 Task: Find connections with filter location Bolpur with filter topic #inspirationwith filter profile language Spanish with filter current company Refinitiv, an LSEG business with filter school NRI Careers with filter industry Wholesale Photography Equipment and Supplies with filter service category Tax Law with filter keywords title Ghostwriter
Action: Mouse moved to (615, 79)
Screenshot: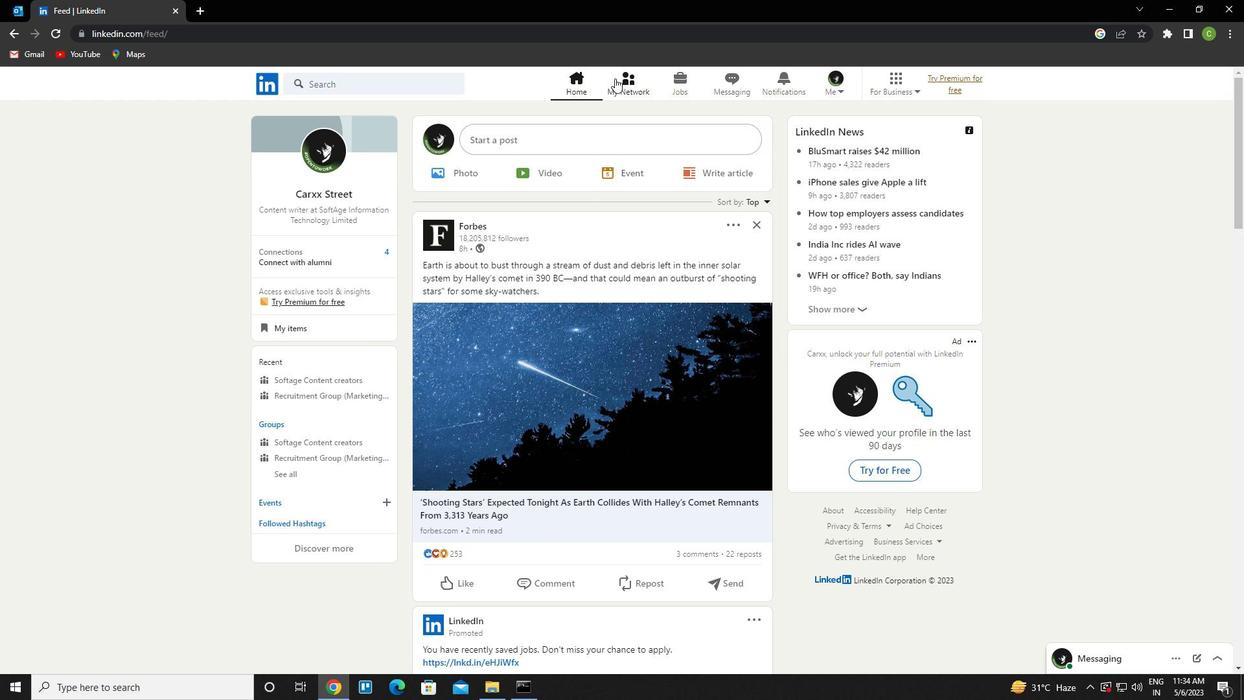 
Action: Mouse pressed left at (615, 79)
Screenshot: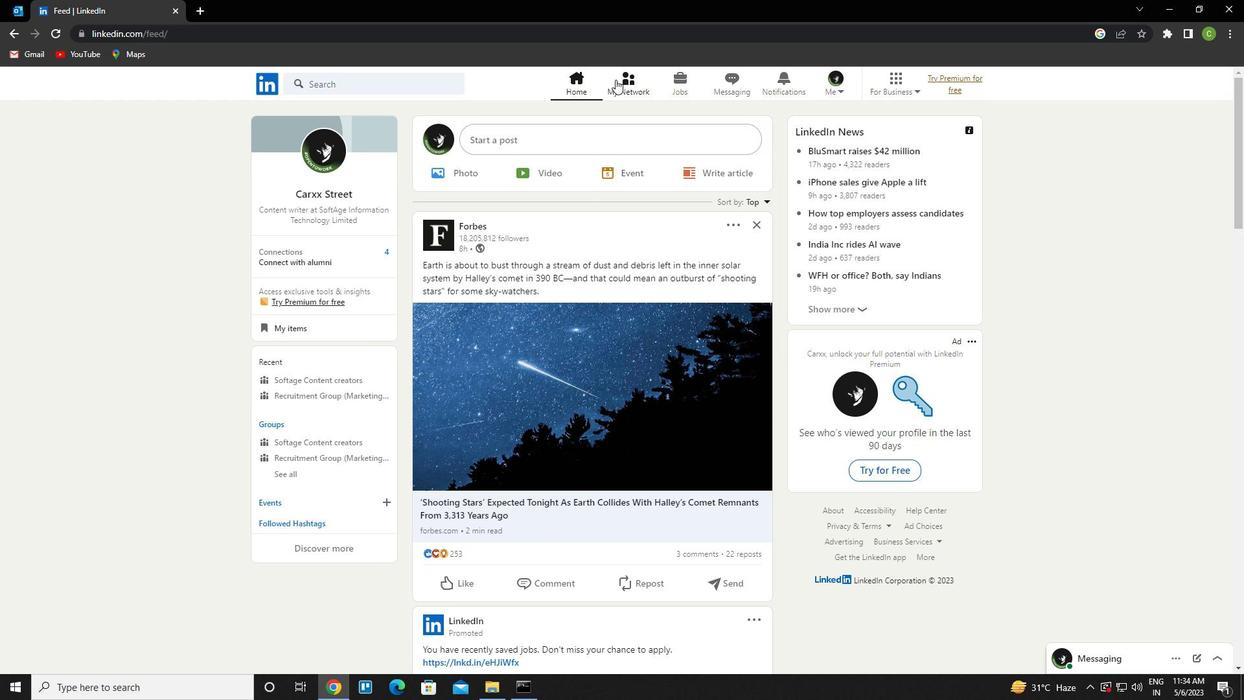 
Action: Mouse moved to (398, 158)
Screenshot: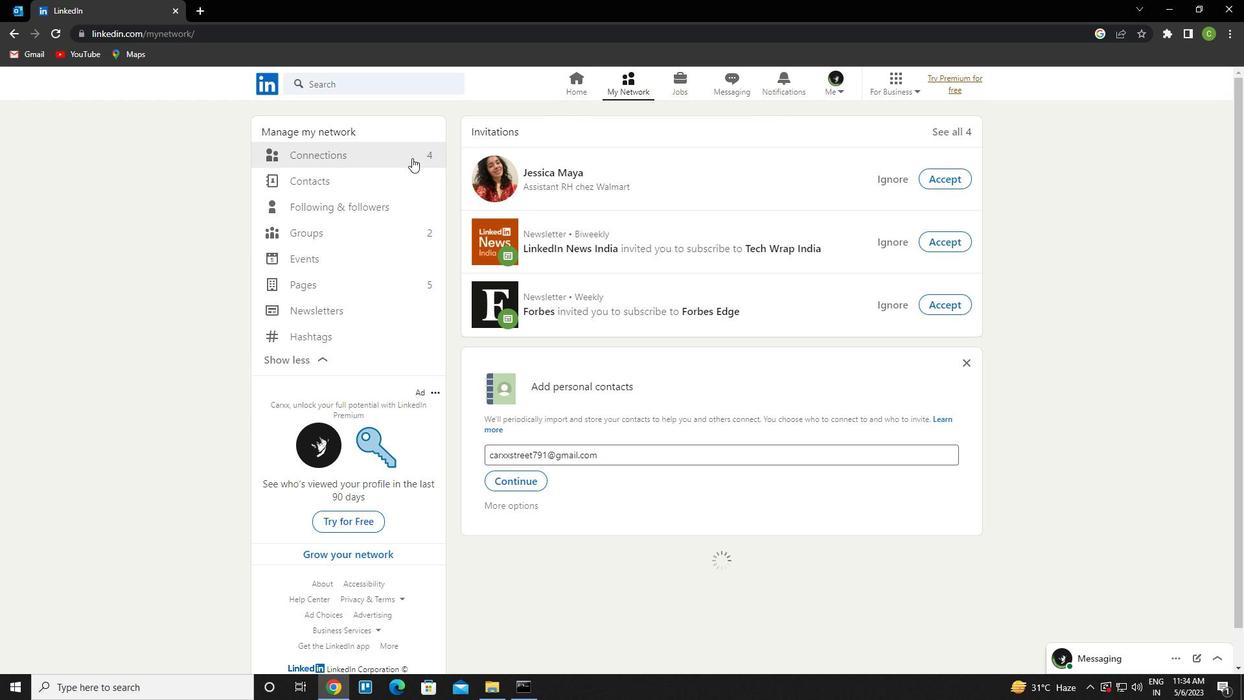 
Action: Mouse pressed left at (398, 158)
Screenshot: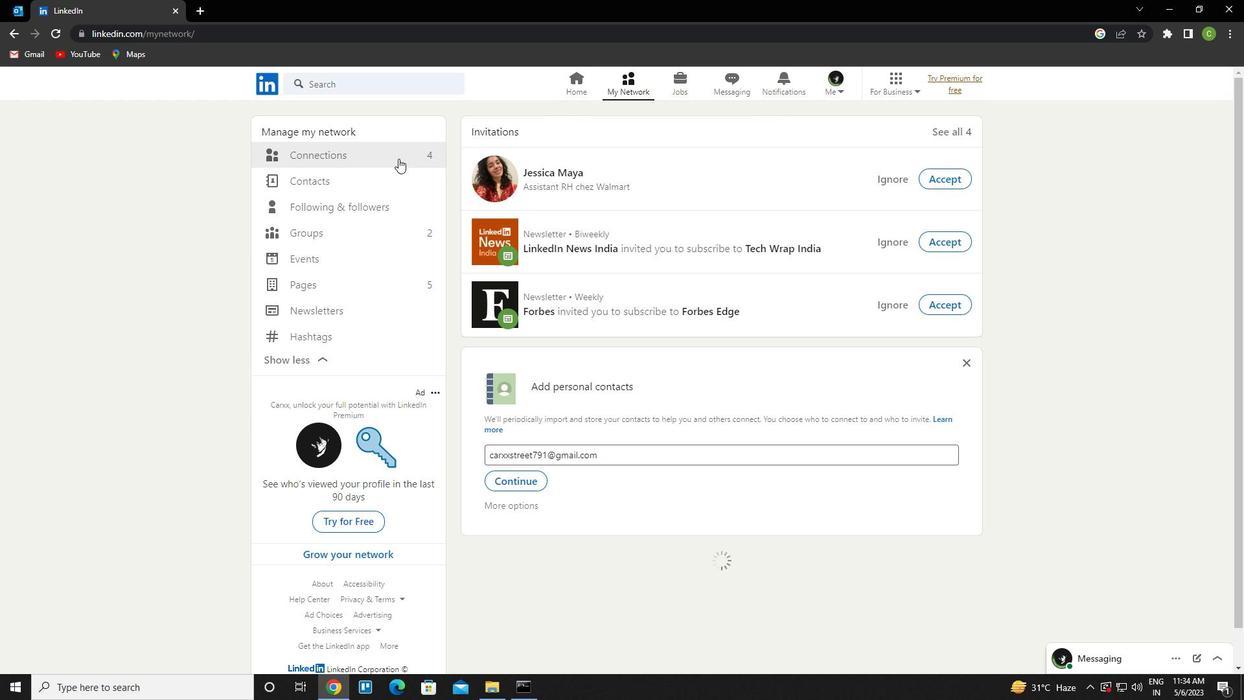 
Action: Mouse moved to (714, 158)
Screenshot: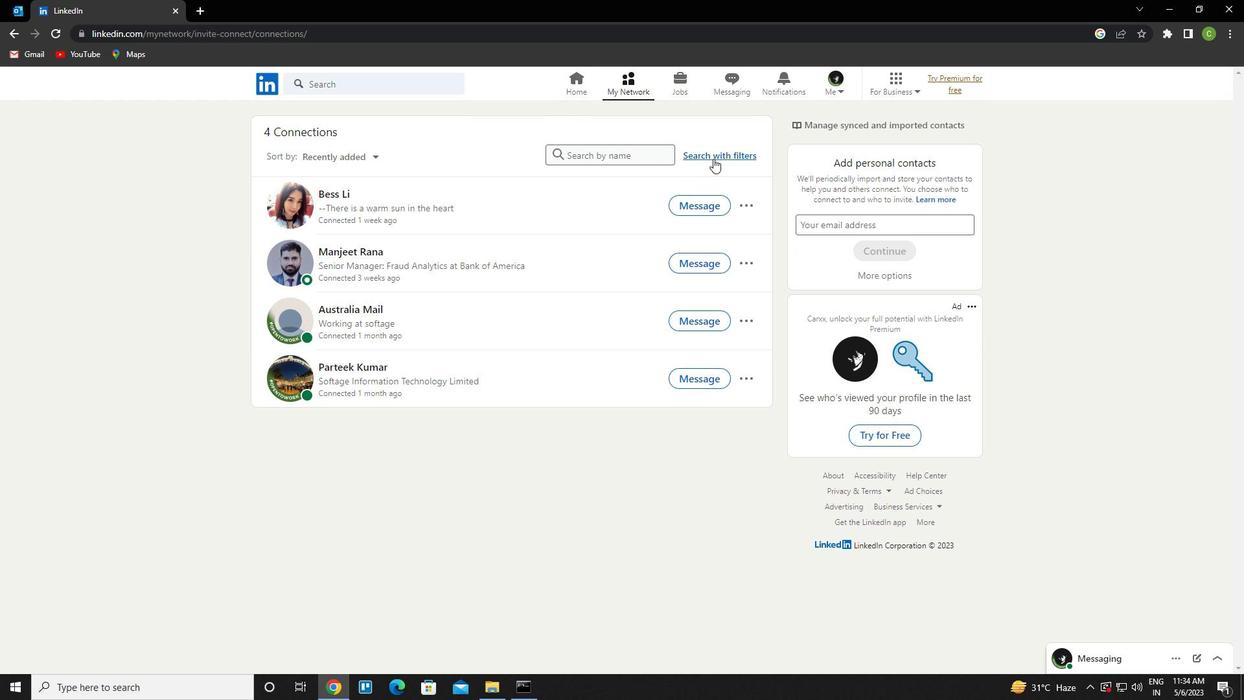 
Action: Mouse pressed left at (714, 158)
Screenshot: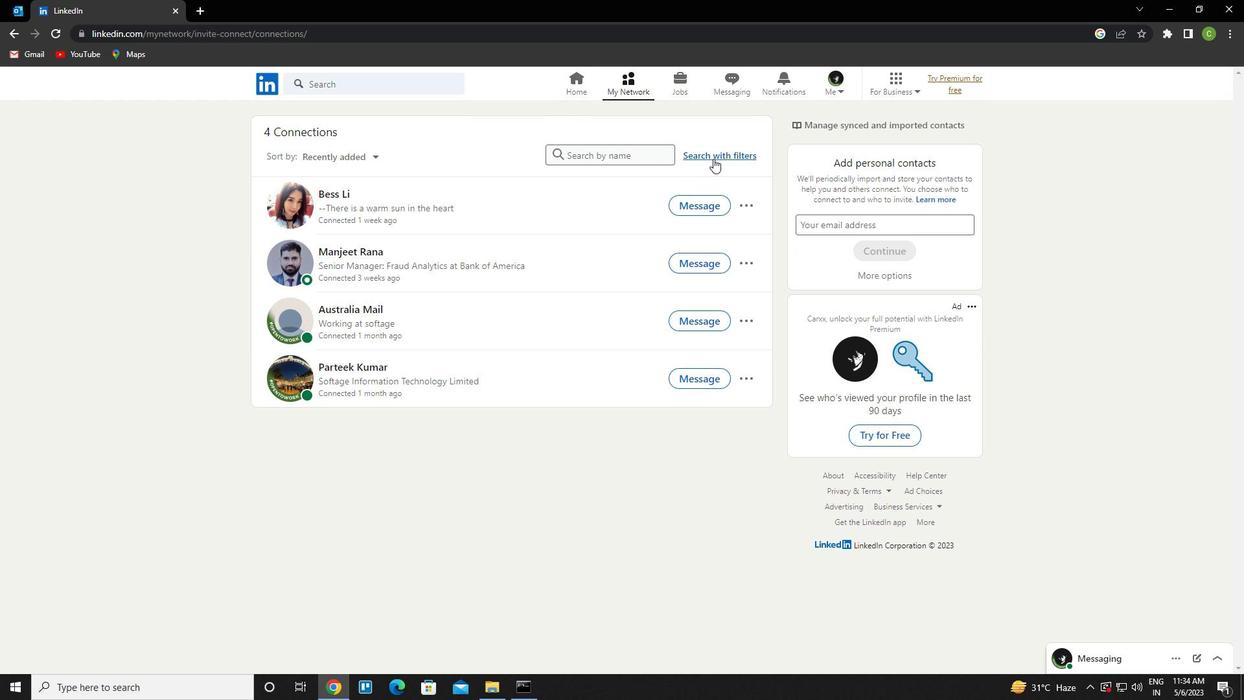 
Action: Mouse moved to (667, 119)
Screenshot: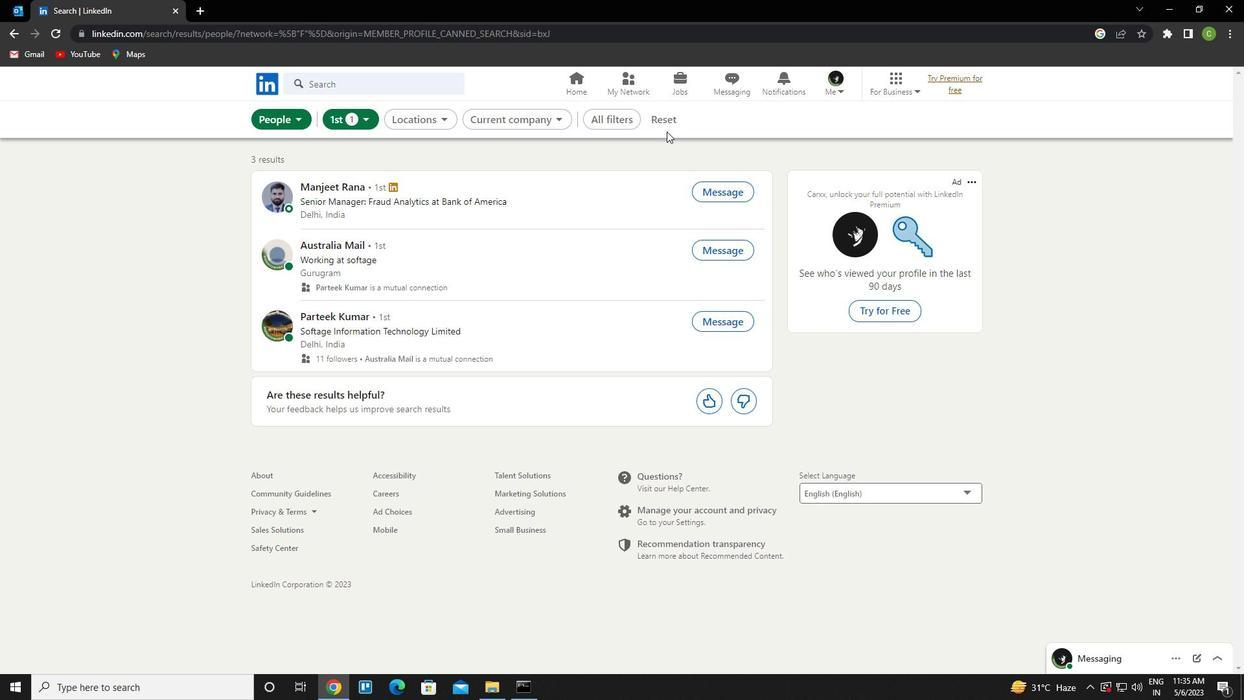 
Action: Mouse pressed left at (667, 119)
Screenshot: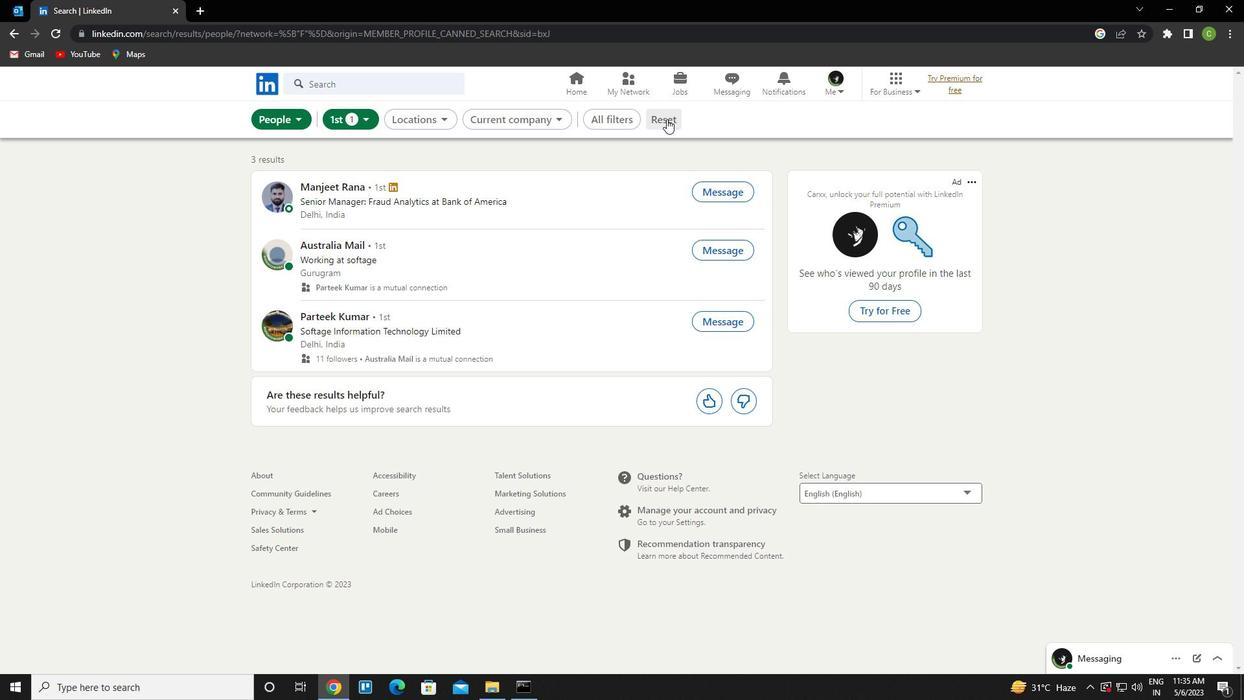 
Action: Mouse moved to (657, 119)
Screenshot: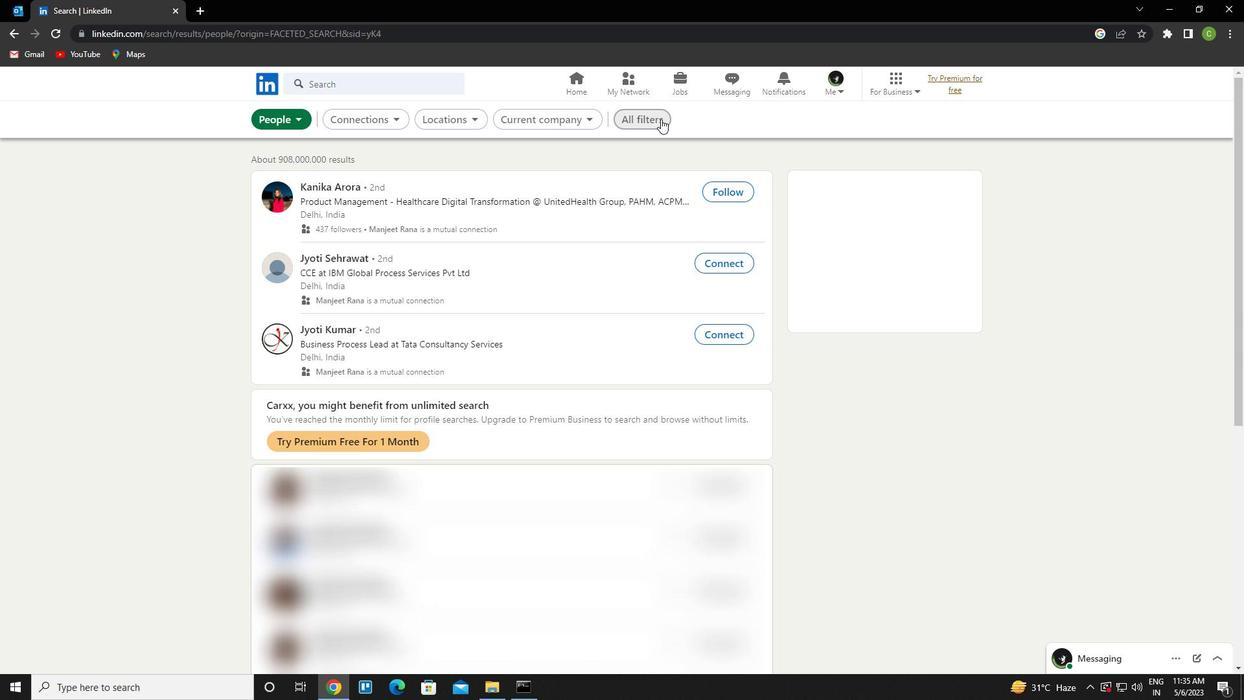 
Action: Mouse pressed left at (657, 119)
Screenshot: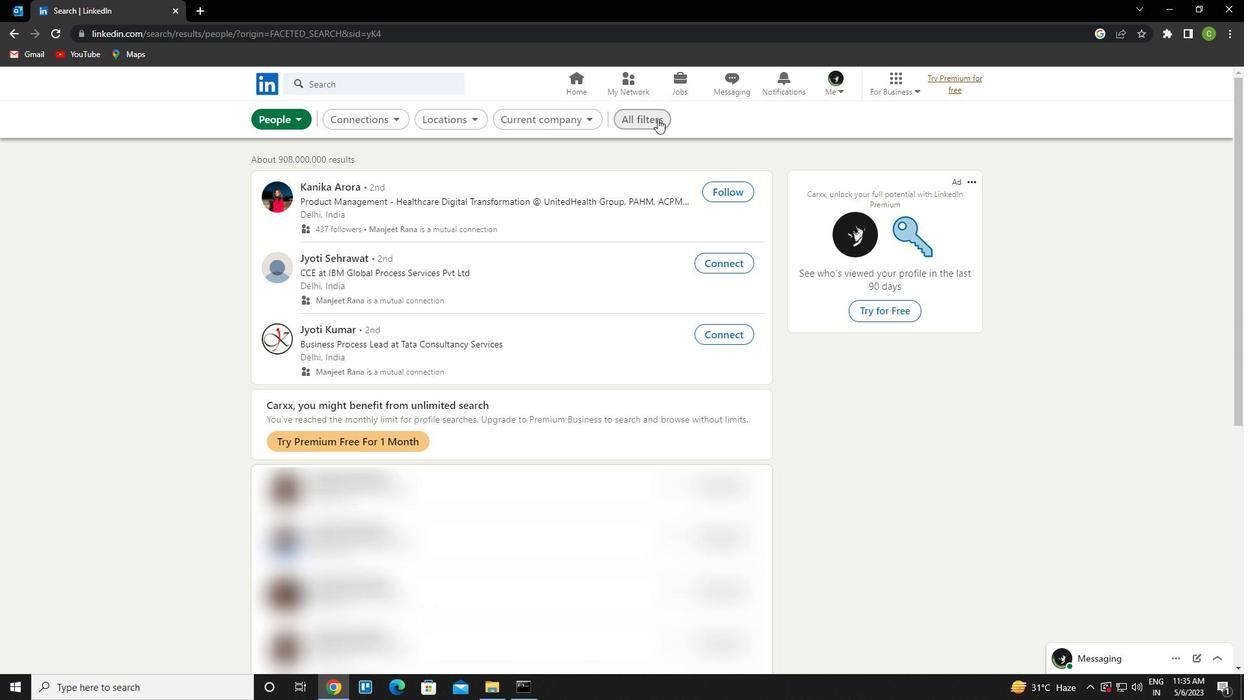 
Action: Mouse moved to (1118, 314)
Screenshot: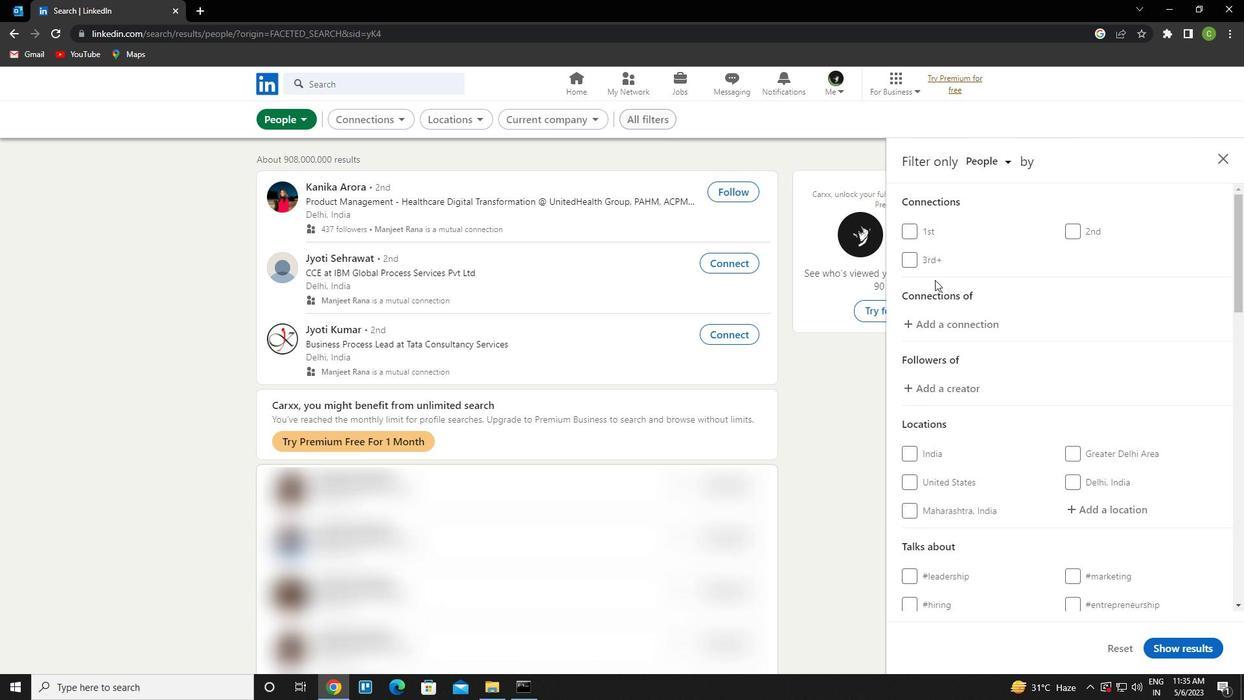 
Action: Mouse scrolled (1118, 313) with delta (0, 0)
Screenshot: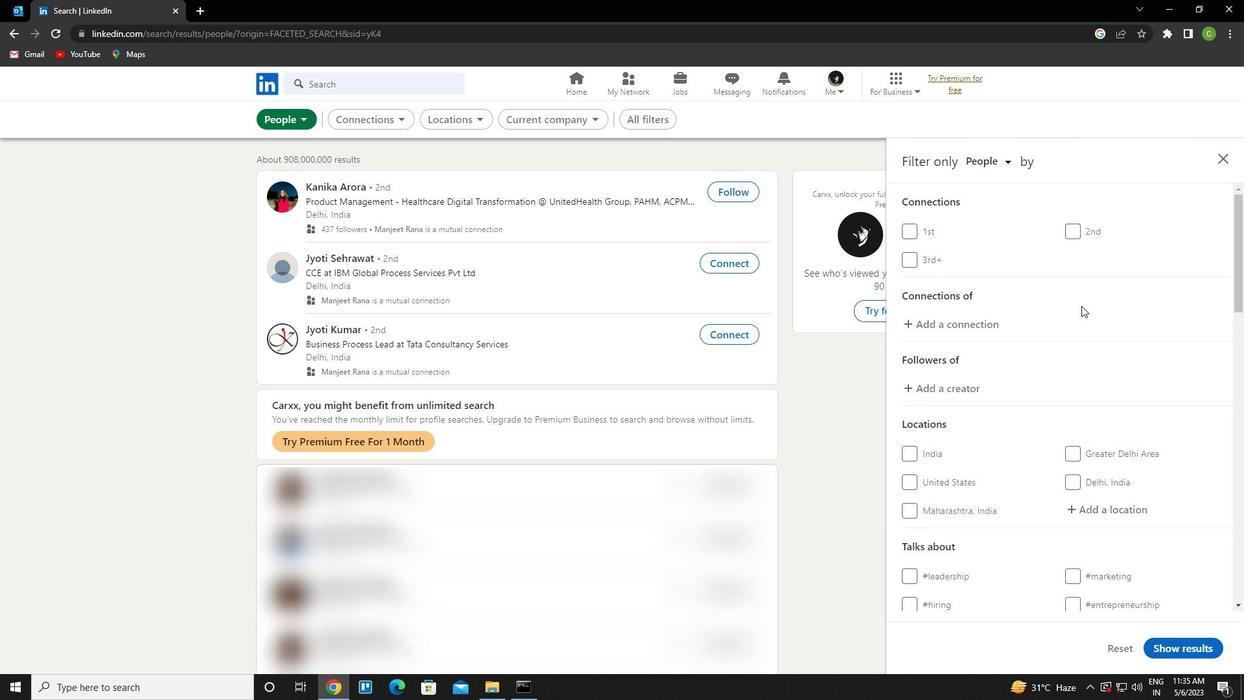
Action: Mouse scrolled (1118, 313) with delta (0, 0)
Screenshot: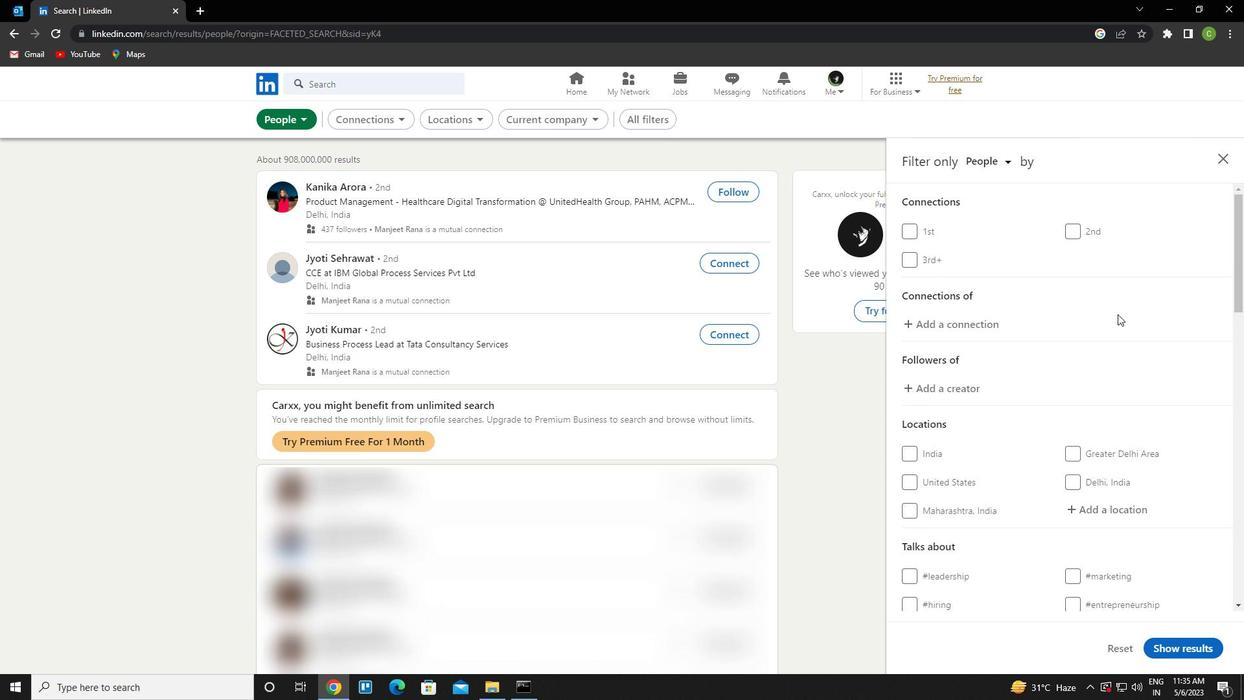 
Action: Mouse moved to (1118, 375)
Screenshot: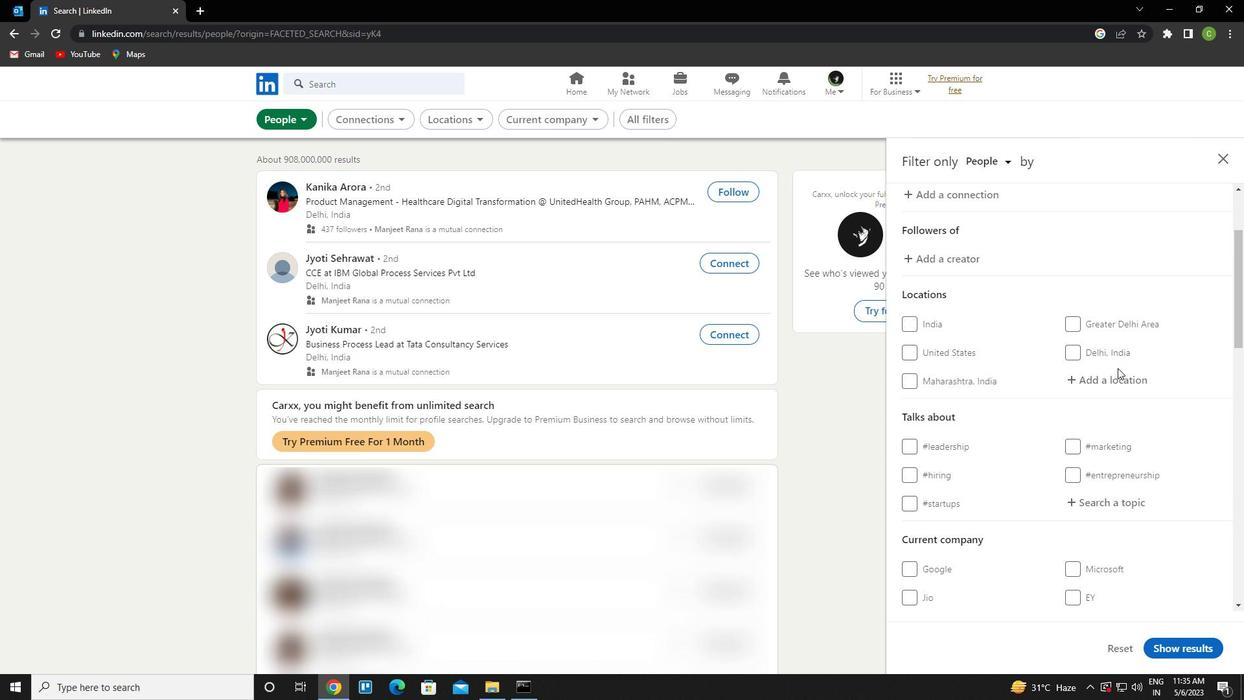 
Action: Mouse pressed left at (1118, 375)
Screenshot: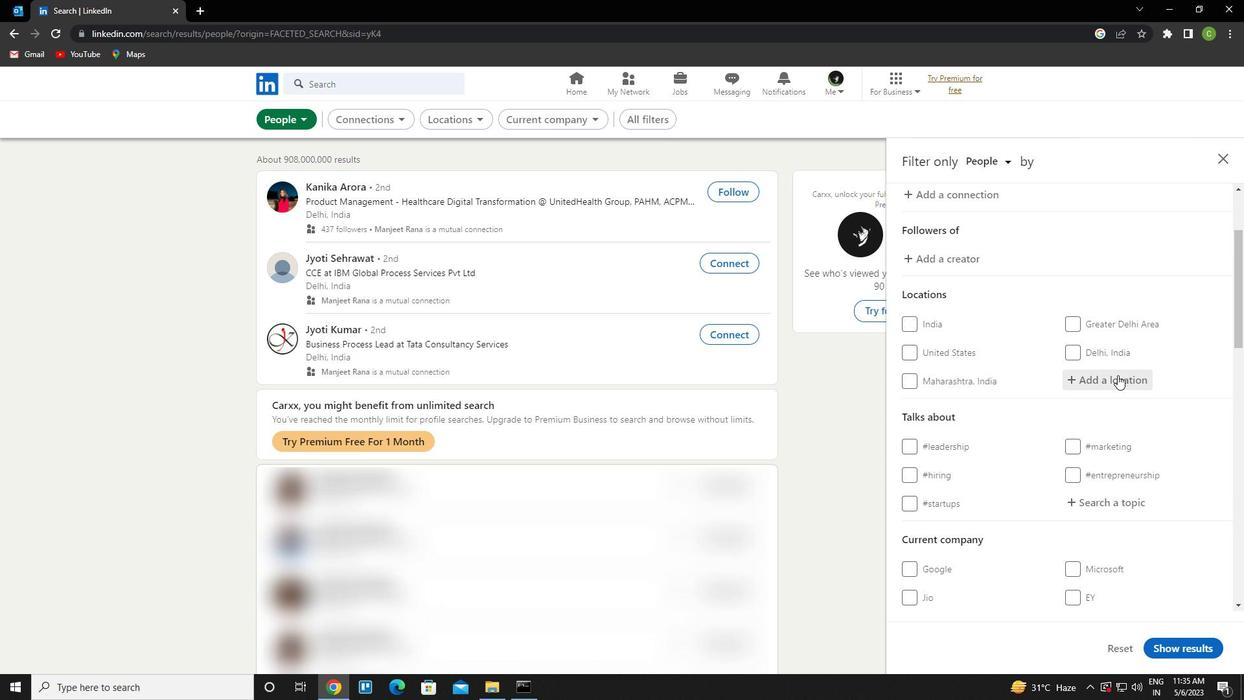 
Action: Key pressed <Key.shift><Key.caps_lock>B<Key.caps_lock>OLPUR<Key.down><Key.enter>
Screenshot: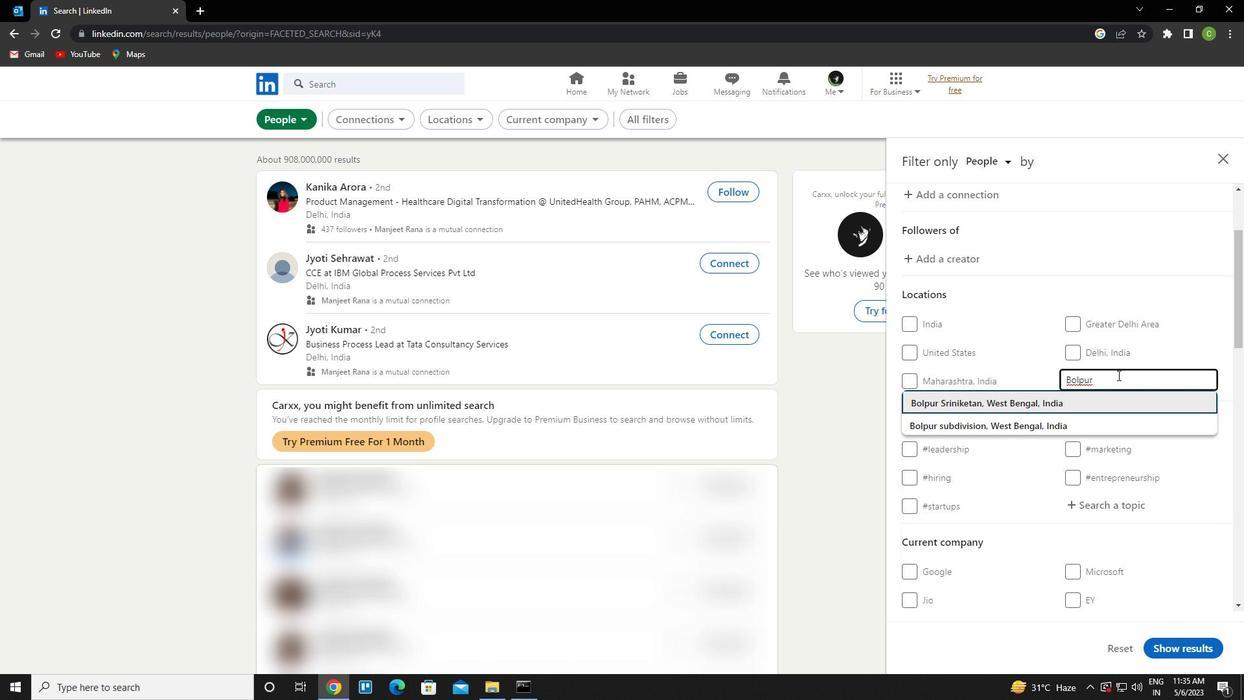
Action: Mouse moved to (1109, 370)
Screenshot: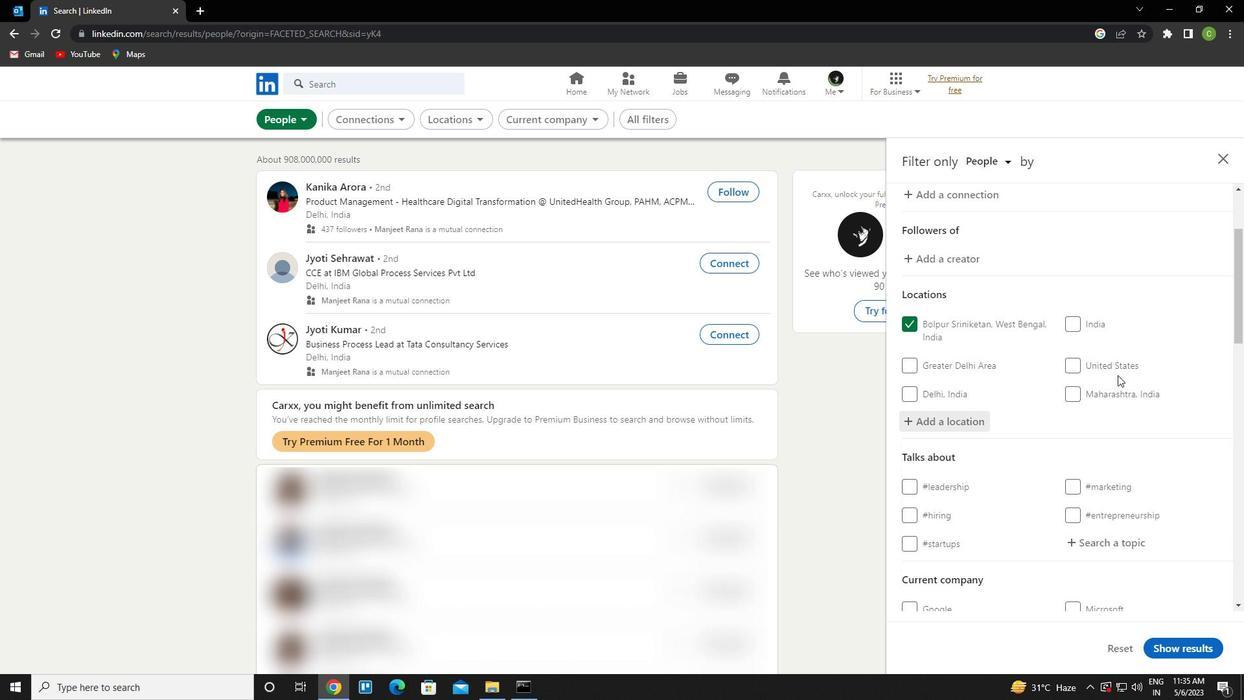 
Action: Mouse scrolled (1109, 370) with delta (0, 0)
Screenshot: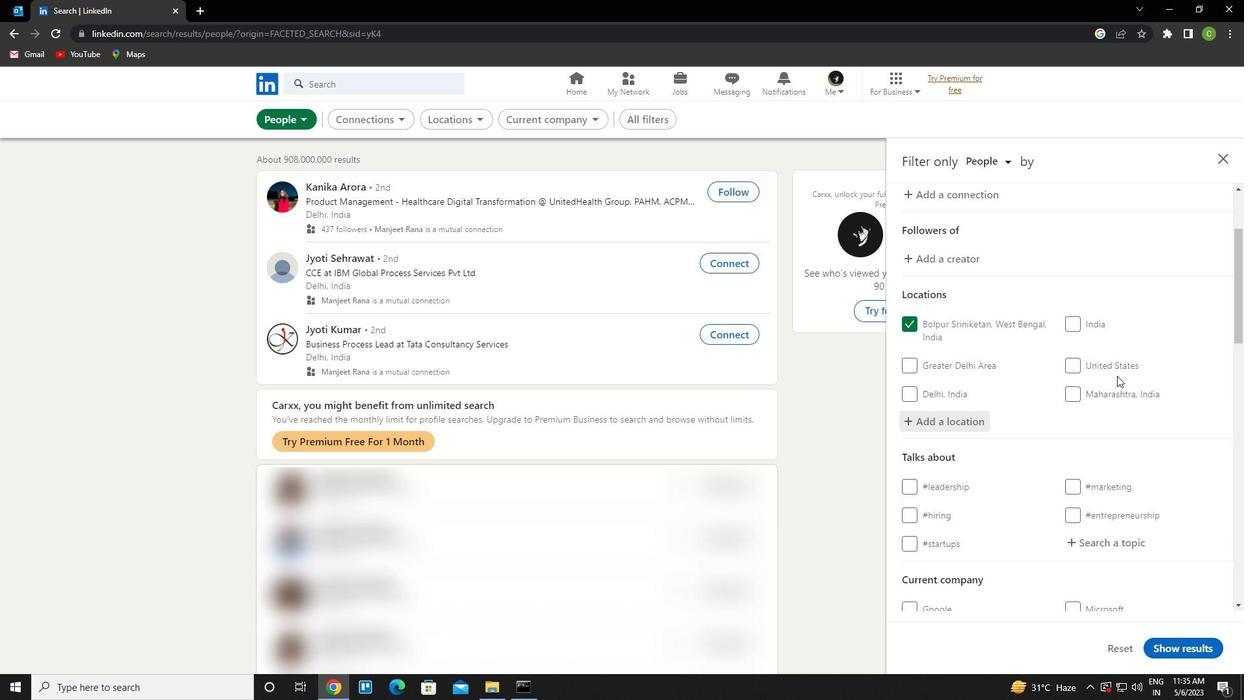 
Action: Mouse moved to (1107, 370)
Screenshot: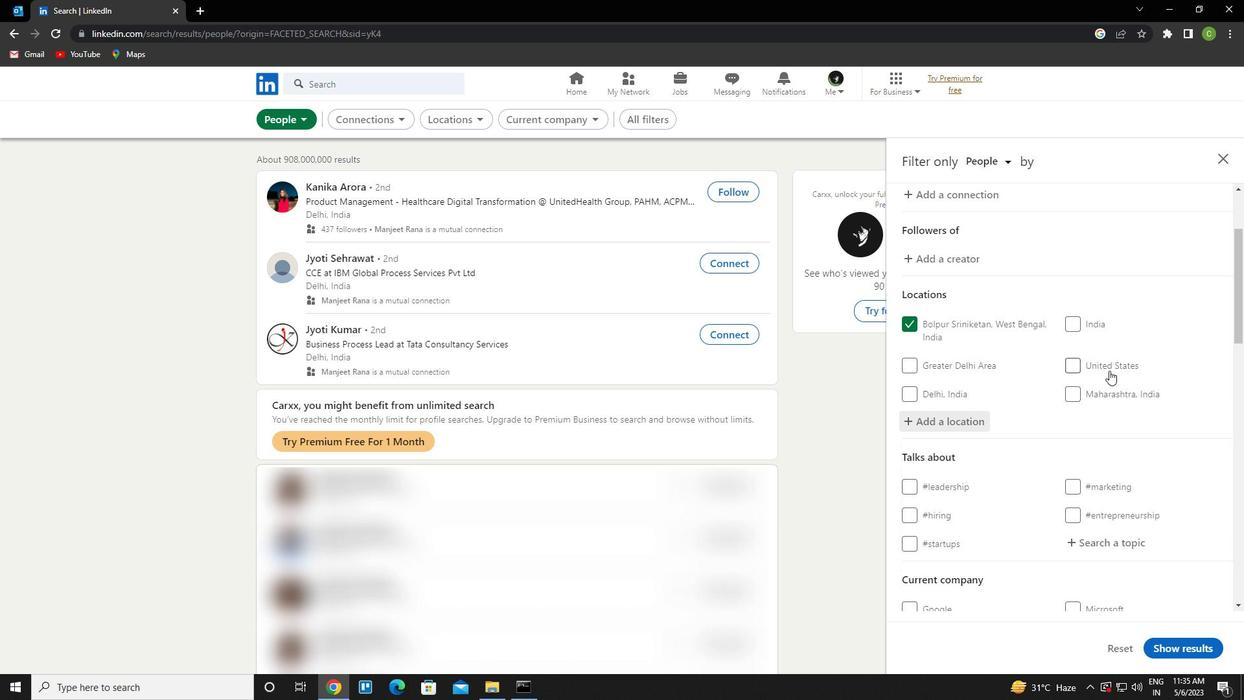 
Action: Mouse scrolled (1107, 369) with delta (0, 0)
Screenshot: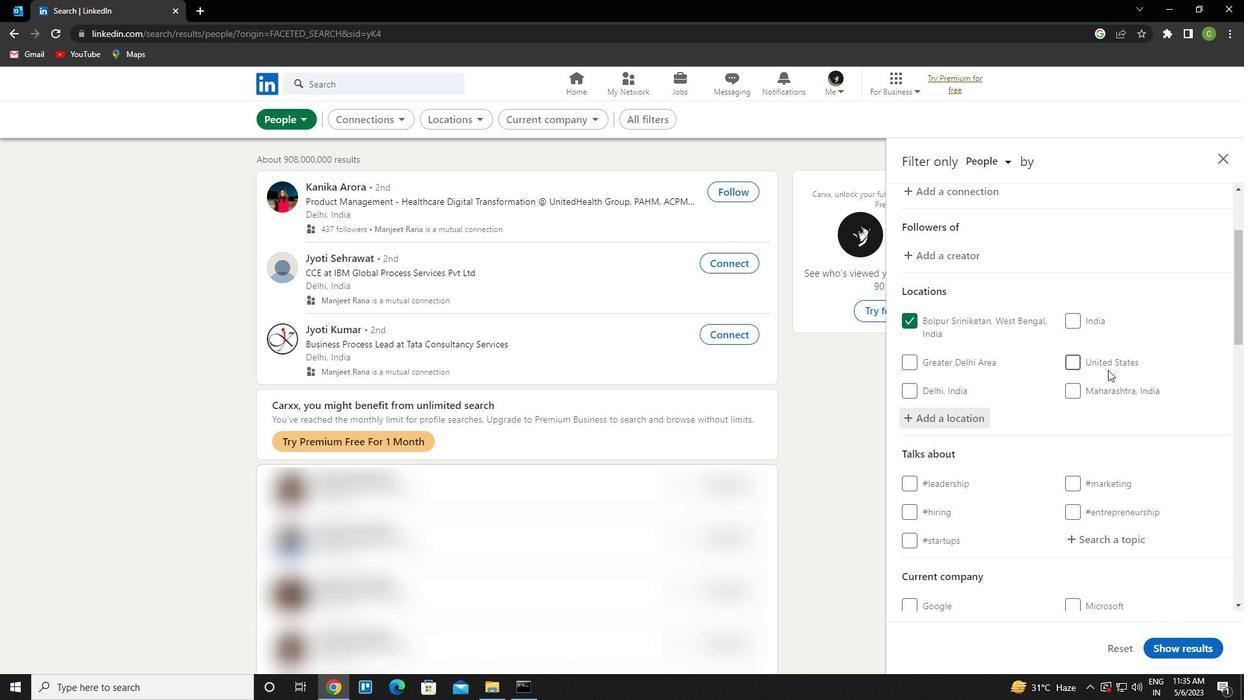 
Action: Mouse moved to (1096, 407)
Screenshot: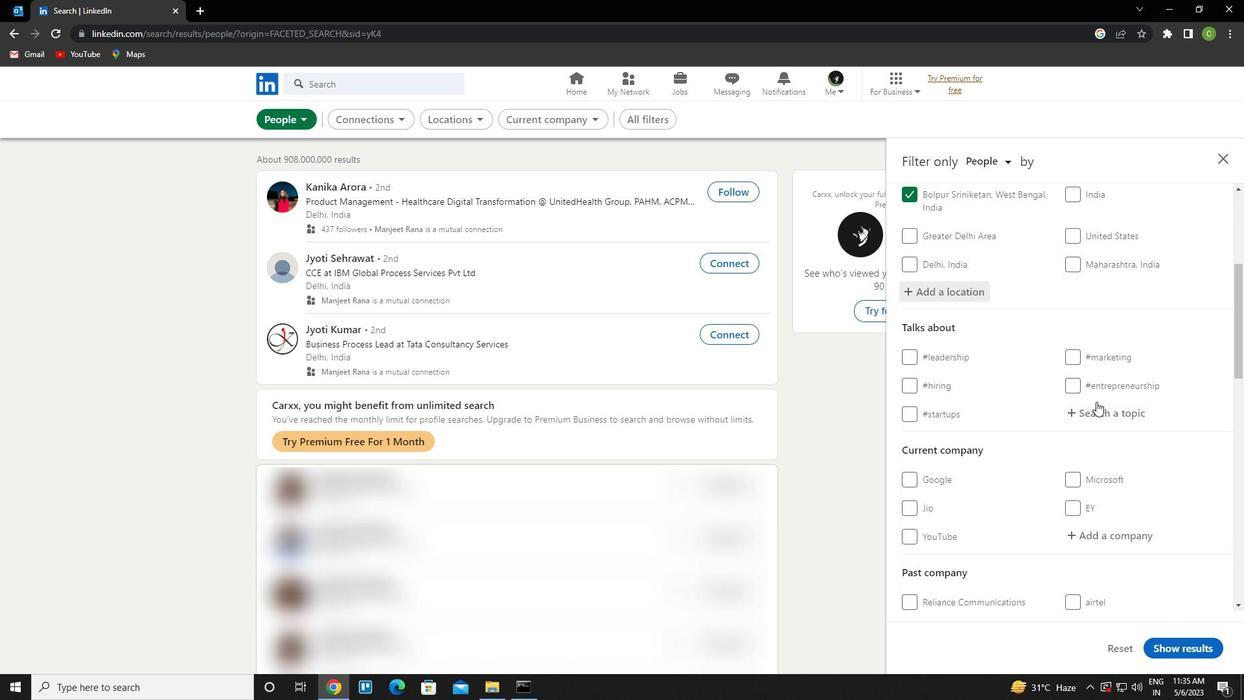 
Action: Mouse pressed left at (1096, 407)
Screenshot: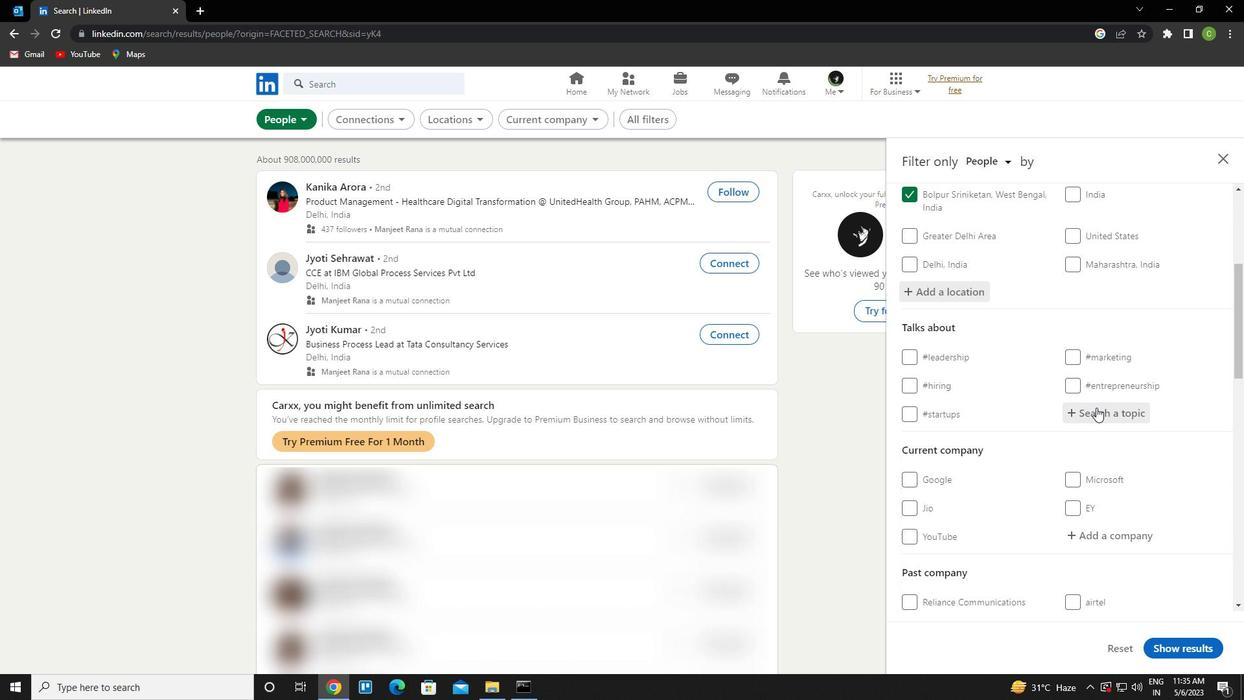 
Action: Key pressed INSPIRATION<Key.down><Key.enter>
Screenshot: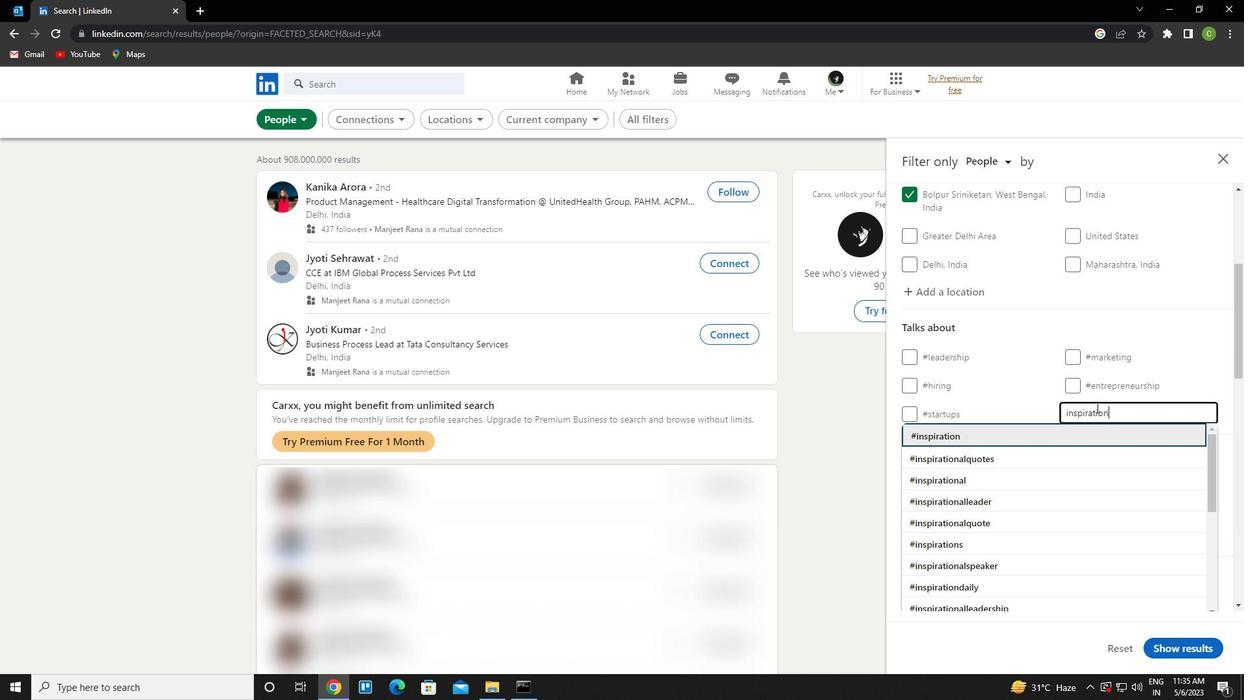 
Action: Mouse moved to (1144, 374)
Screenshot: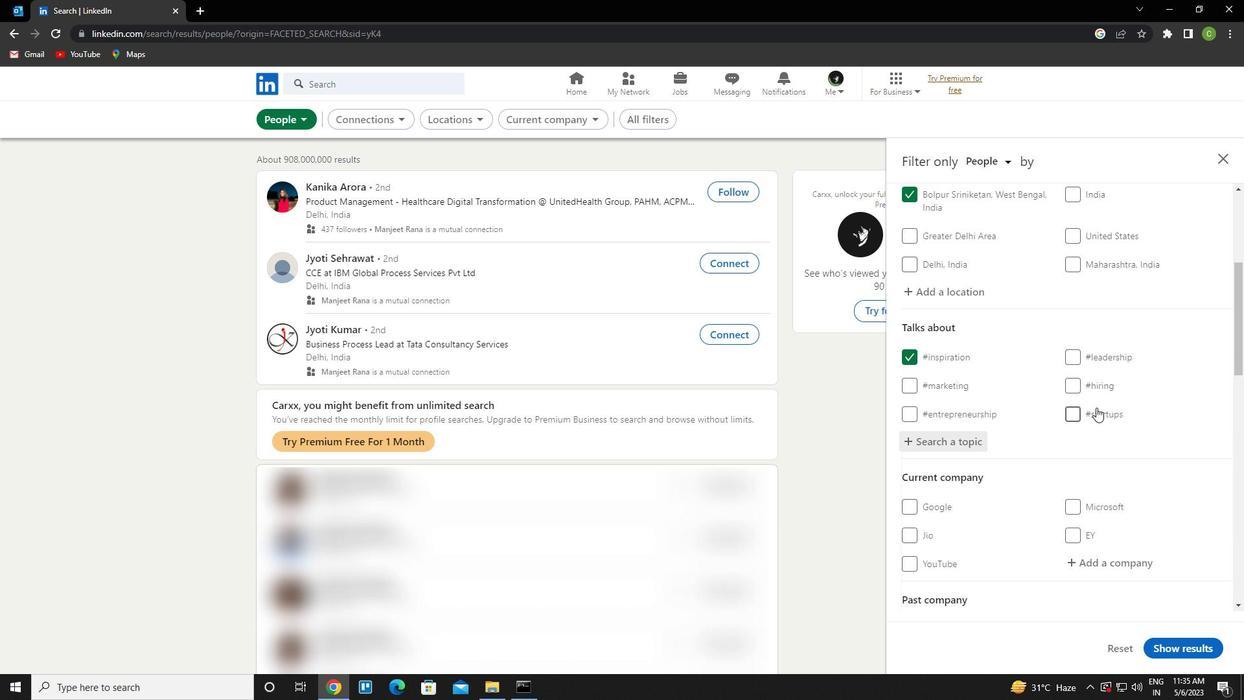 
Action: Mouse scrolled (1144, 374) with delta (0, 0)
Screenshot: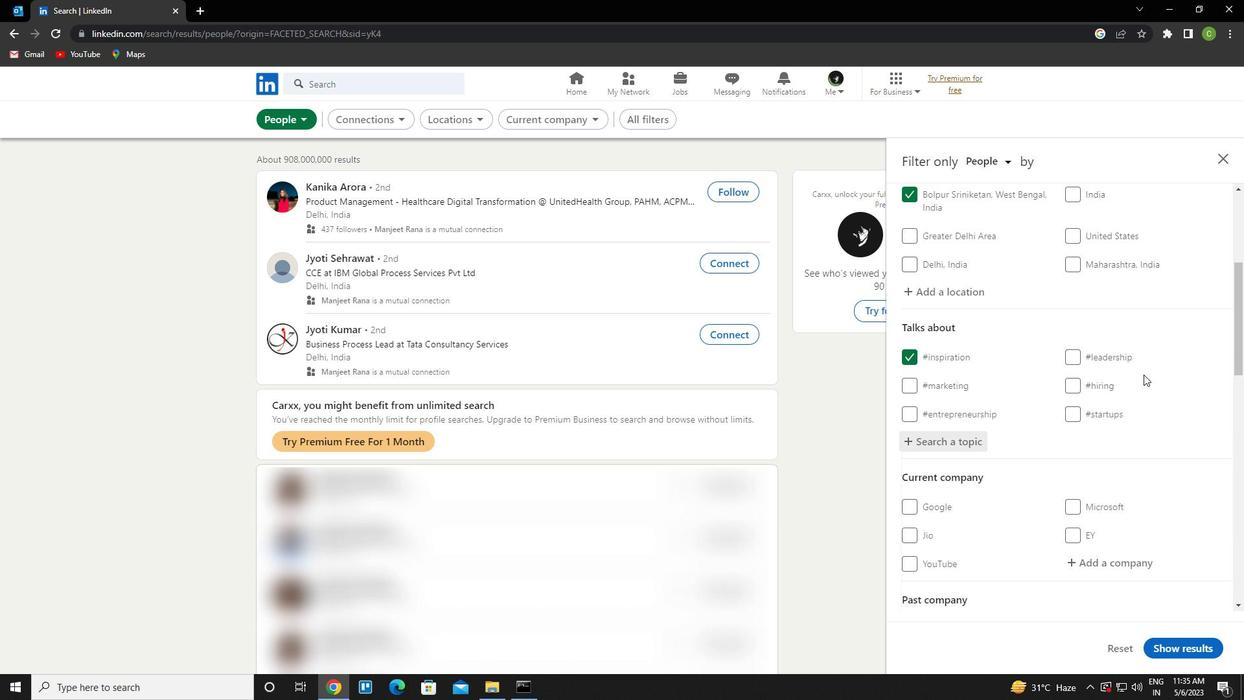 
Action: Mouse scrolled (1144, 374) with delta (0, 0)
Screenshot: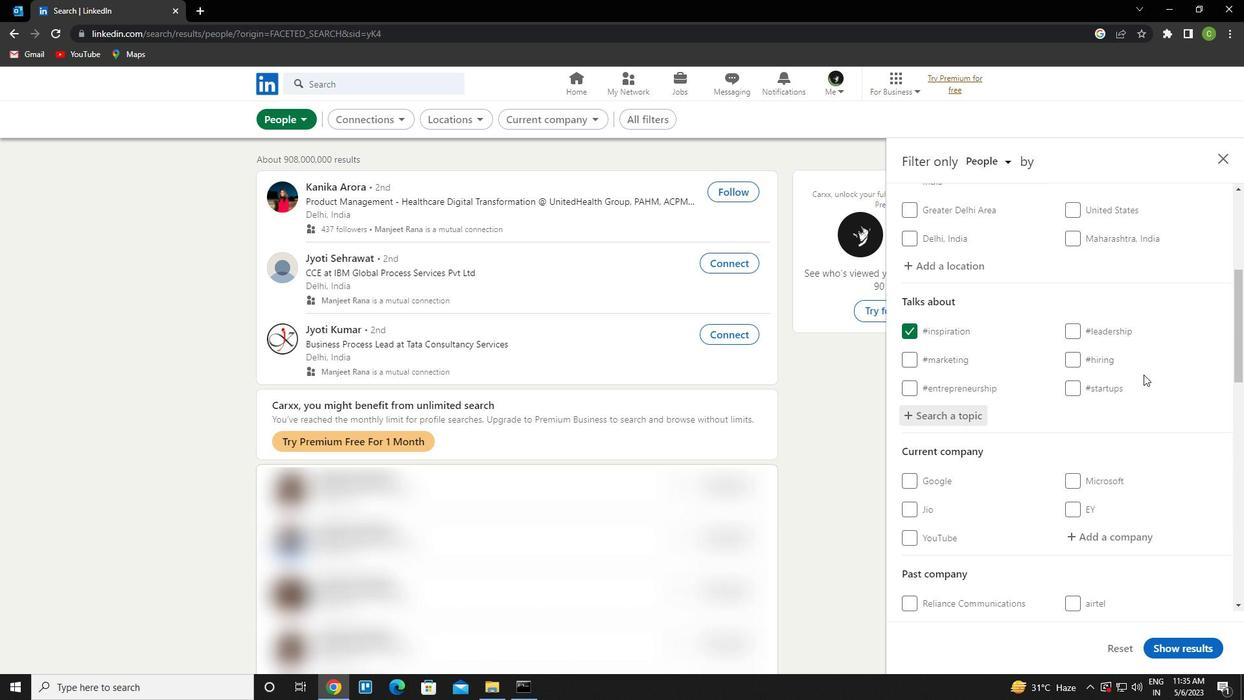 
Action: Mouse moved to (1081, 392)
Screenshot: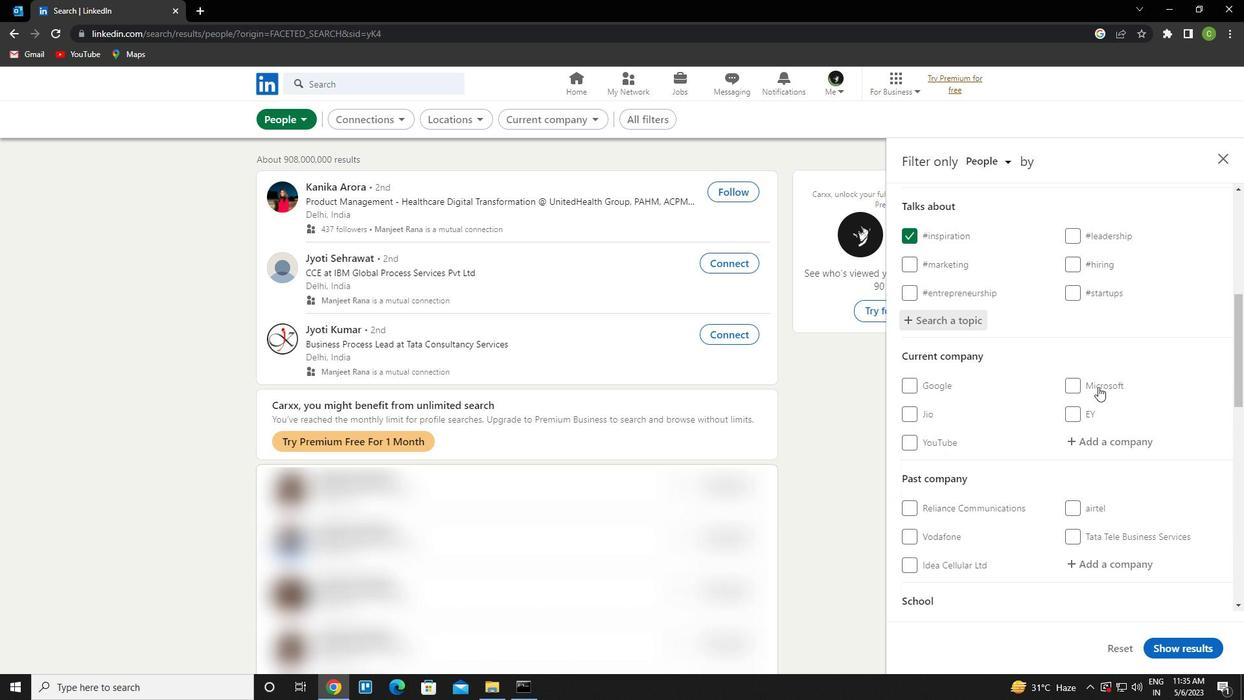 
Action: Mouse scrolled (1081, 391) with delta (0, 0)
Screenshot: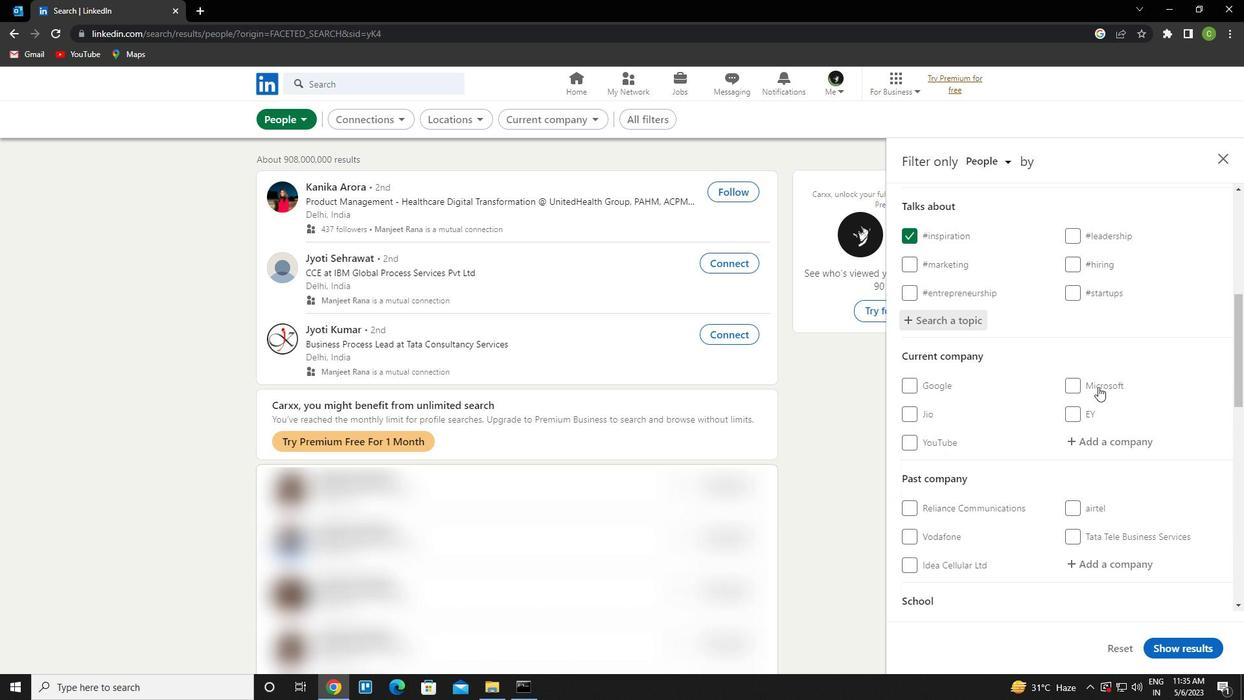 
Action: Mouse moved to (1032, 389)
Screenshot: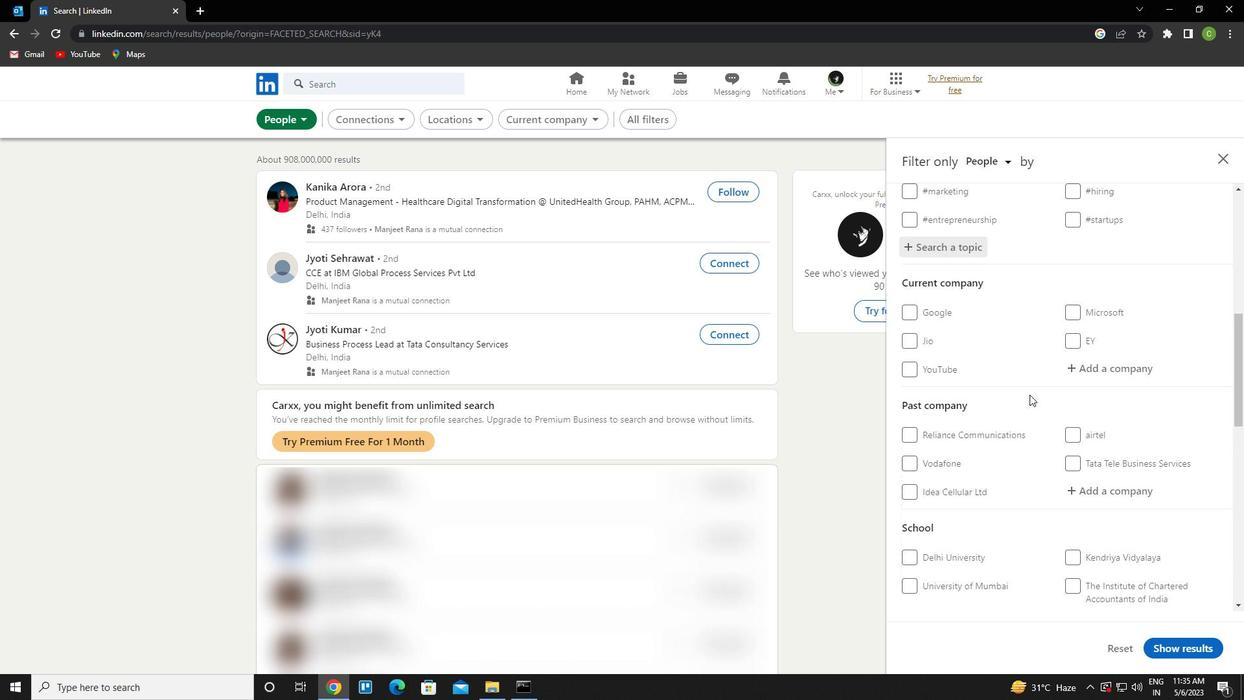 
Action: Mouse scrolled (1032, 388) with delta (0, 0)
Screenshot: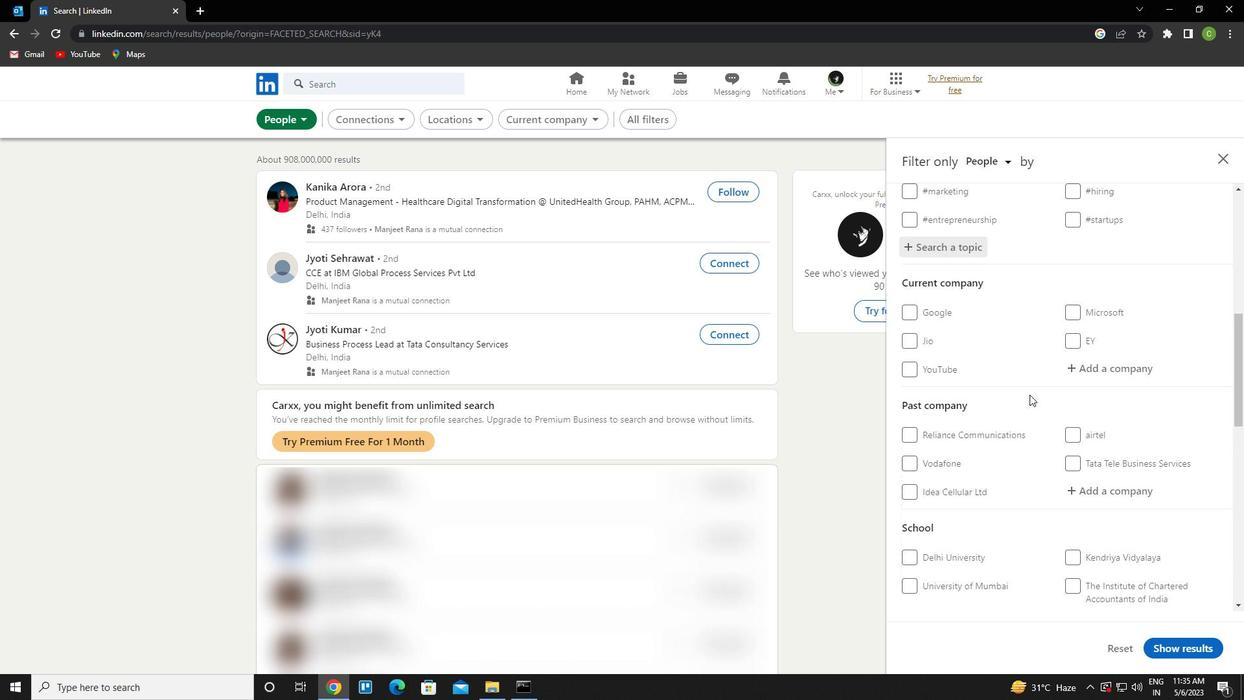 
Action: Mouse scrolled (1032, 388) with delta (0, 0)
Screenshot: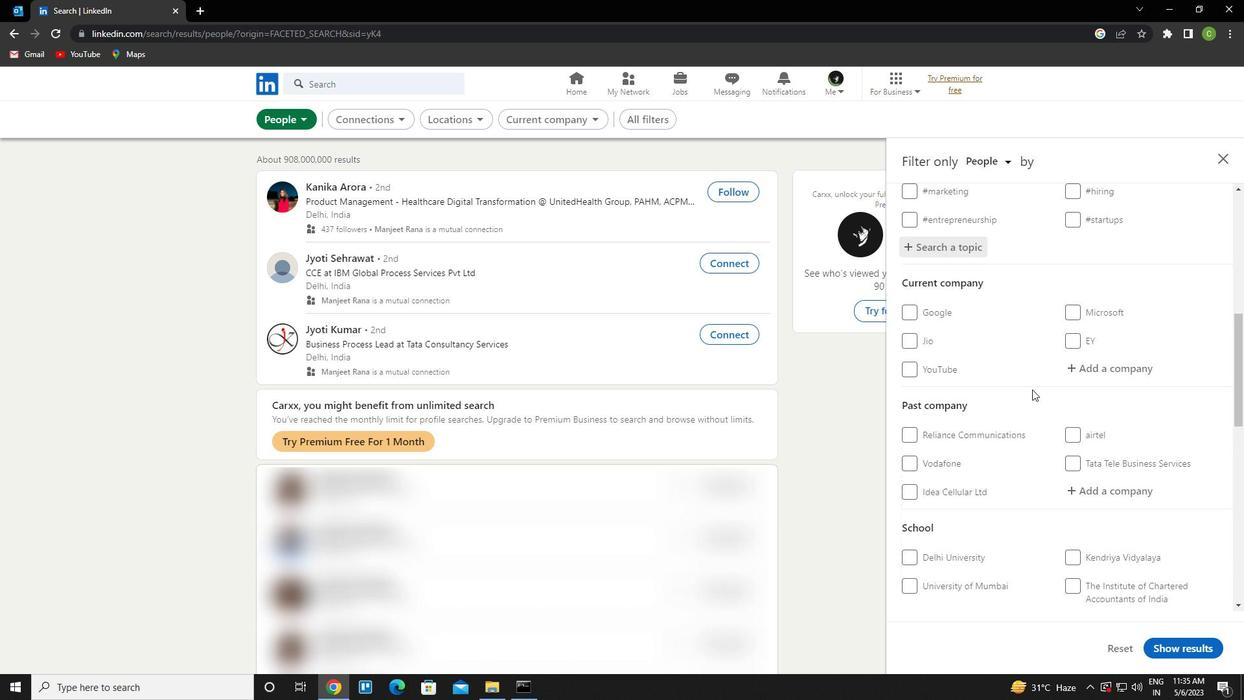 
Action: Mouse scrolled (1032, 388) with delta (0, 0)
Screenshot: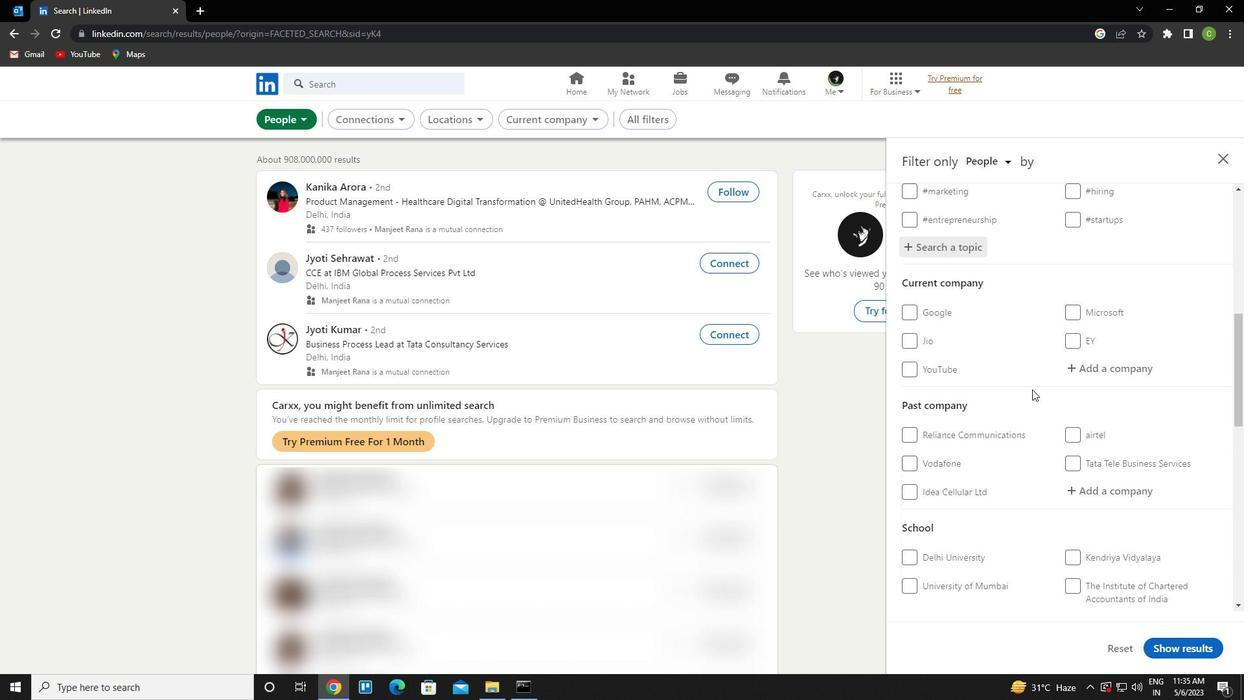 
Action: Mouse scrolled (1032, 388) with delta (0, 0)
Screenshot: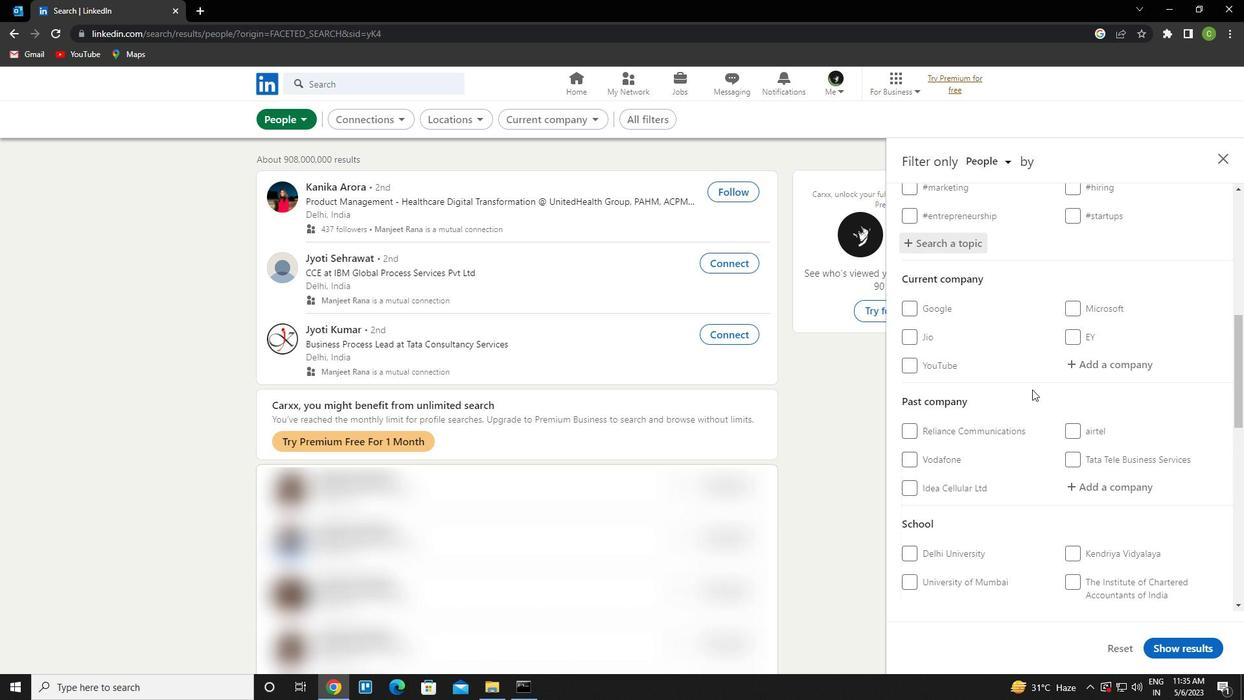 
Action: Mouse scrolled (1032, 388) with delta (0, 0)
Screenshot: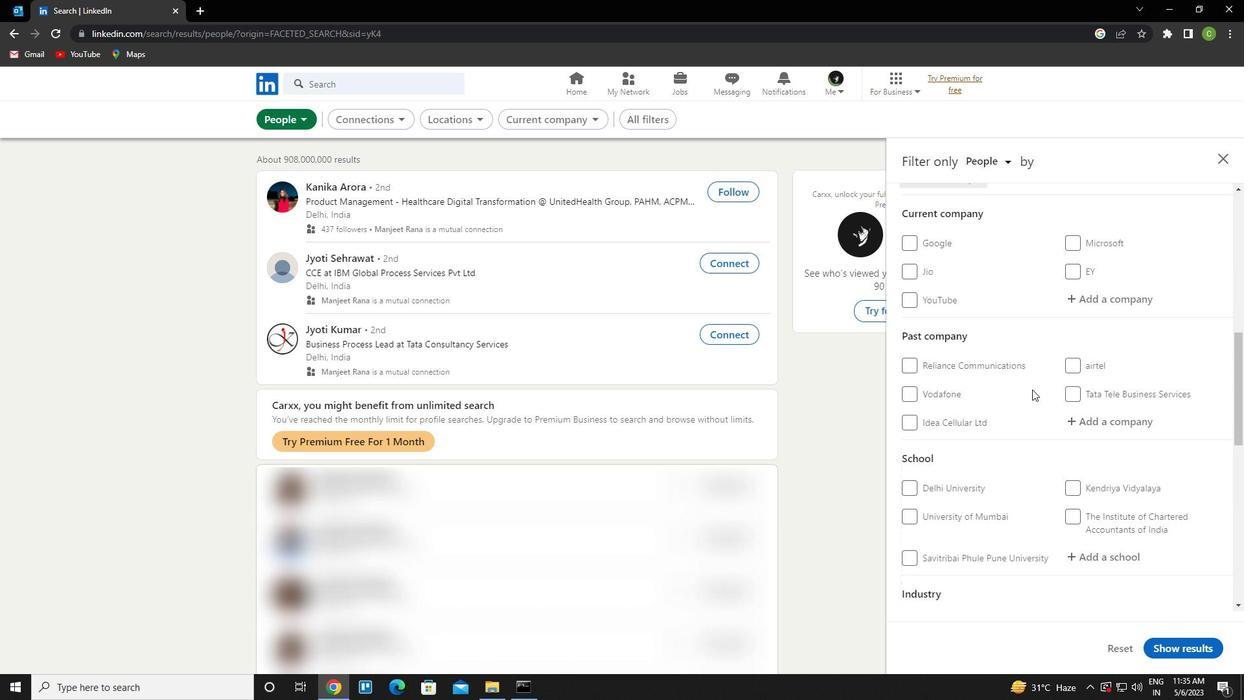 
Action: Mouse moved to (985, 429)
Screenshot: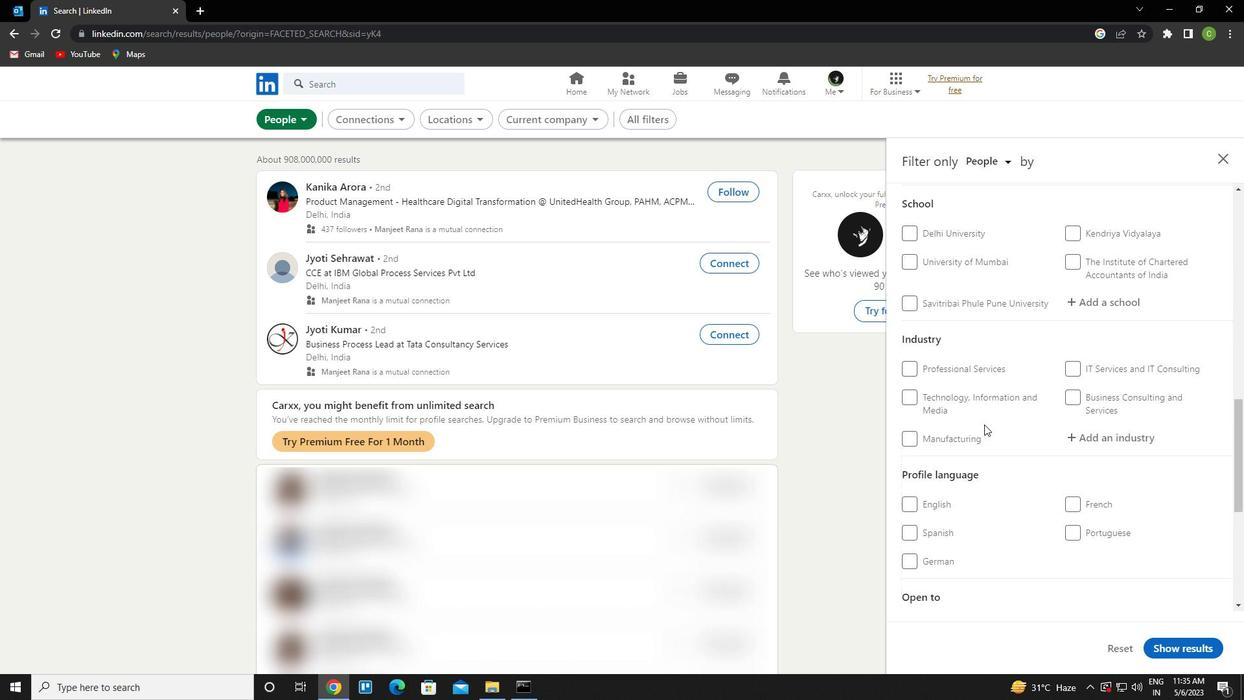 
Action: Mouse scrolled (985, 428) with delta (0, 0)
Screenshot: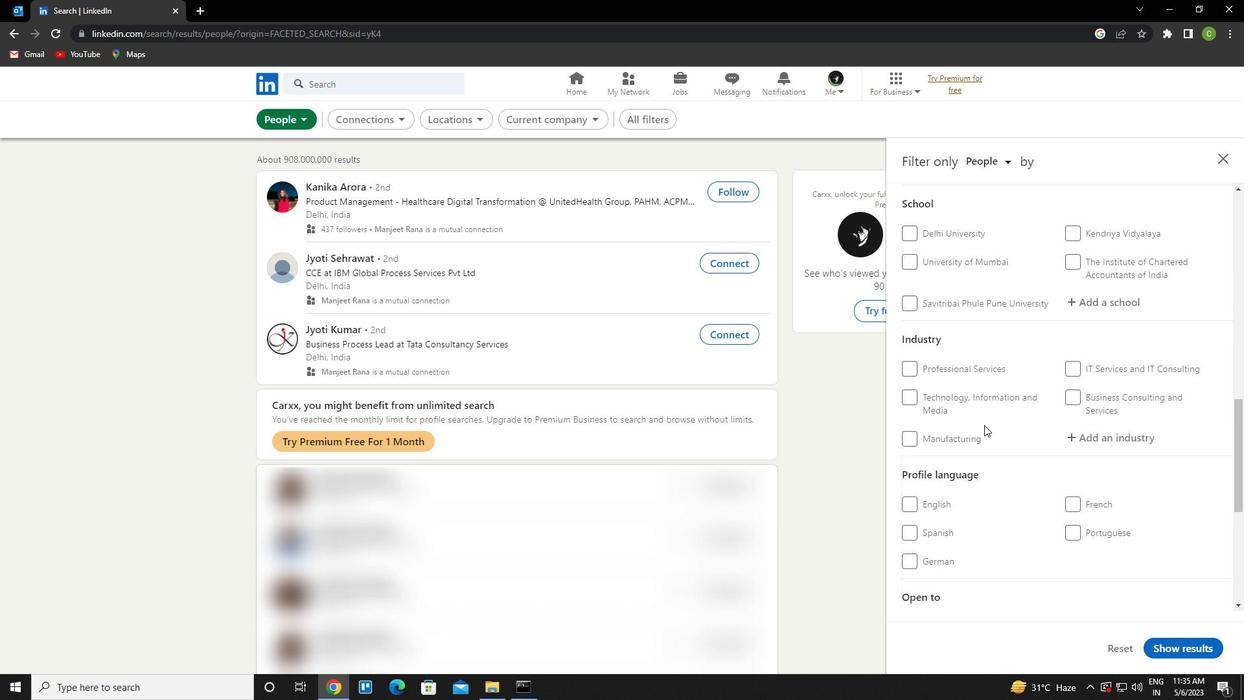 
Action: Mouse moved to (919, 468)
Screenshot: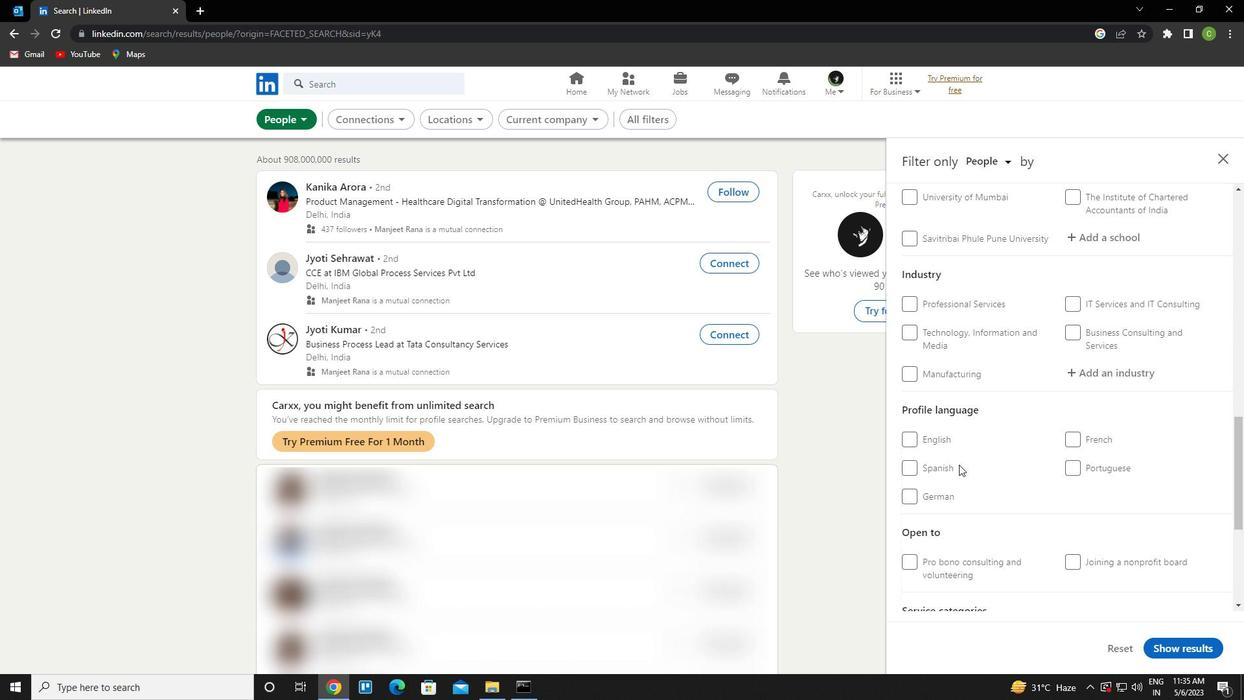 
Action: Mouse pressed left at (919, 468)
Screenshot: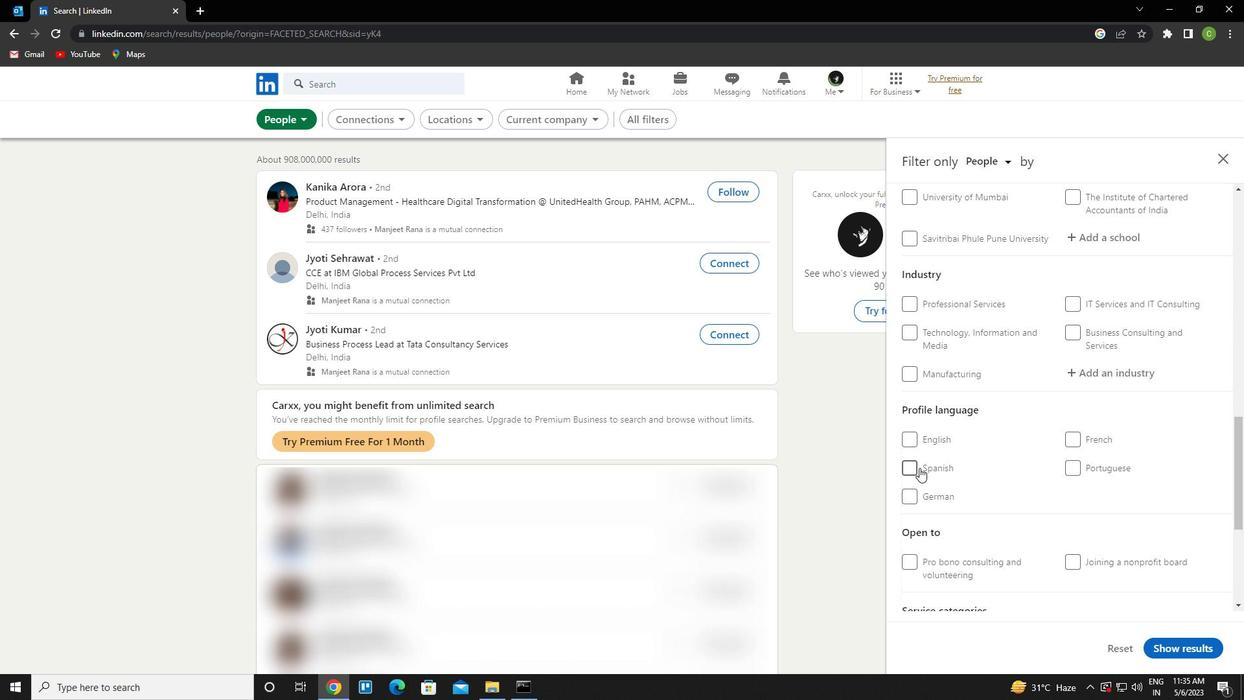 
Action: Mouse moved to (1002, 432)
Screenshot: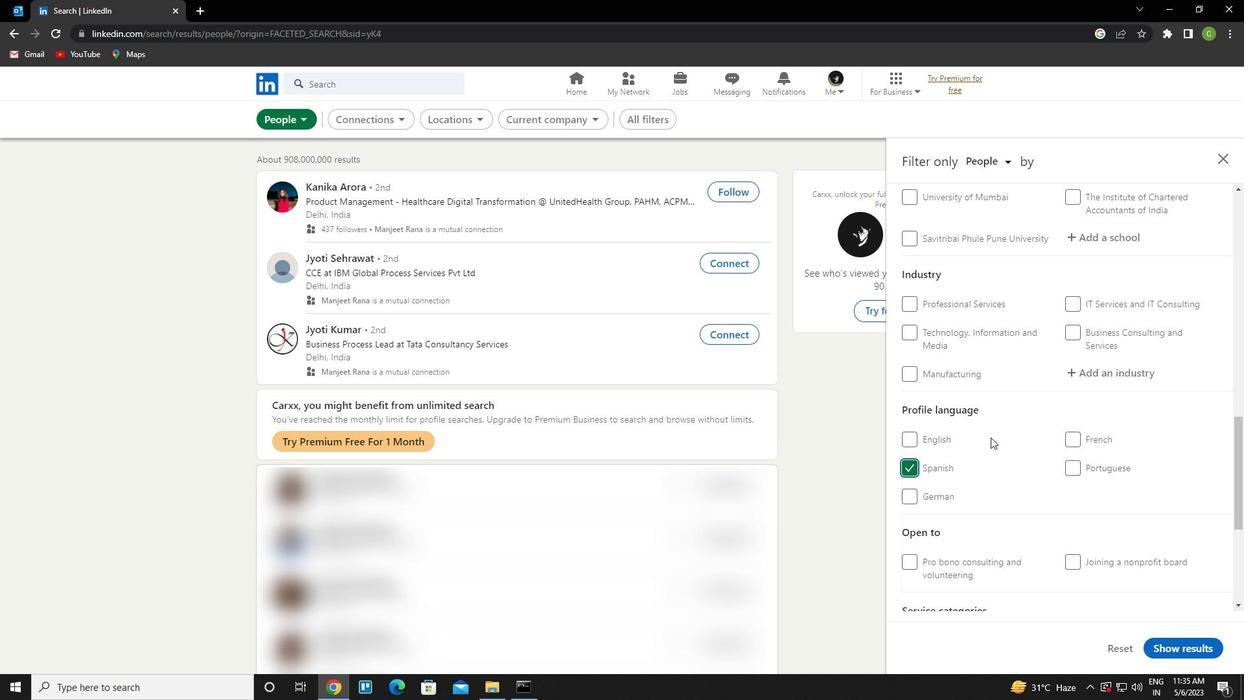 
Action: Mouse scrolled (1002, 433) with delta (0, 0)
Screenshot: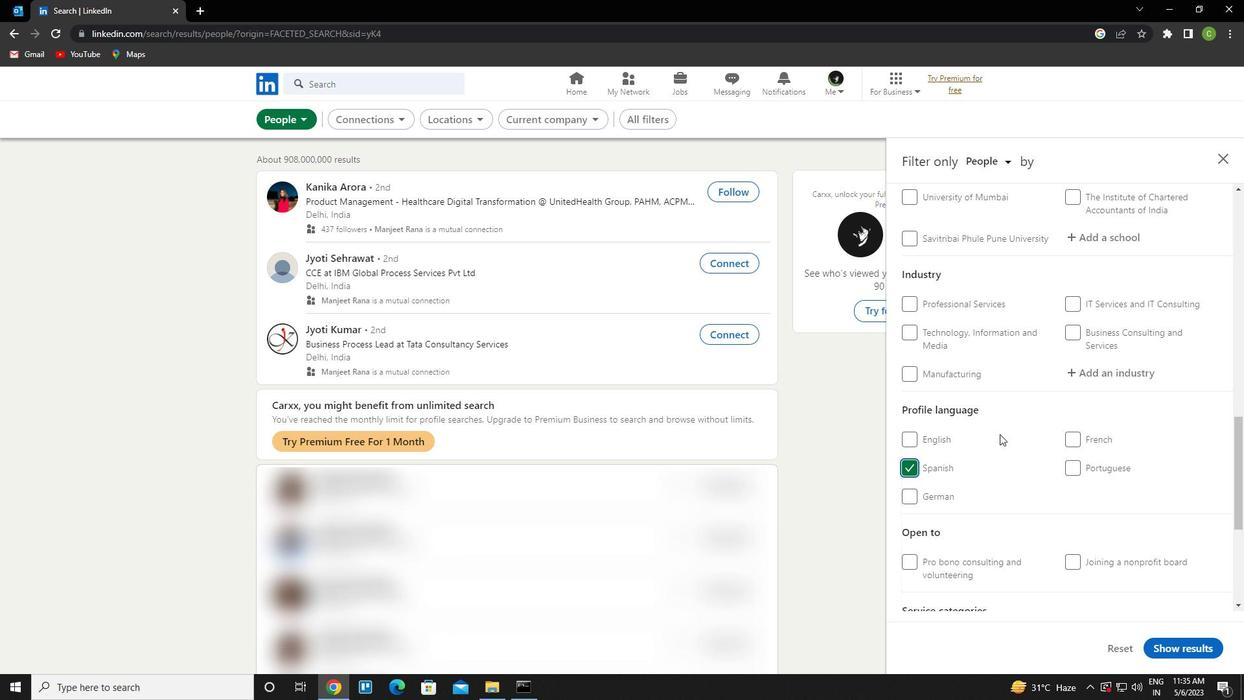 
Action: Mouse scrolled (1002, 433) with delta (0, 0)
Screenshot: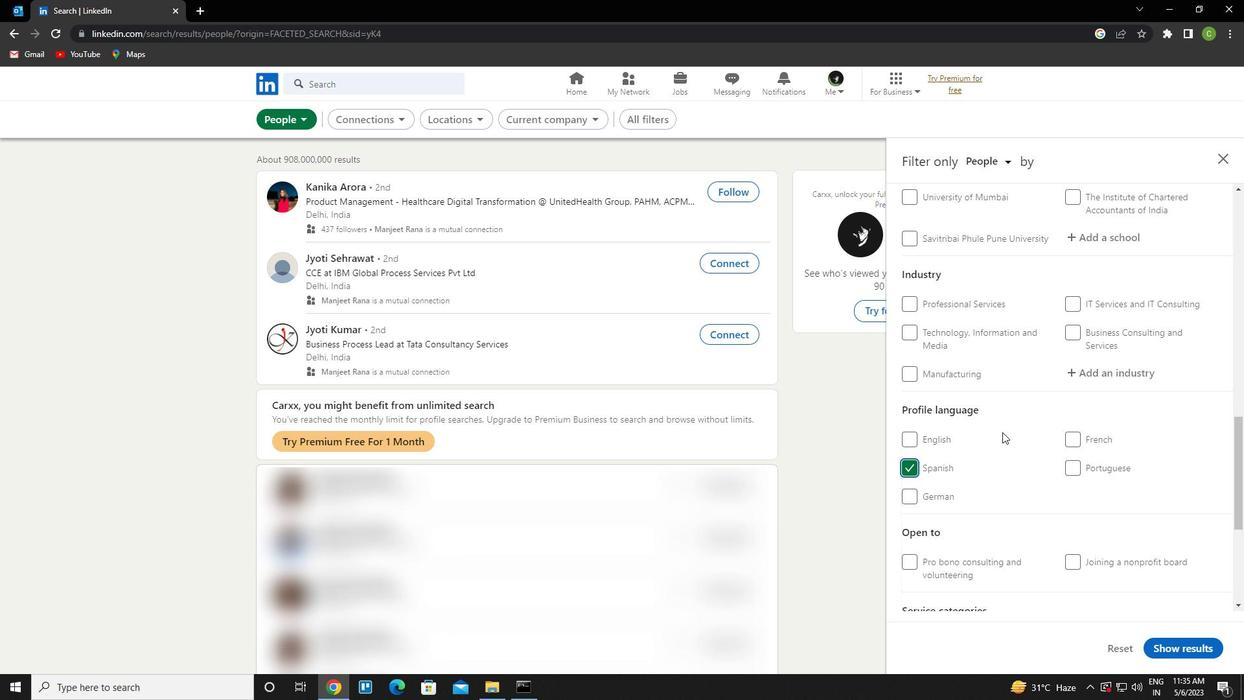
Action: Mouse scrolled (1002, 433) with delta (0, 0)
Screenshot: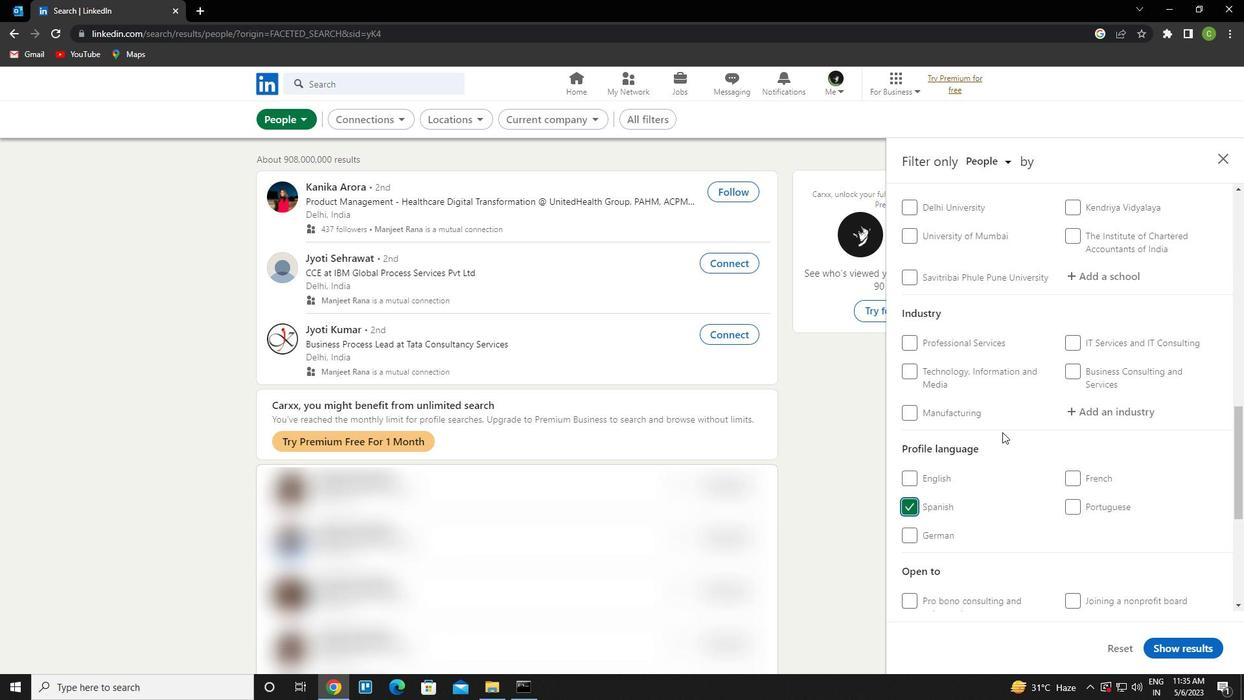 
Action: Mouse scrolled (1002, 433) with delta (0, 0)
Screenshot: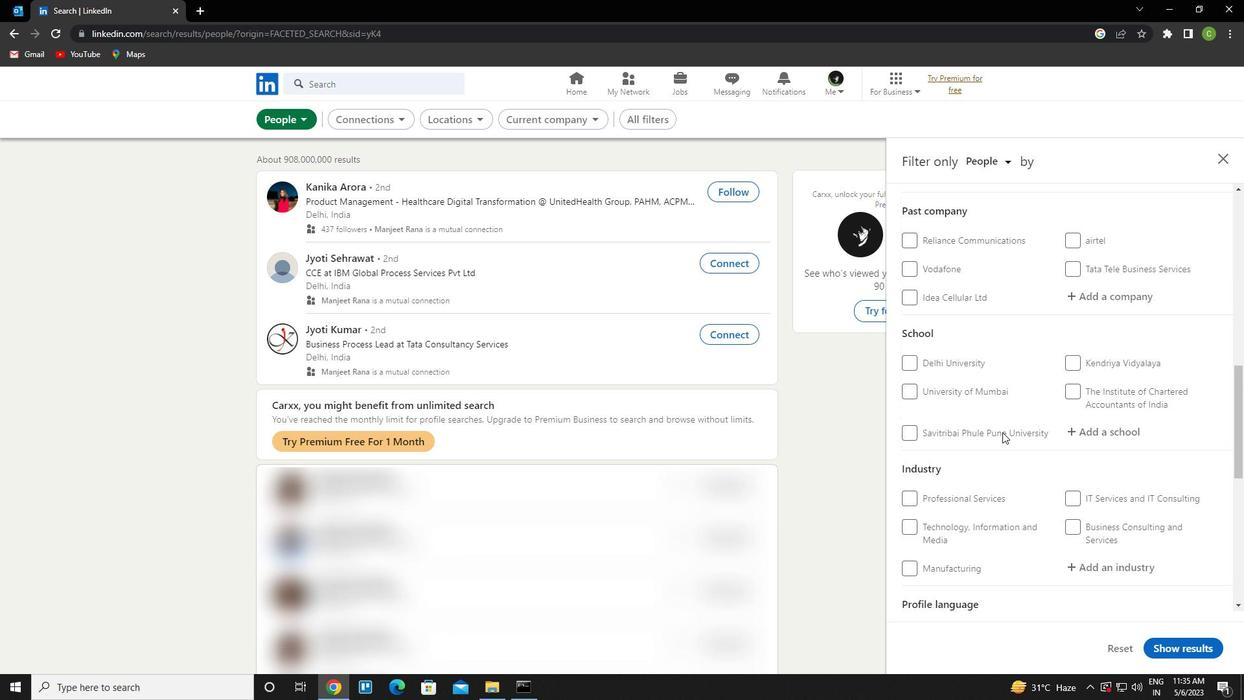 
Action: Mouse moved to (1054, 453)
Screenshot: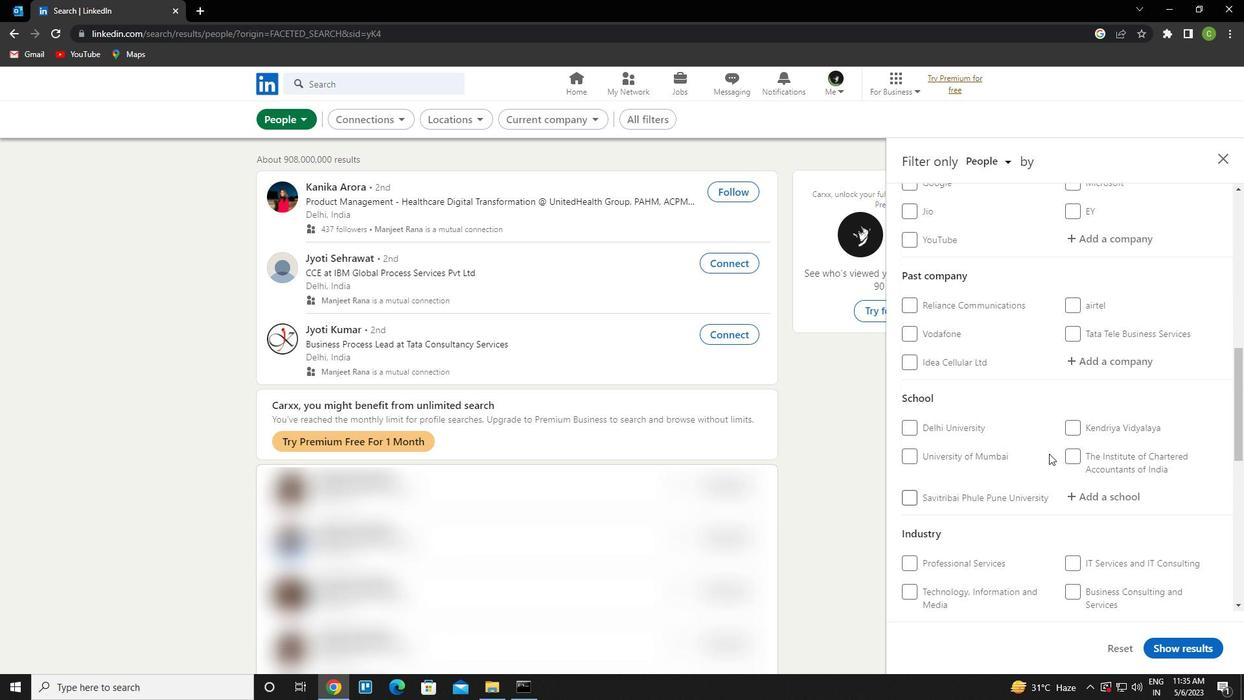 
Action: Mouse scrolled (1054, 453) with delta (0, 0)
Screenshot: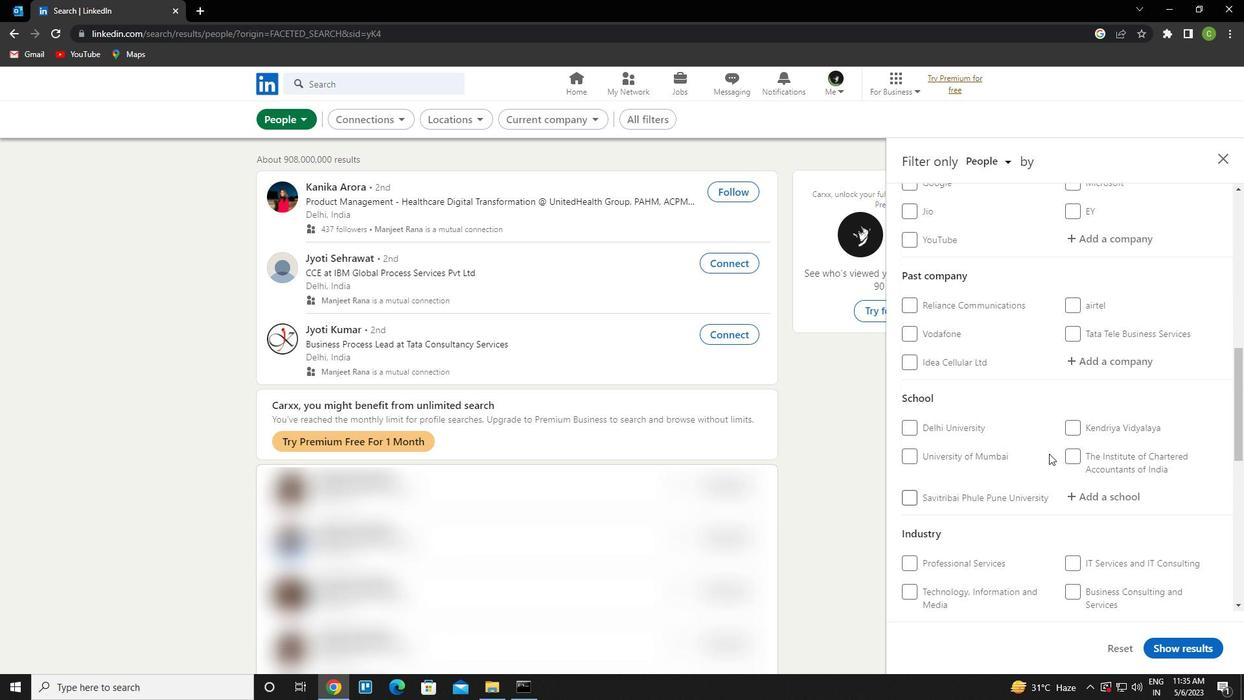 
Action: Mouse moved to (1116, 435)
Screenshot: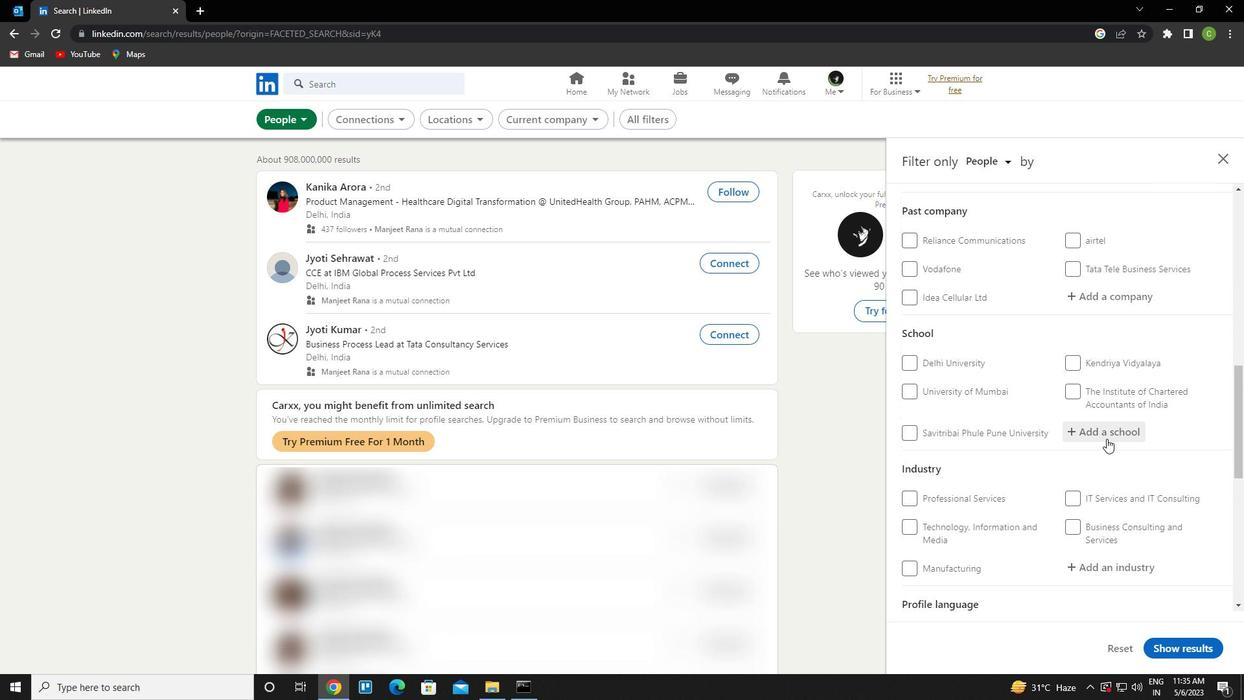 
Action: Mouse pressed left at (1116, 435)
Screenshot: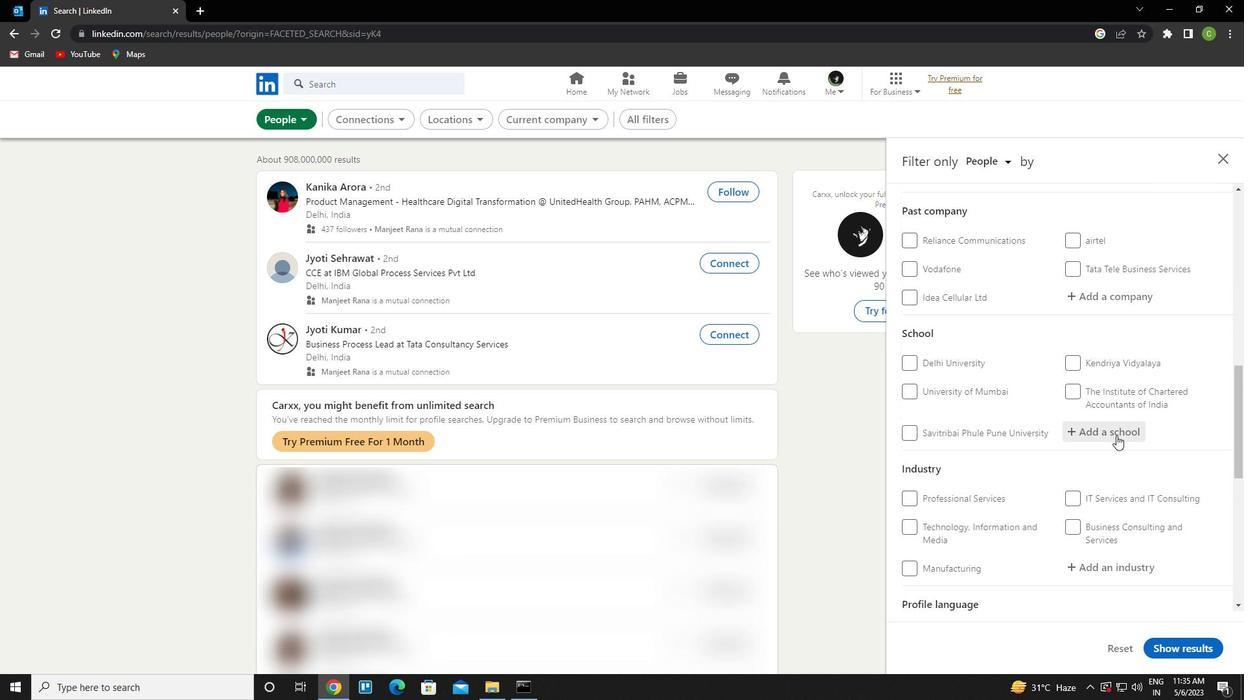 
Action: Mouse scrolled (1116, 436) with delta (0, 0)
Screenshot: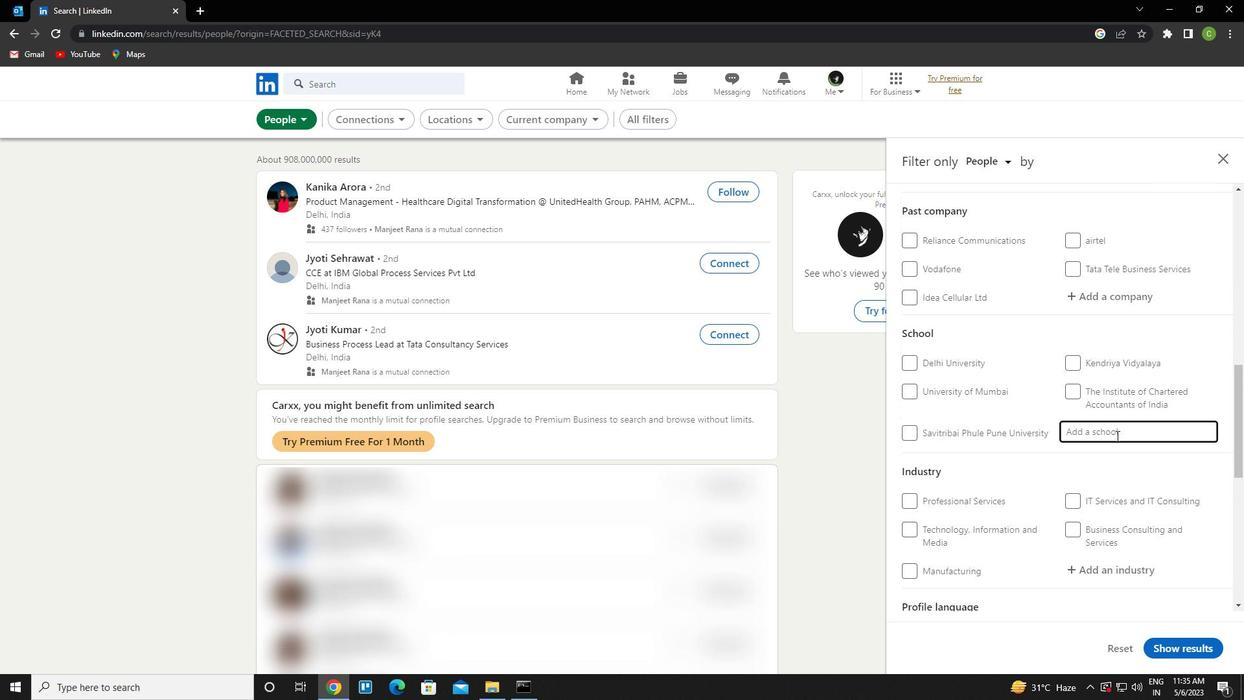 
Action: Mouse moved to (1102, 342)
Screenshot: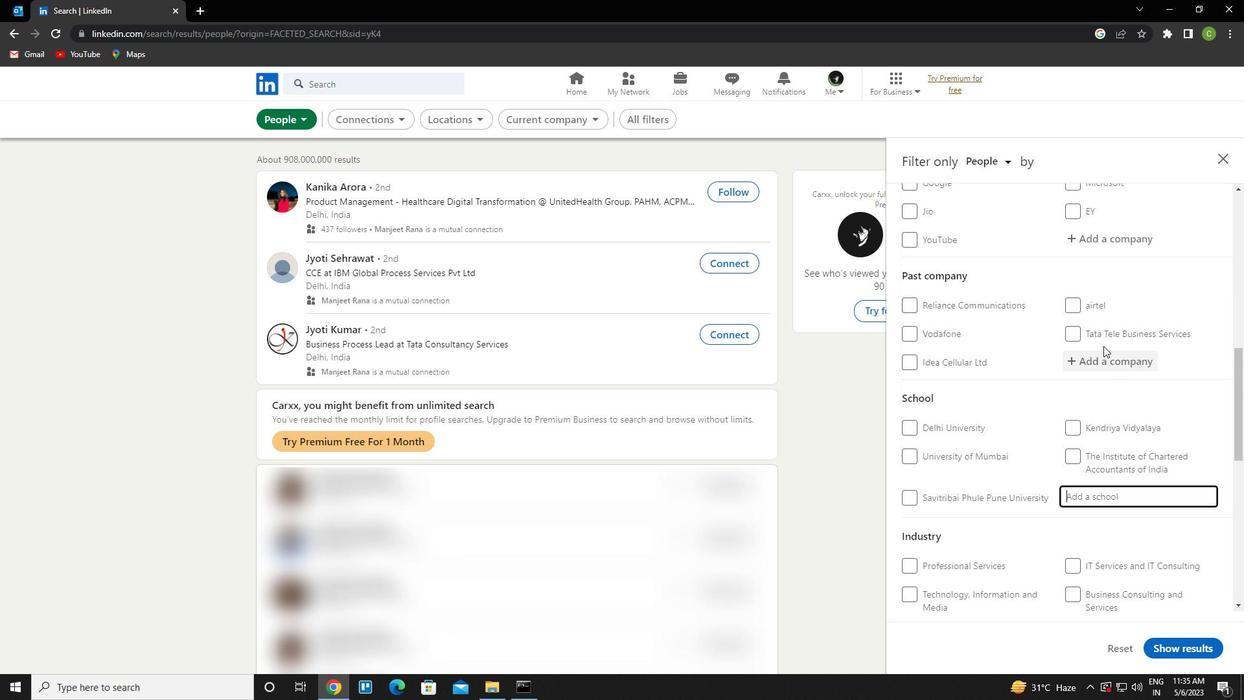 
Action: Mouse scrolled (1102, 342) with delta (0, 0)
Screenshot: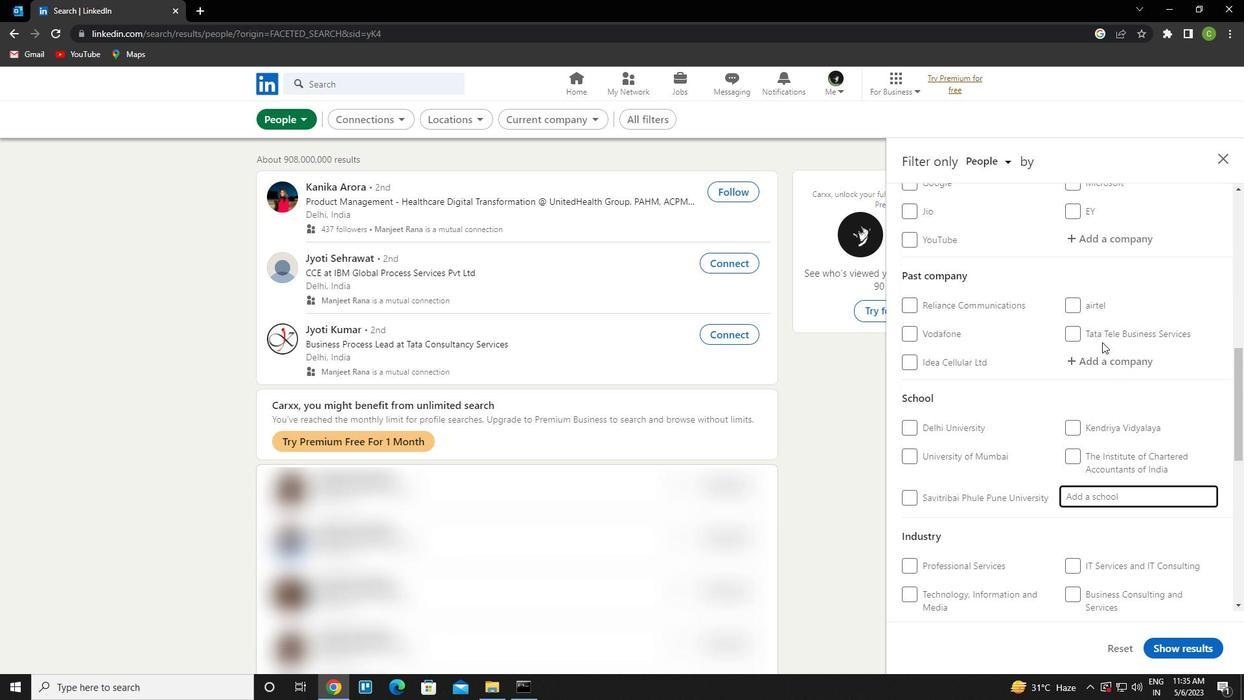 
Action: Mouse scrolled (1102, 342) with delta (0, 0)
Screenshot: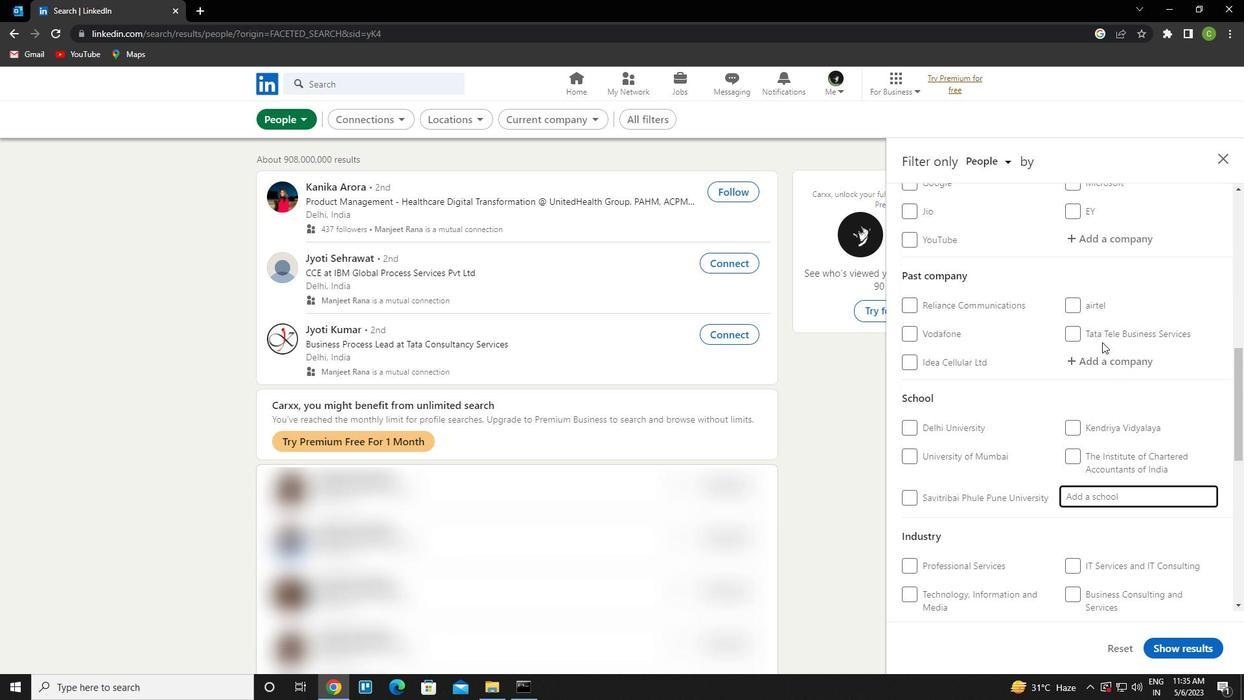 
Action: Mouse moved to (1110, 361)
Screenshot: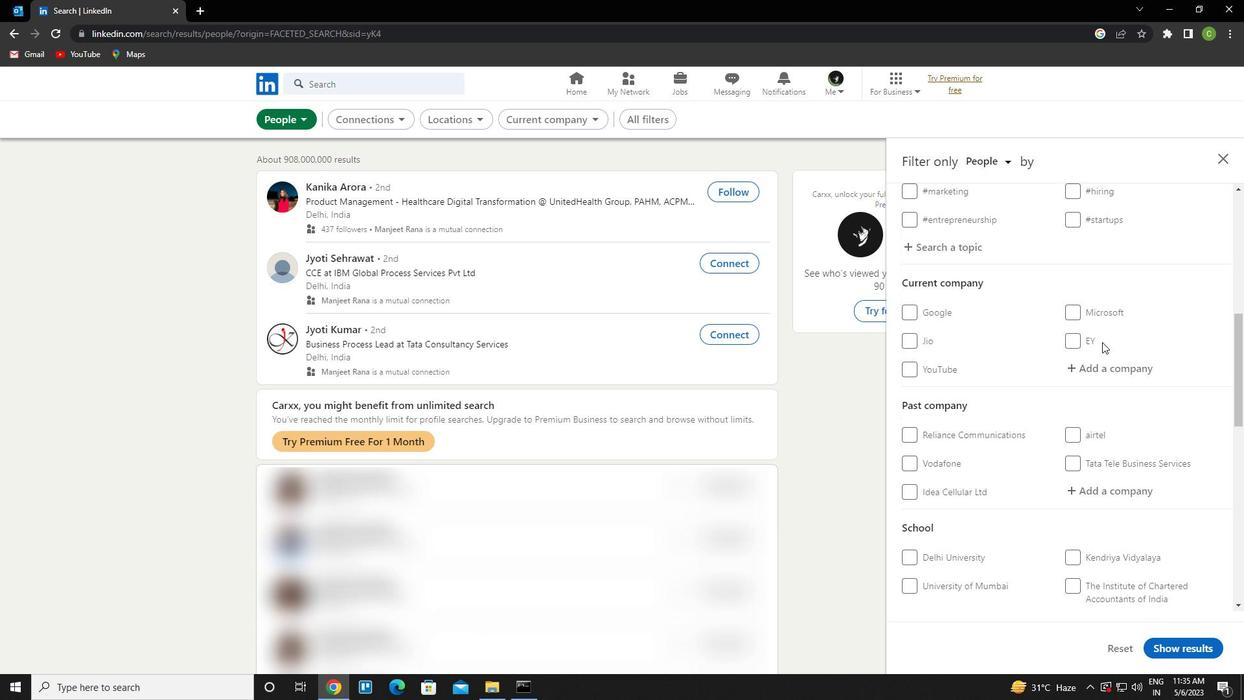 
Action: Mouse pressed left at (1110, 361)
Screenshot: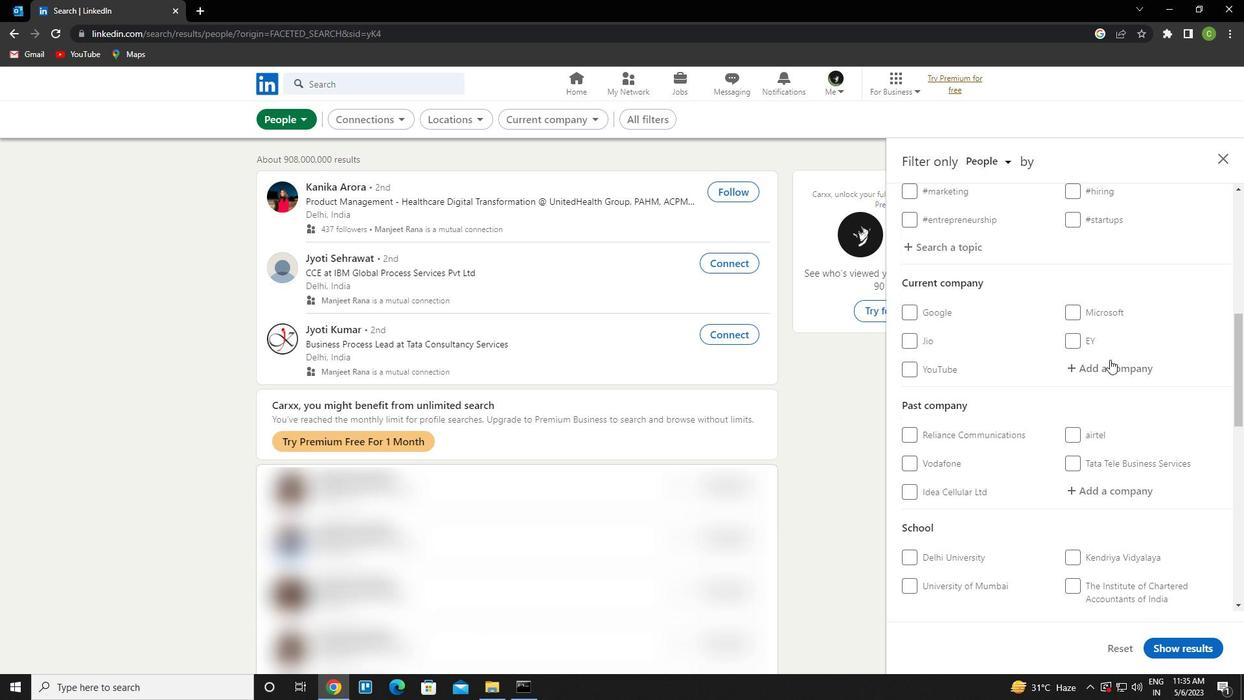 
Action: Key pressed <Key.caps_lock>R<Key.caps_lock>EFINITIV<Key.down><Key.enter>
Screenshot: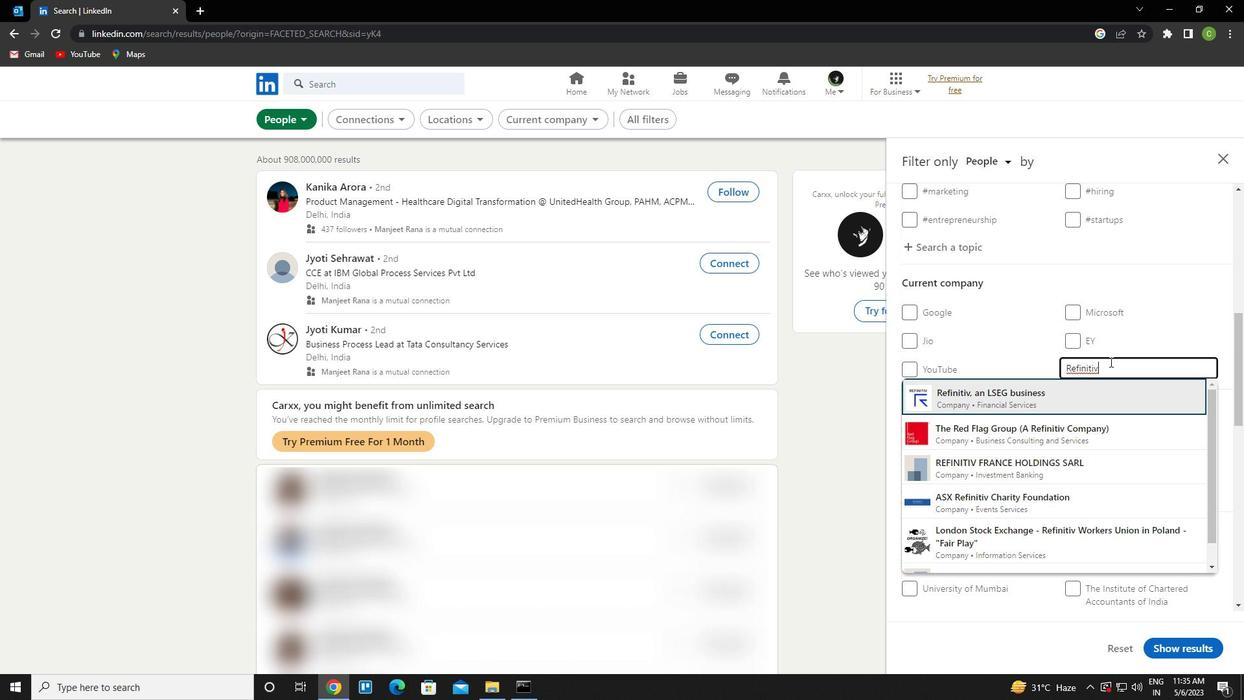 
Action: Mouse moved to (1112, 361)
Screenshot: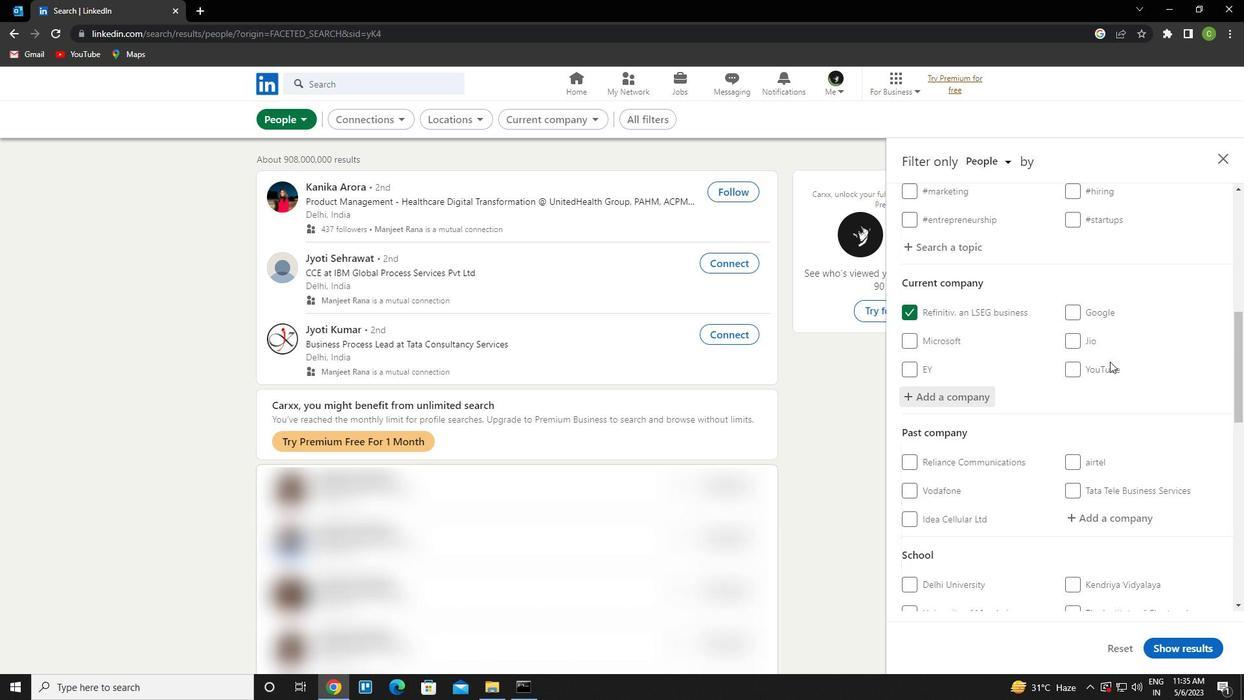 
Action: Mouse scrolled (1112, 361) with delta (0, 0)
Screenshot: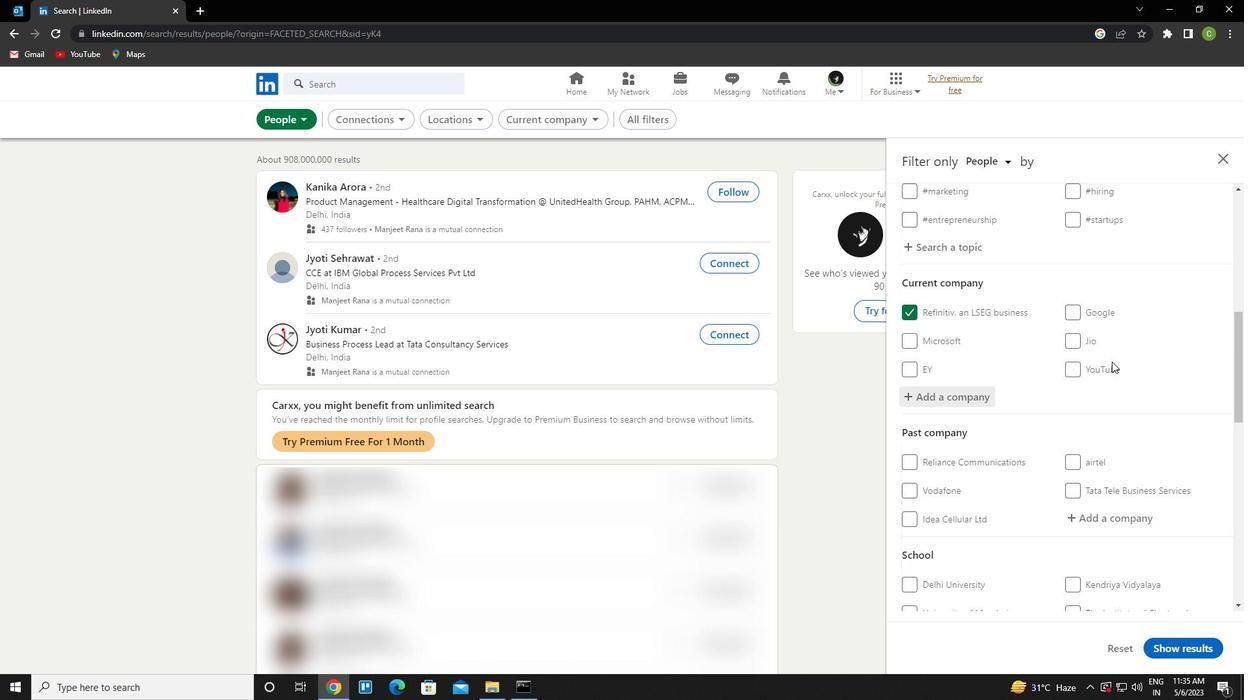 
Action: Mouse scrolled (1112, 361) with delta (0, 0)
Screenshot: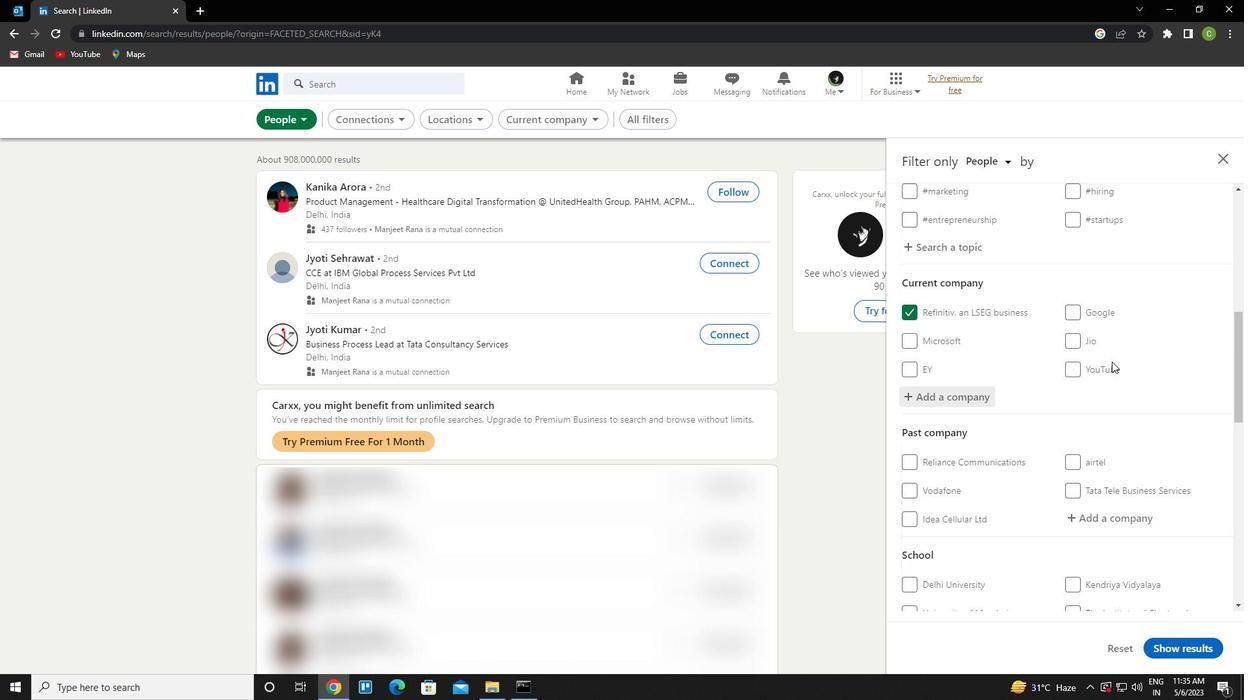 
Action: Mouse scrolled (1112, 361) with delta (0, 0)
Screenshot: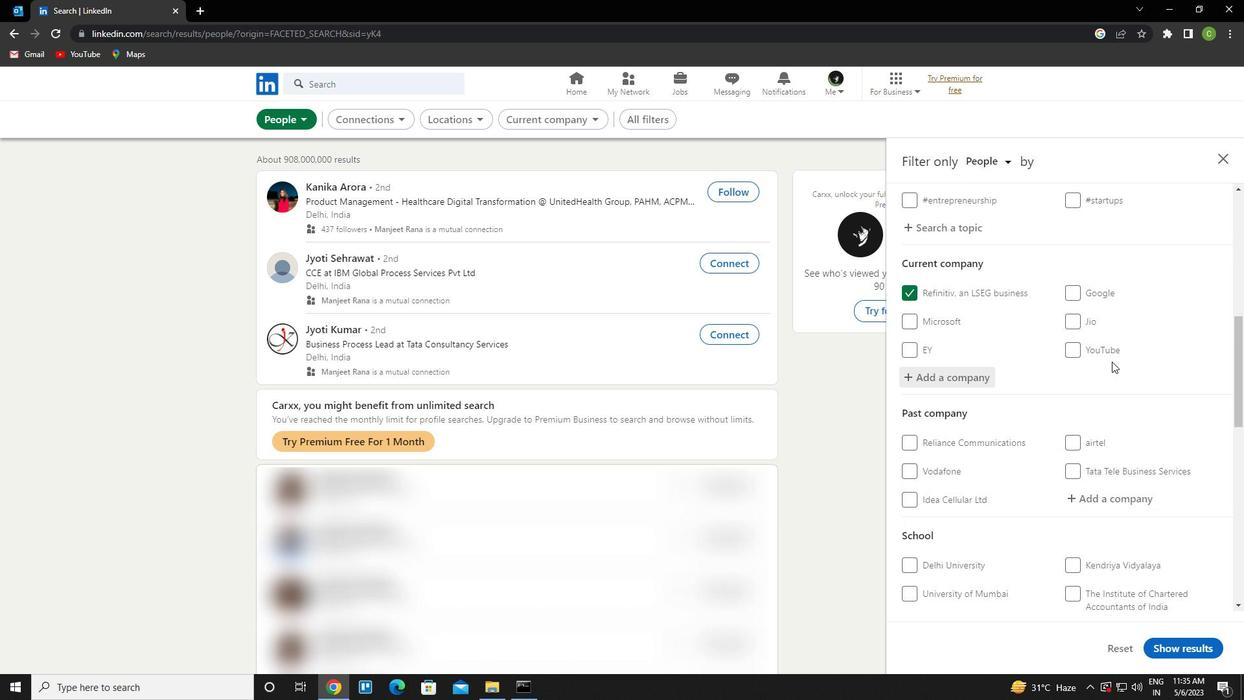 
Action: Mouse moved to (1107, 366)
Screenshot: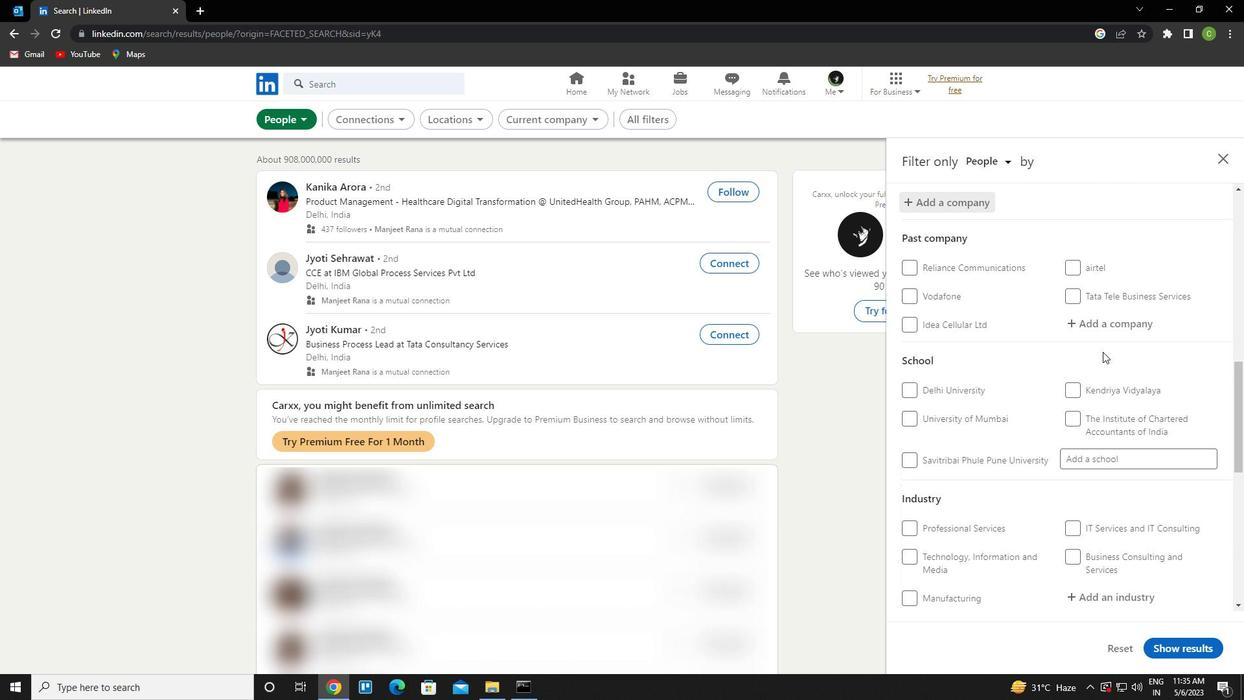 
Action: Mouse scrolled (1107, 366) with delta (0, 0)
Screenshot: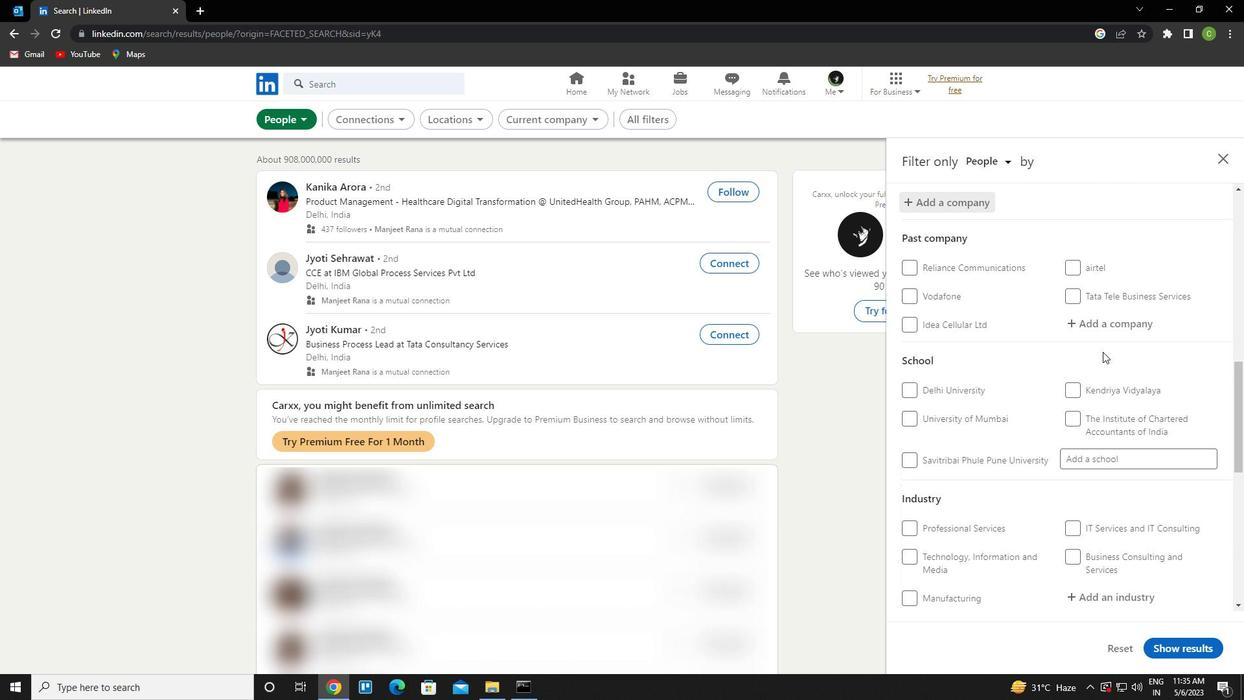 
Action: Mouse moved to (1123, 388)
Screenshot: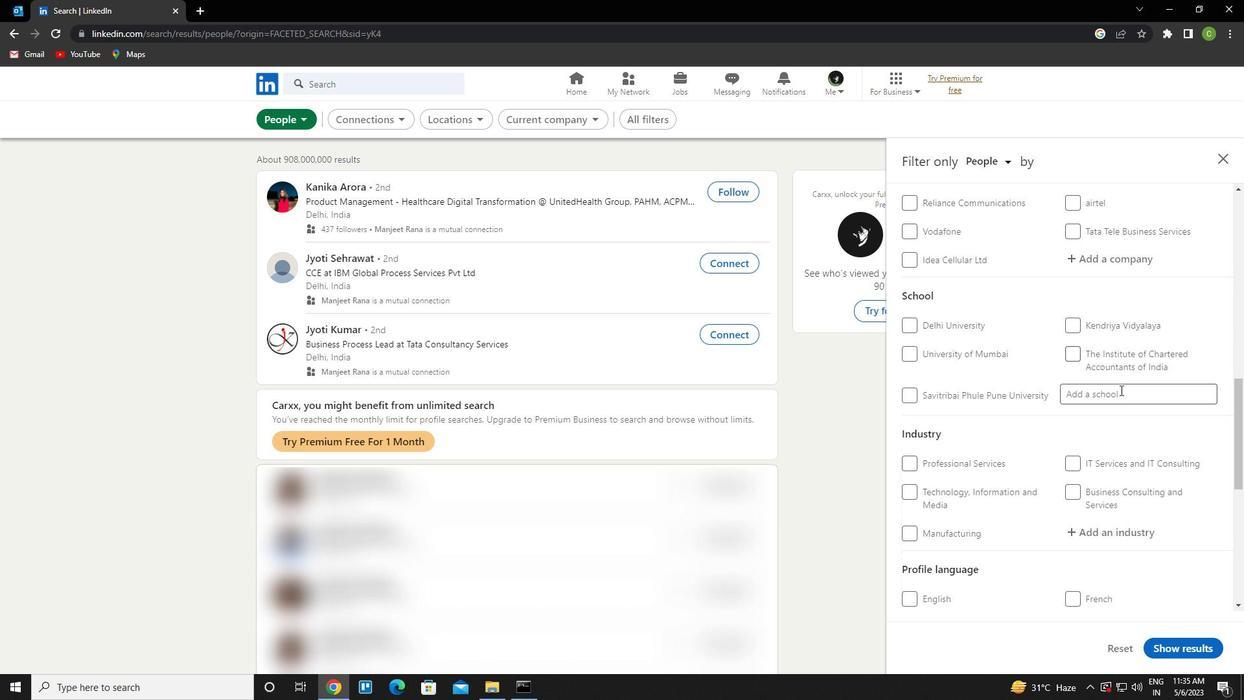 
Action: Mouse pressed left at (1123, 388)
Screenshot: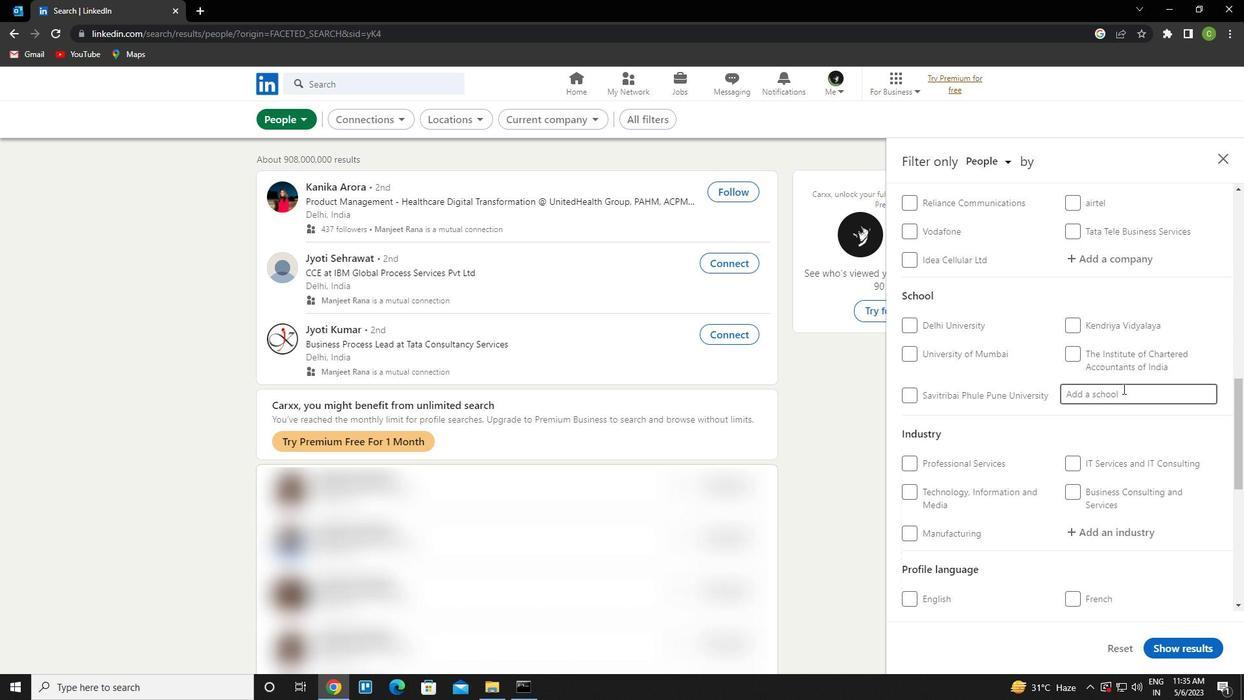 
Action: Key pressed <Key.caps_lock>NRI<Key.space>C<Key.caps_lock>ARRE<Key.backspace><Key.backspace>EERS<Key.down><Key.enter>
Screenshot: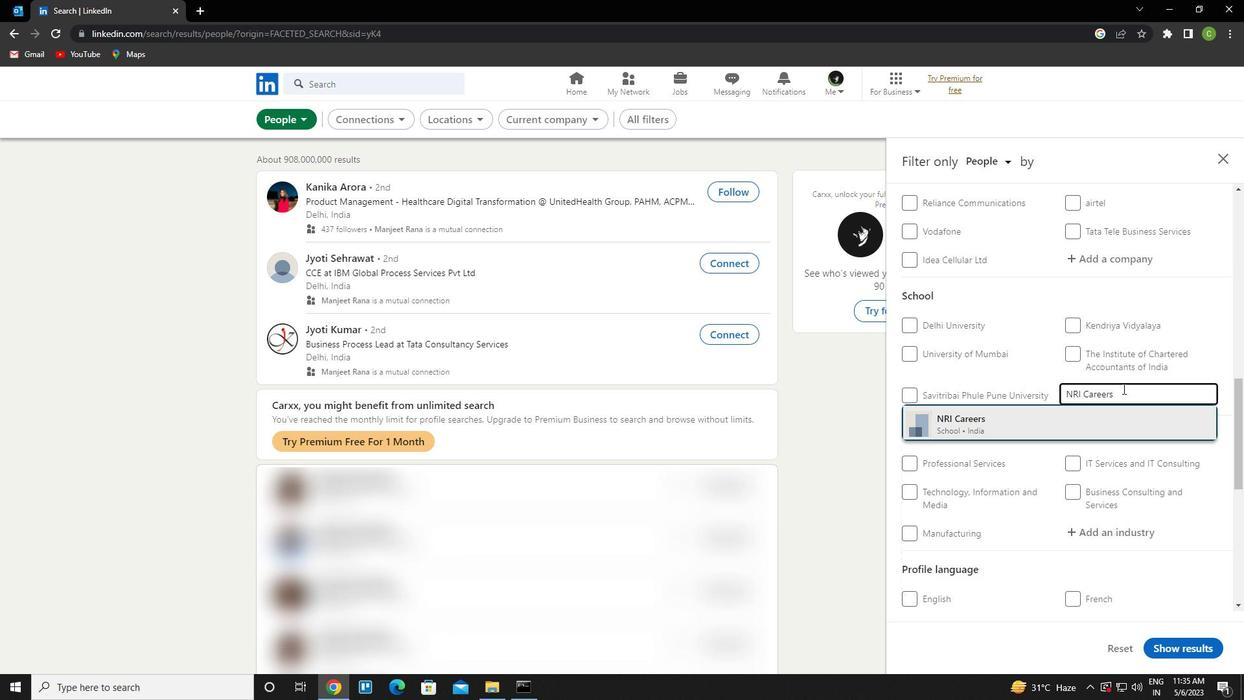 
Action: Mouse moved to (1115, 382)
Screenshot: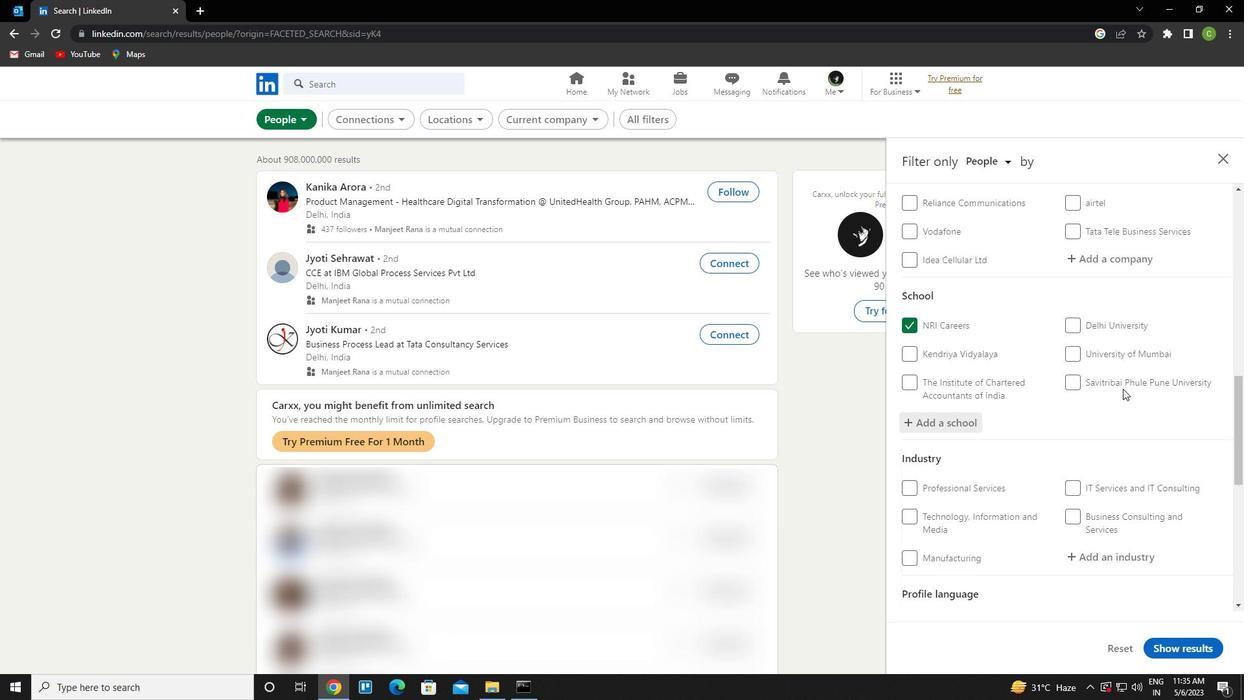
Action: Mouse scrolled (1115, 381) with delta (0, 0)
Screenshot: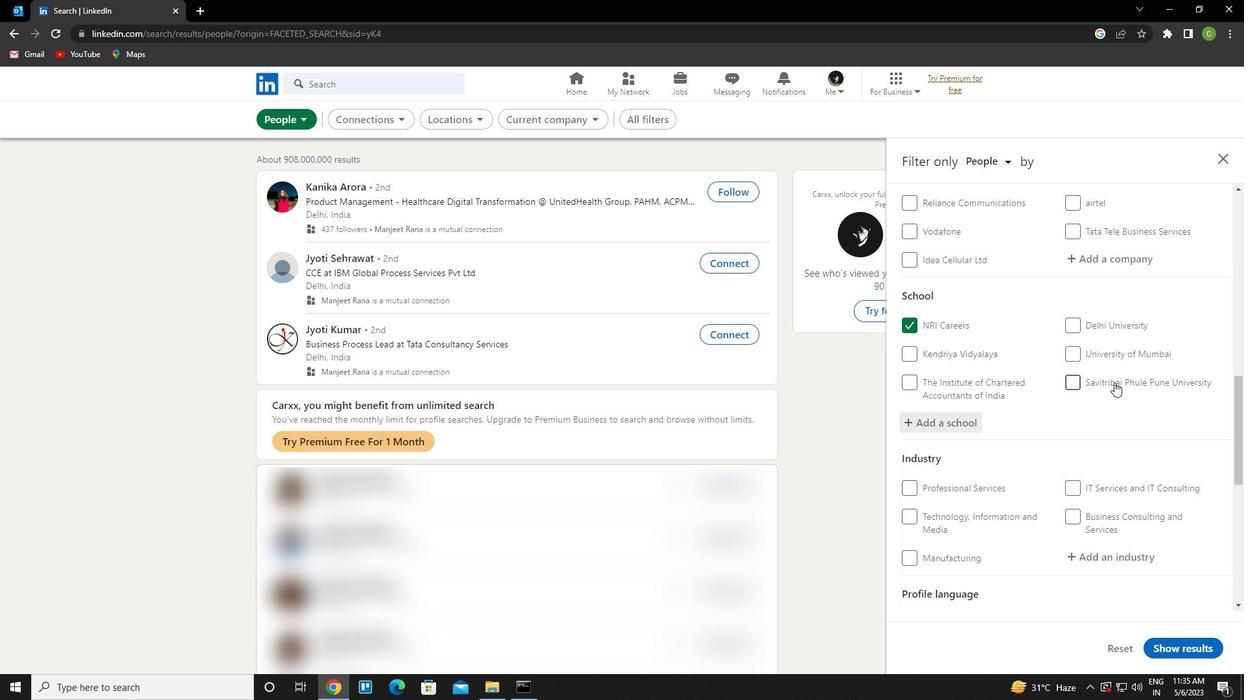 
Action: Mouse scrolled (1115, 381) with delta (0, 0)
Screenshot: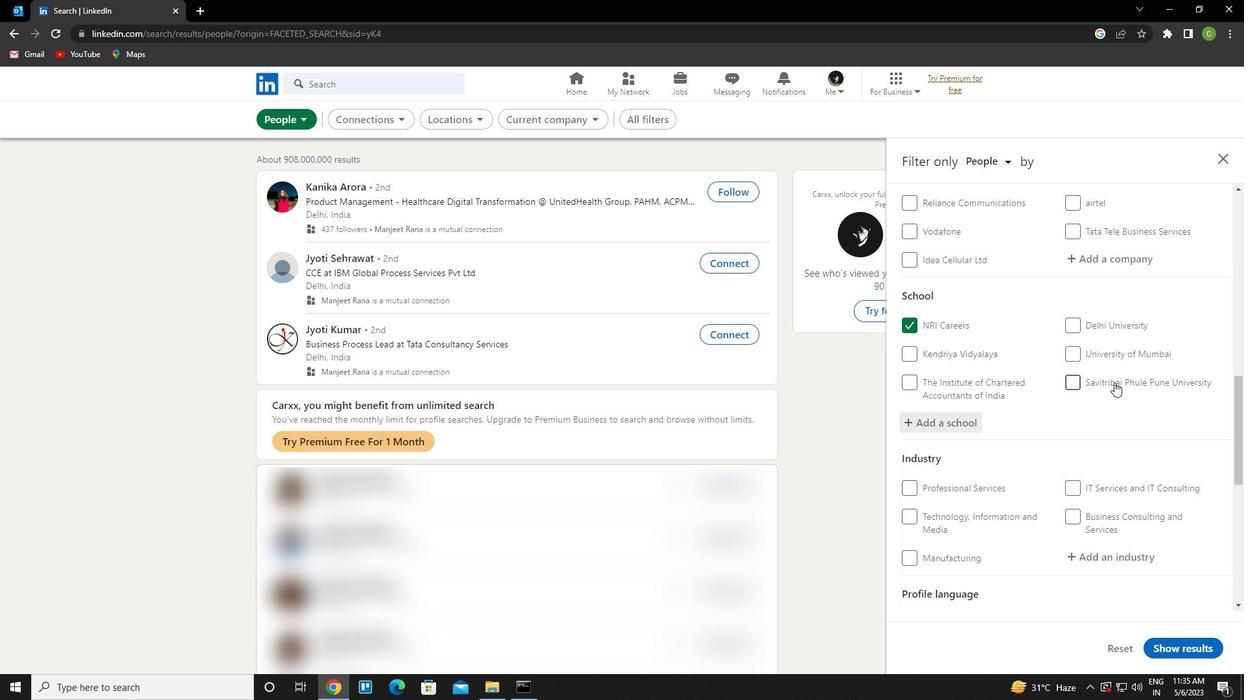 
Action: Mouse moved to (1107, 425)
Screenshot: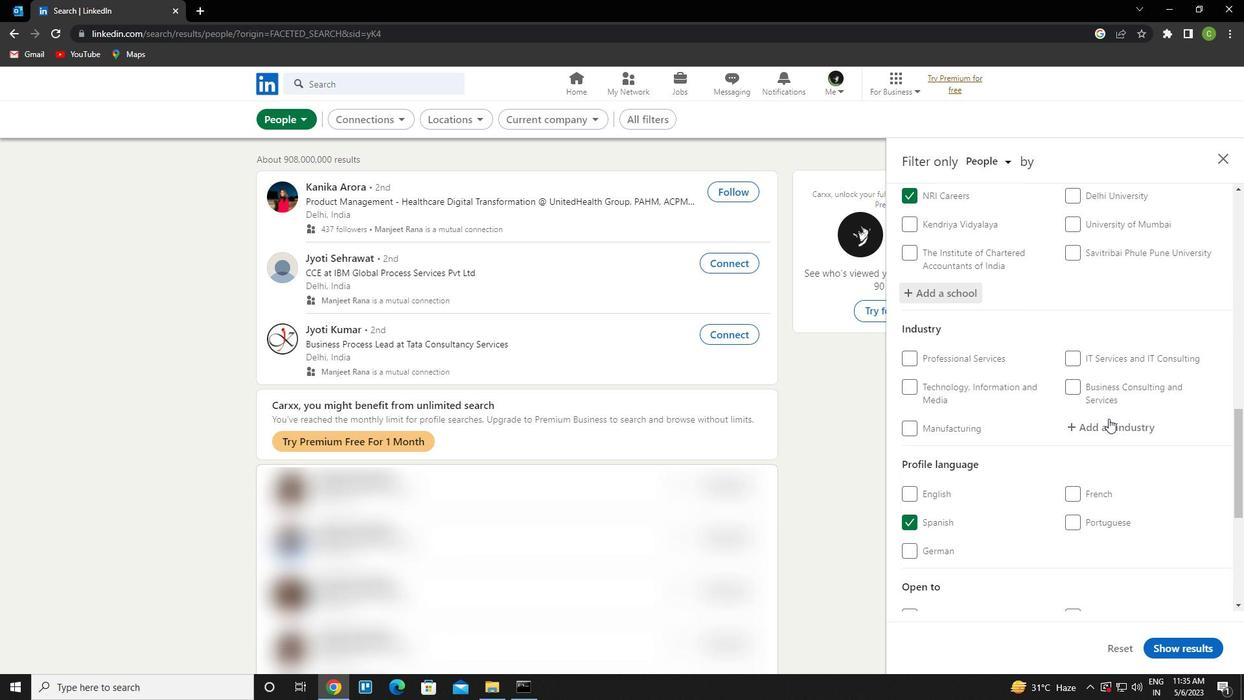 
Action: Mouse pressed left at (1107, 425)
Screenshot: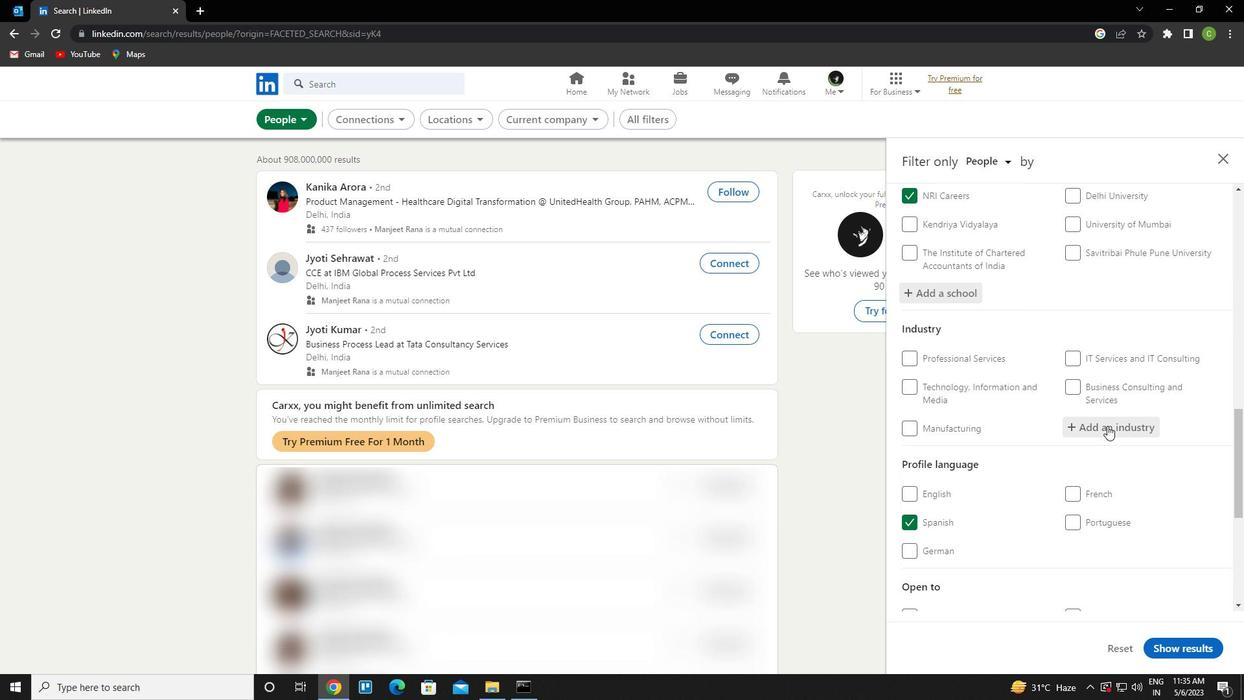 
Action: Key pressed <Key.caps_lock>W<Key.caps_lock>HOLESALE<Key.space>PHT<Key.backspace>OTO<Key.down><Key.enter>
Screenshot: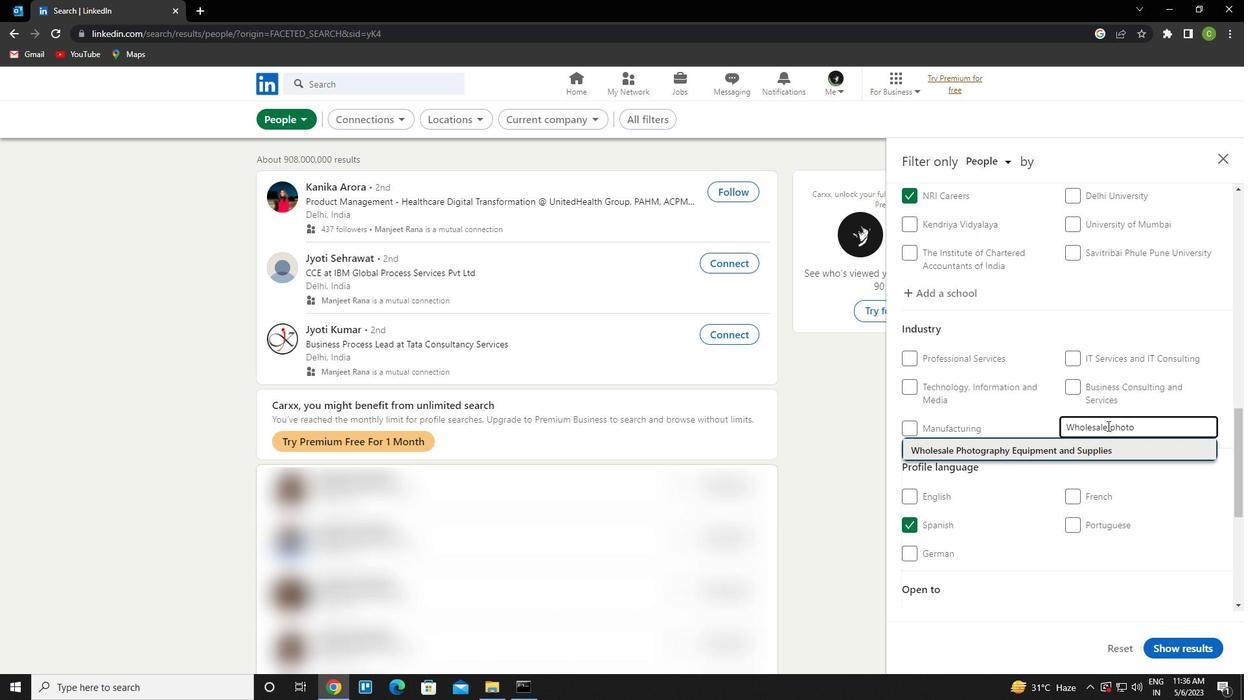 
Action: Mouse scrolled (1107, 425) with delta (0, 0)
Screenshot: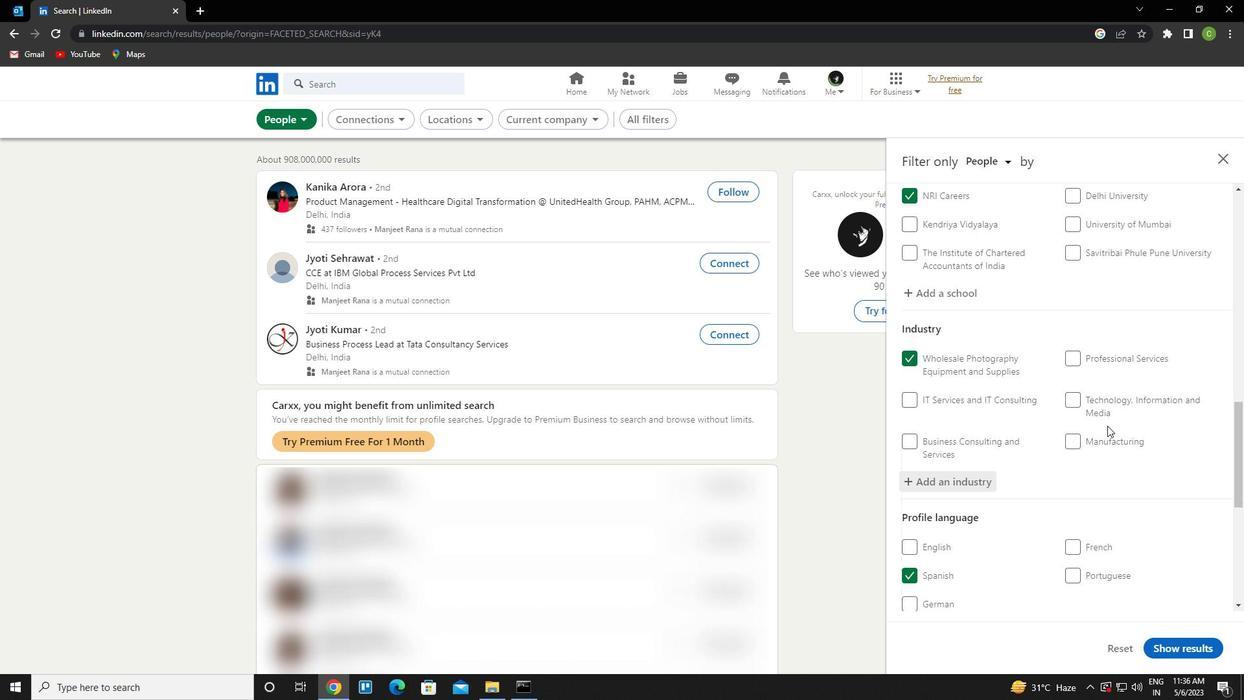 
Action: Mouse scrolled (1107, 425) with delta (0, 0)
Screenshot: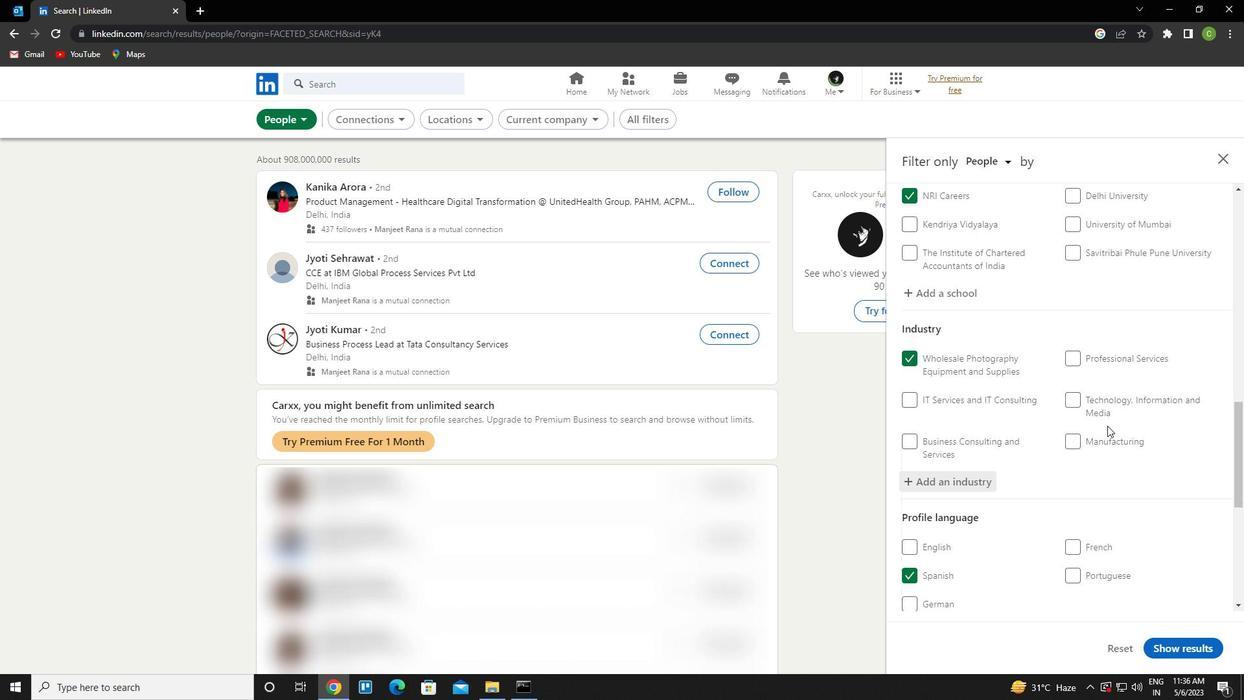 
Action: Mouse scrolled (1107, 425) with delta (0, 0)
Screenshot: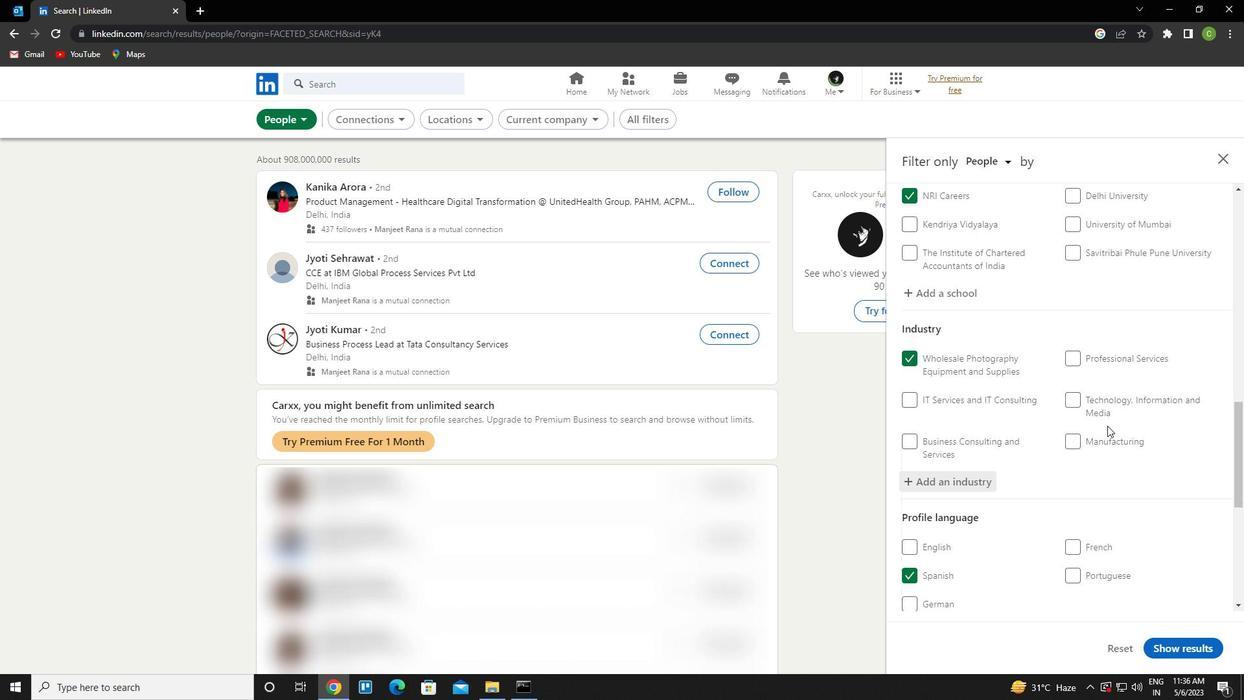 
Action: Mouse scrolled (1107, 425) with delta (0, 0)
Screenshot: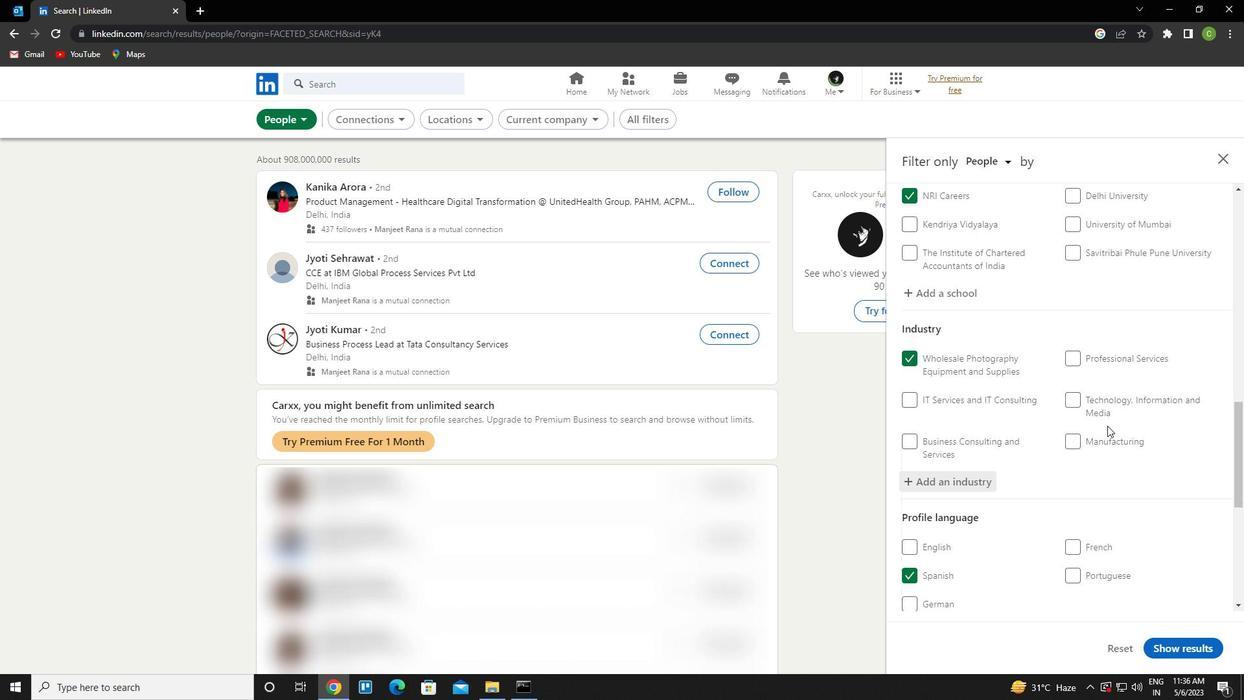 
Action: Mouse scrolled (1107, 425) with delta (0, 0)
Screenshot: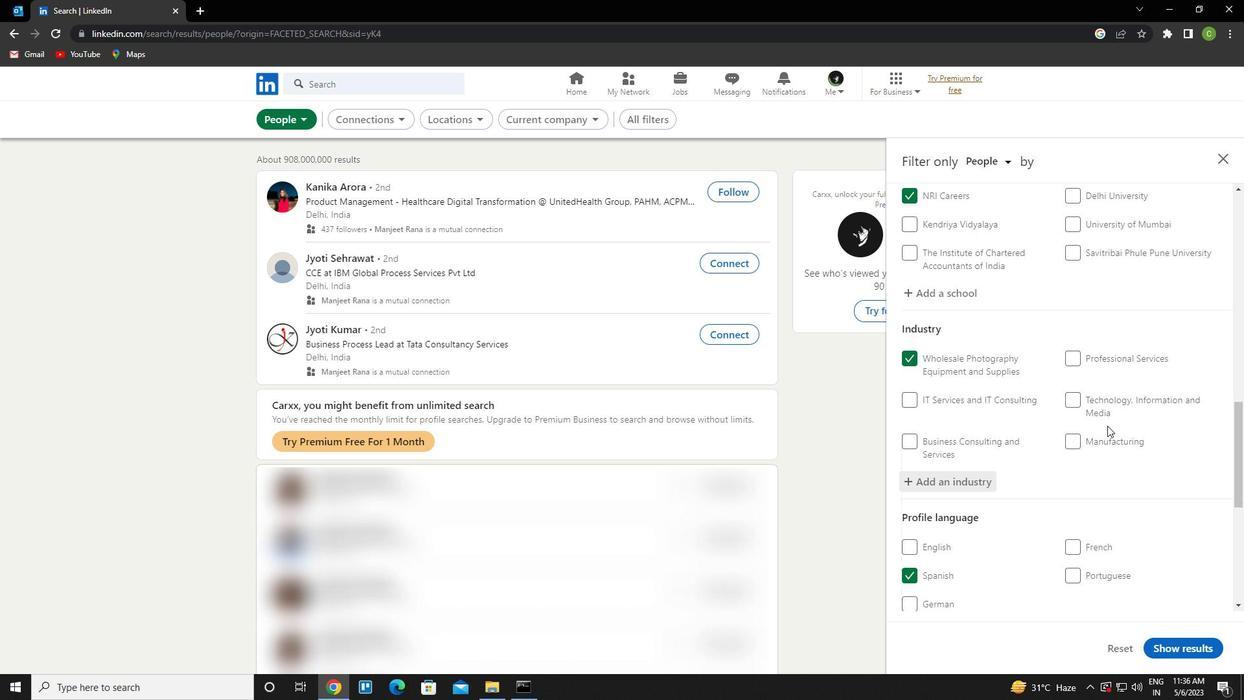 
Action: Mouse scrolled (1107, 425) with delta (0, 0)
Screenshot: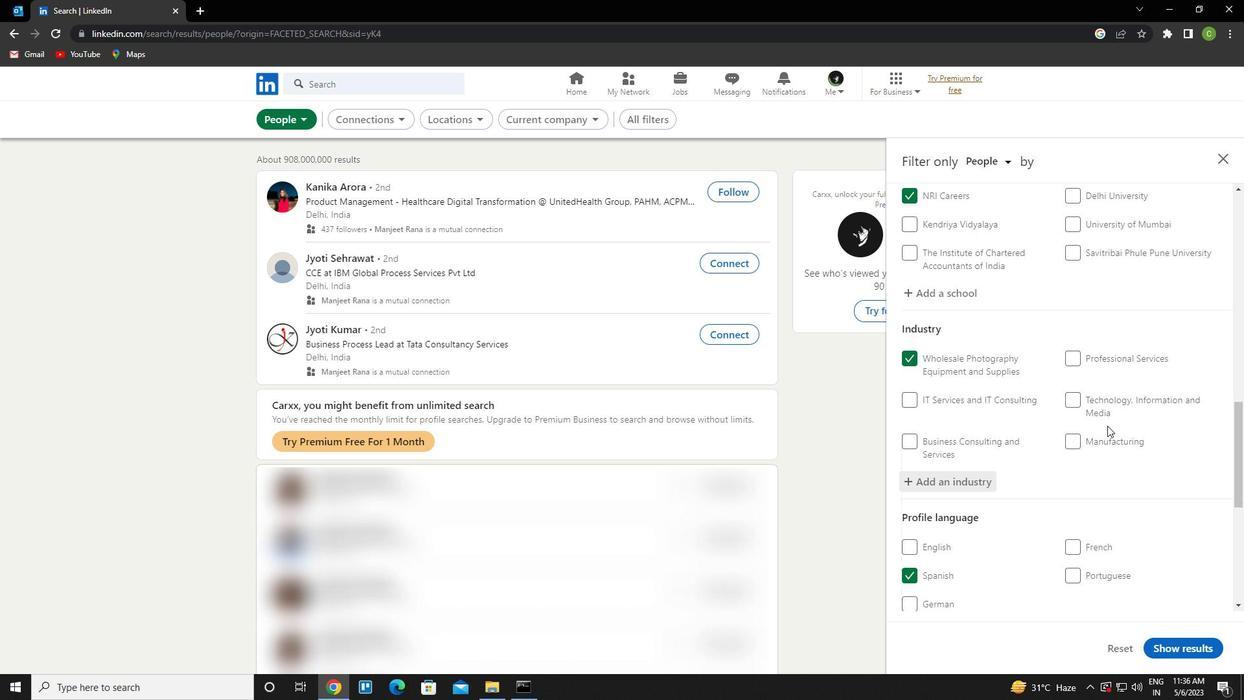 
Action: Mouse scrolled (1107, 425) with delta (0, 0)
Screenshot: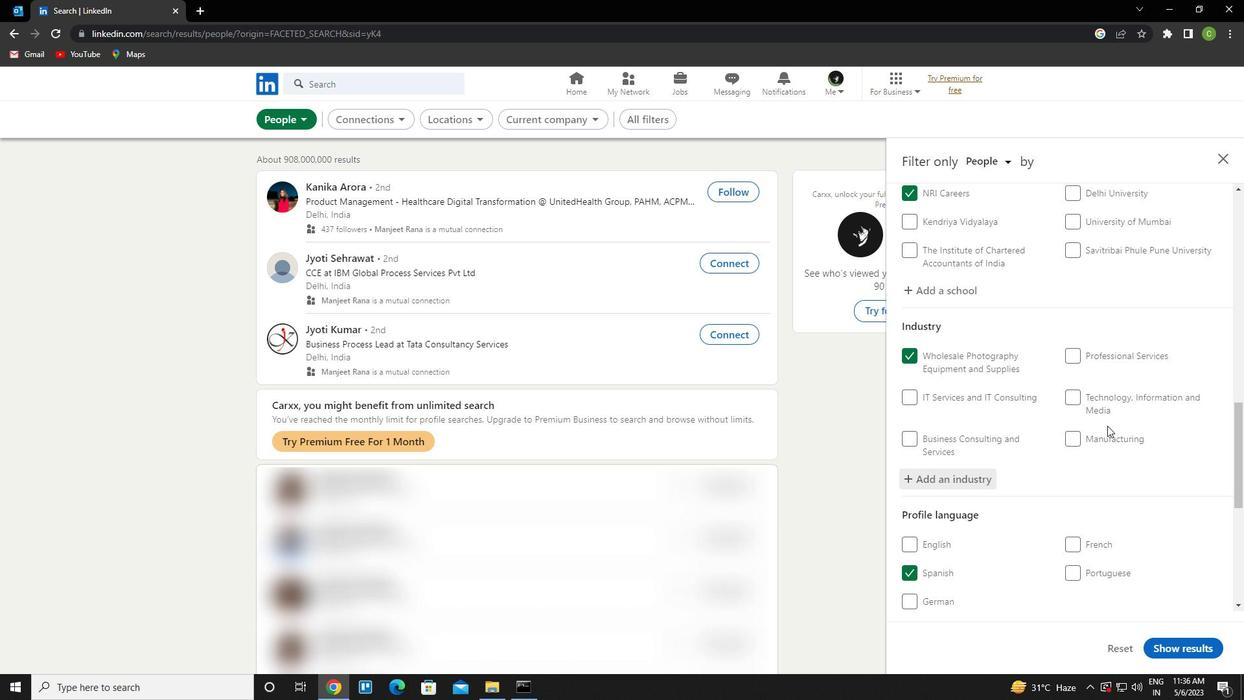 
Action: Mouse moved to (1116, 432)
Screenshot: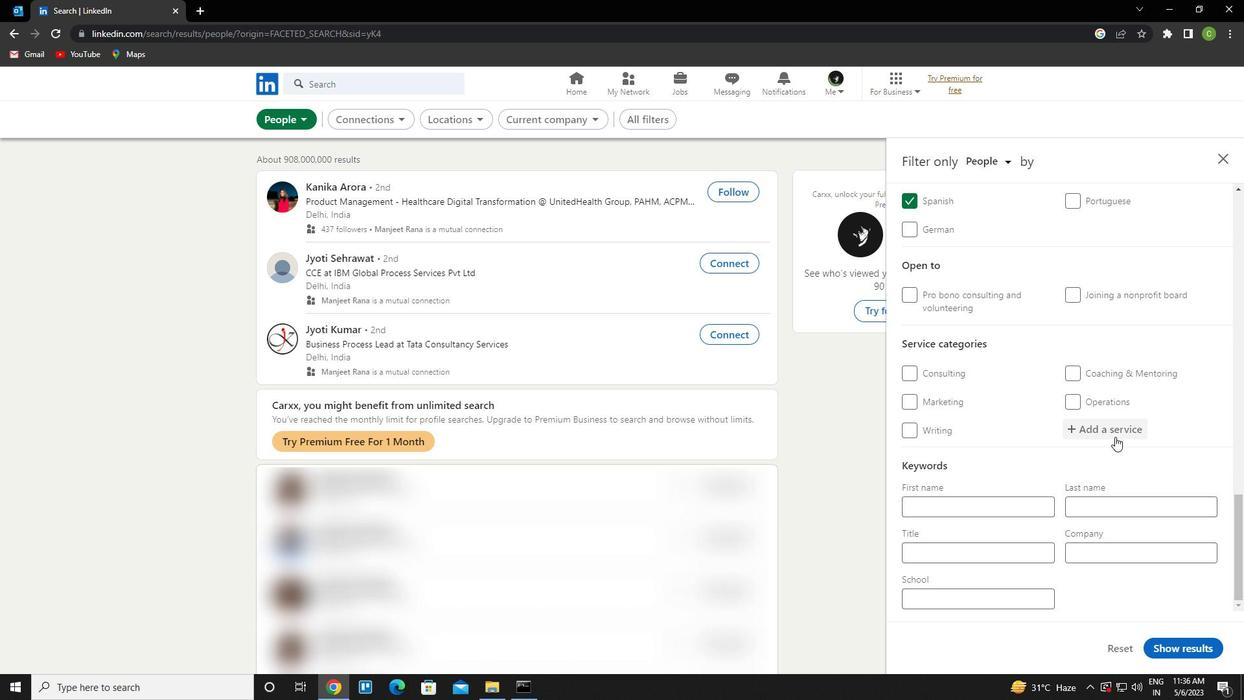 
Action: Mouse pressed left at (1116, 432)
Screenshot: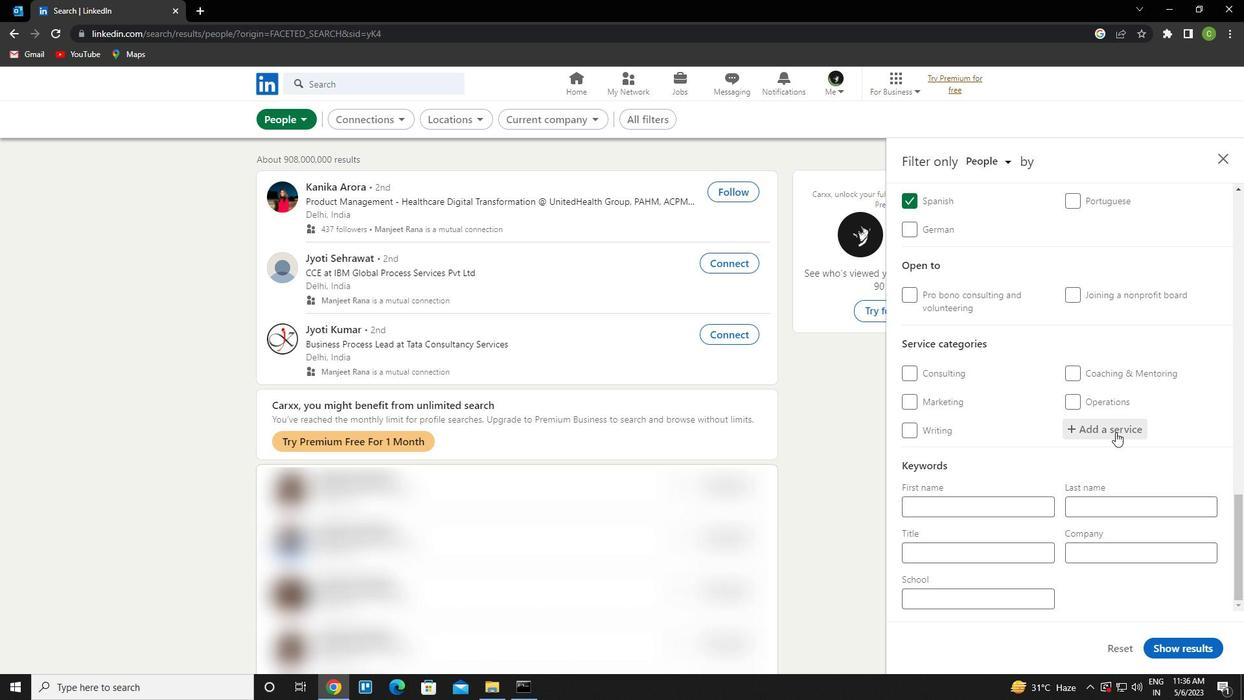 
Action: Key pressed <Key.caps_lock>T<Key.caps_lock>AX<Key.space>LAW<Key.down><Key.enter>
Screenshot: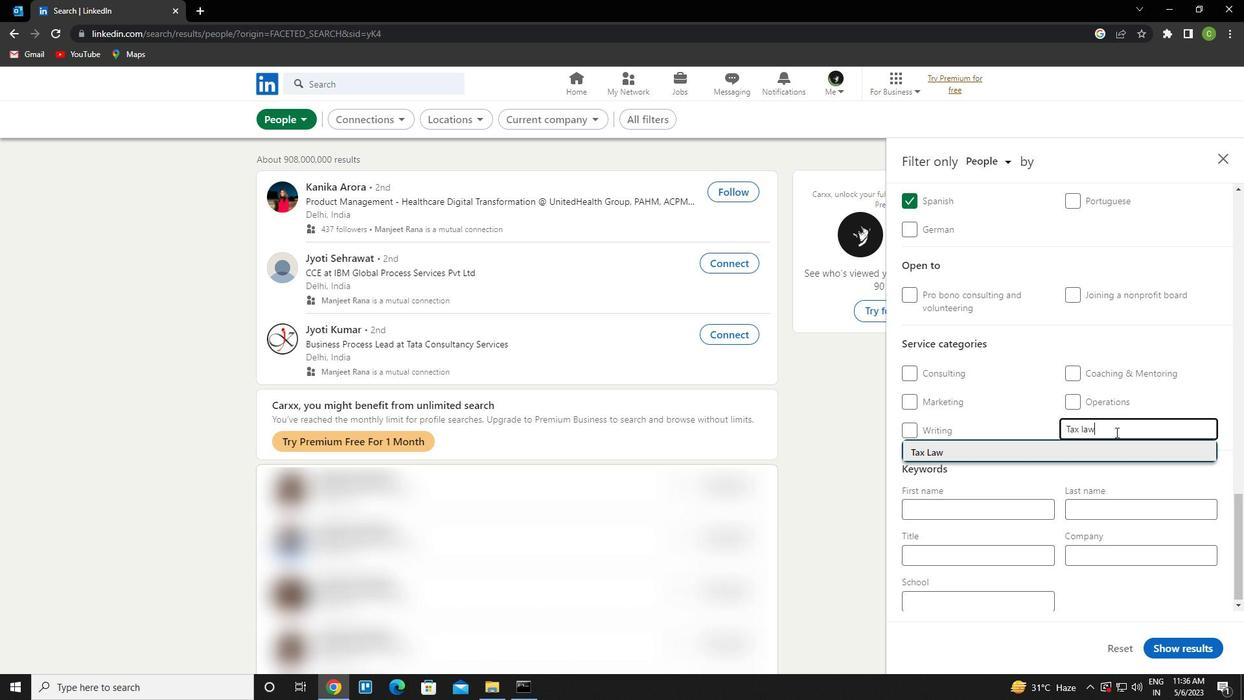 
Action: Mouse scrolled (1116, 431) with delta (0, 0)
Screenshot: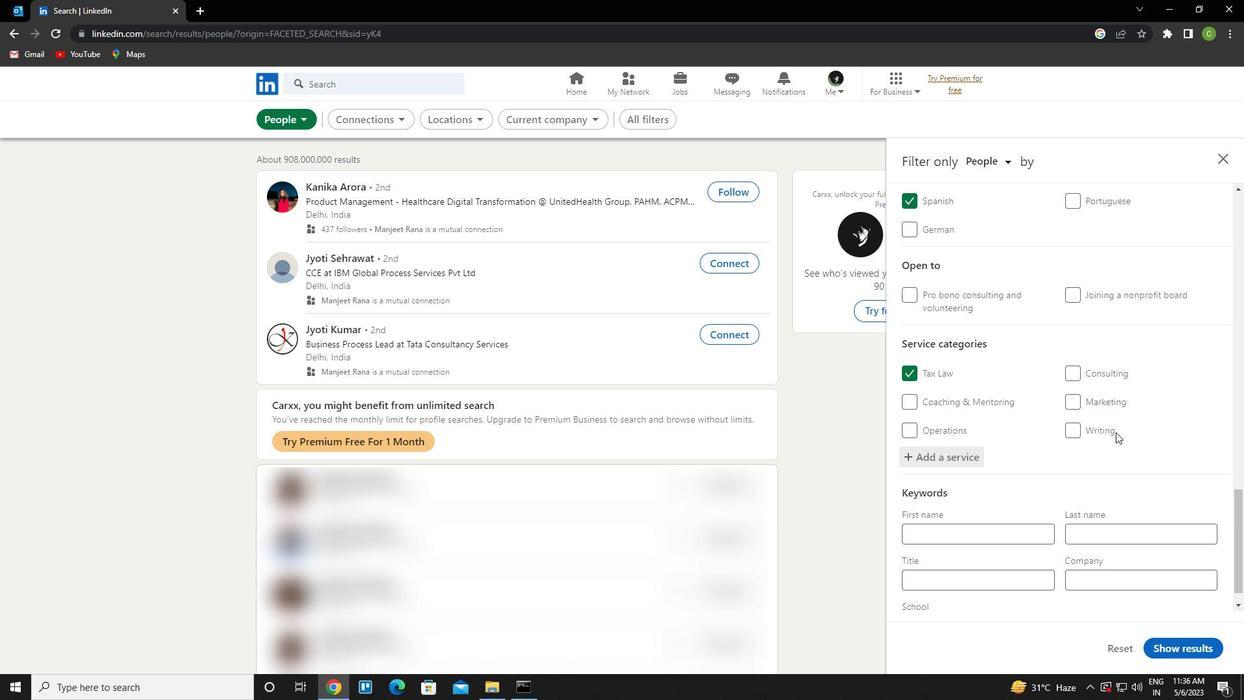
Action: Mouse scrolled (1116, 431) with delta (0, 0)
Screenshot: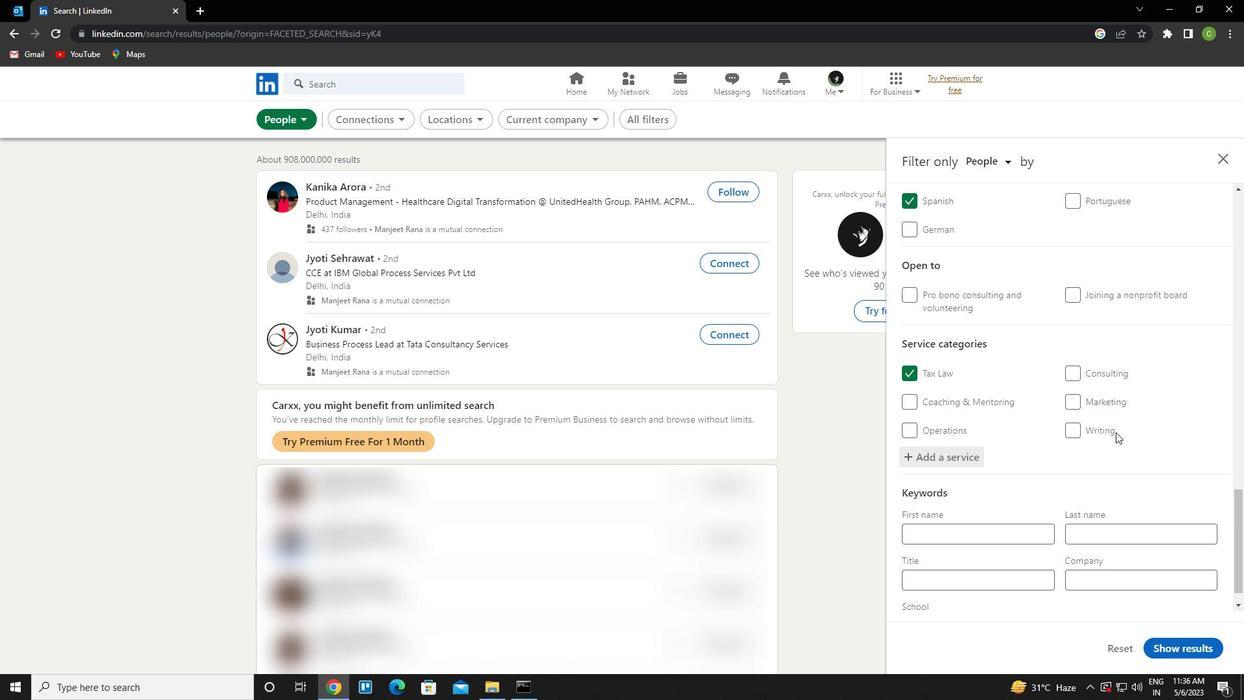 
Action: Mouse scrolled (1116, 431) with delta (0, 0)
Screenshot: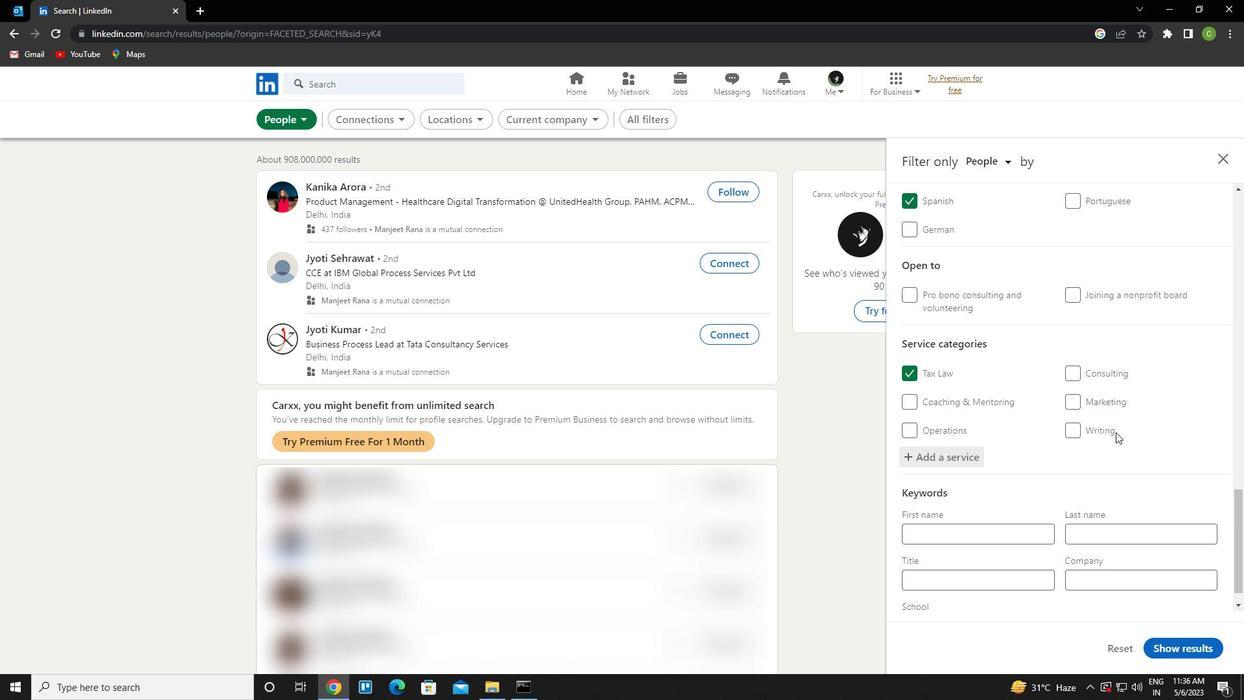 
Action: Mouse scrolled (1116, 431) with delta (0, 0)
Screenshot: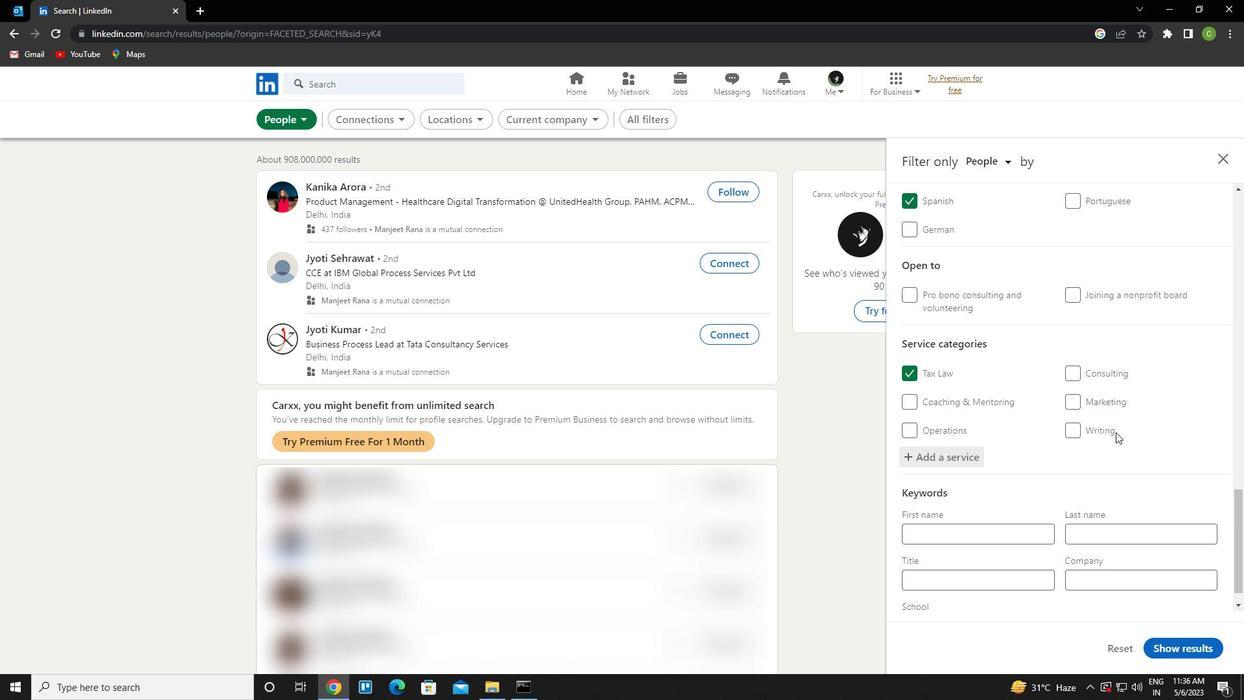 
Action: Mouse scrolled (1116, 431) with delta (0, 0)
Screenshot: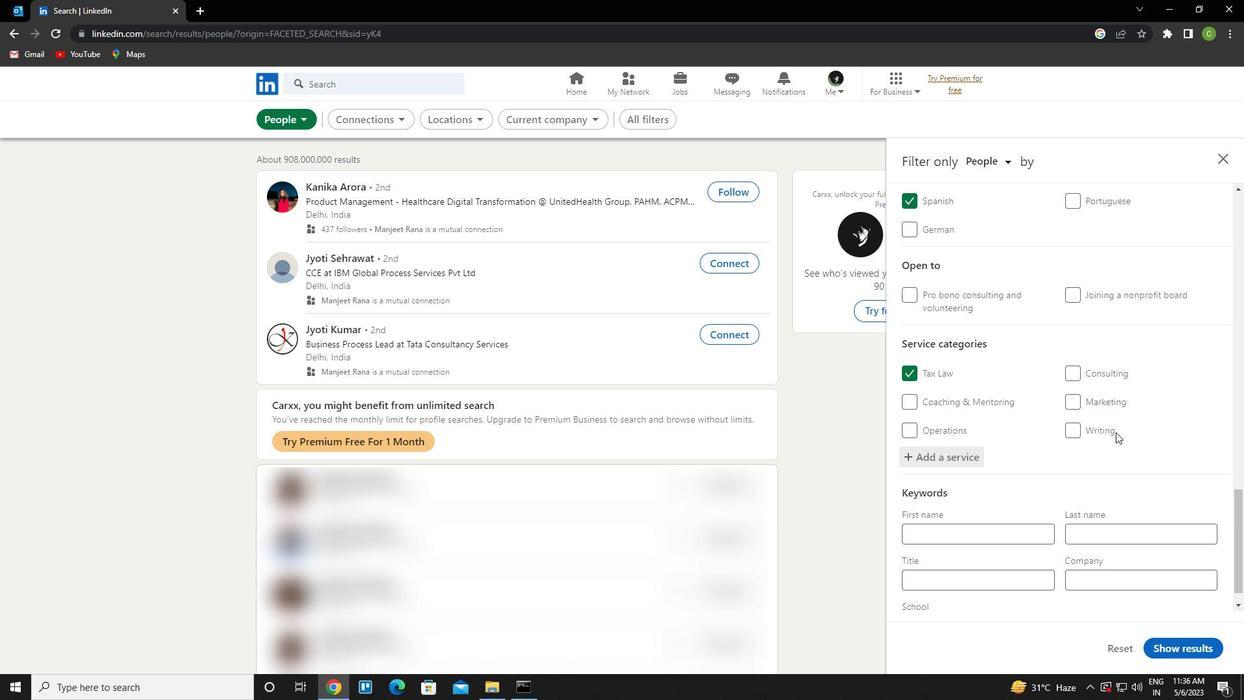 
Action: Mouse scrolled (1116, 431) with delta (0, 0)
Screenshot: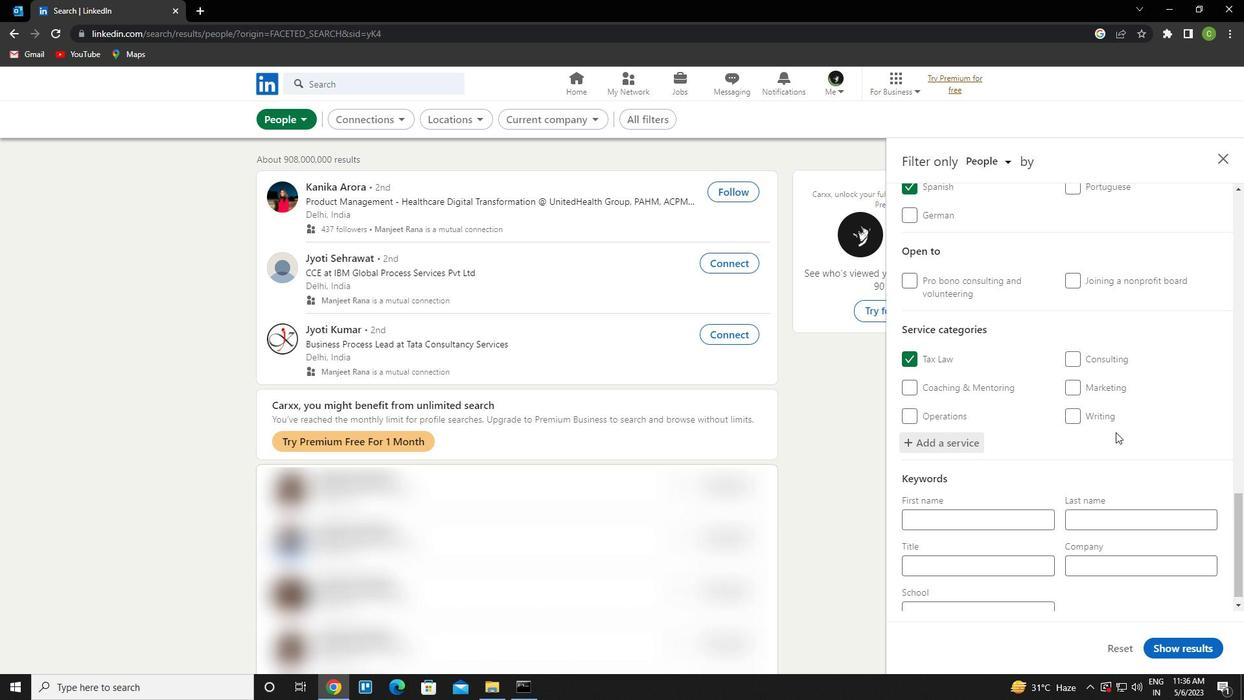 
Action: Mouse moved to (1013, 543)
Screenshot: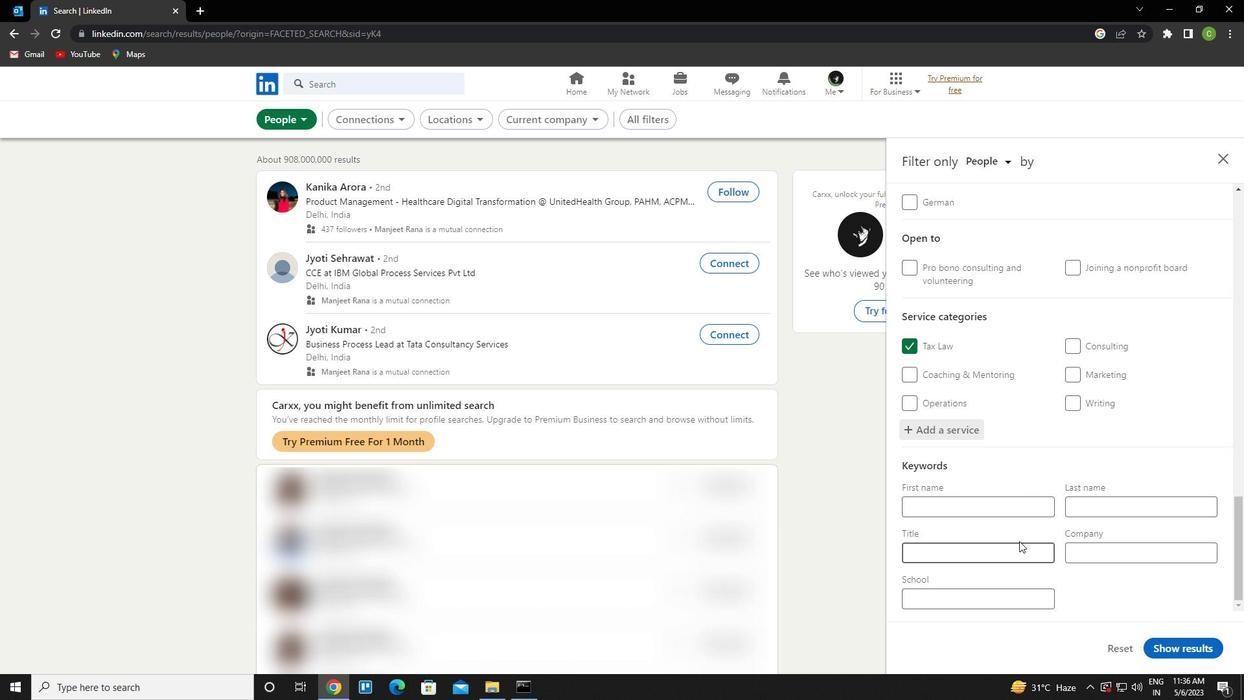 
Action: Mouse pressed left at (1013, 543)
Screenshot: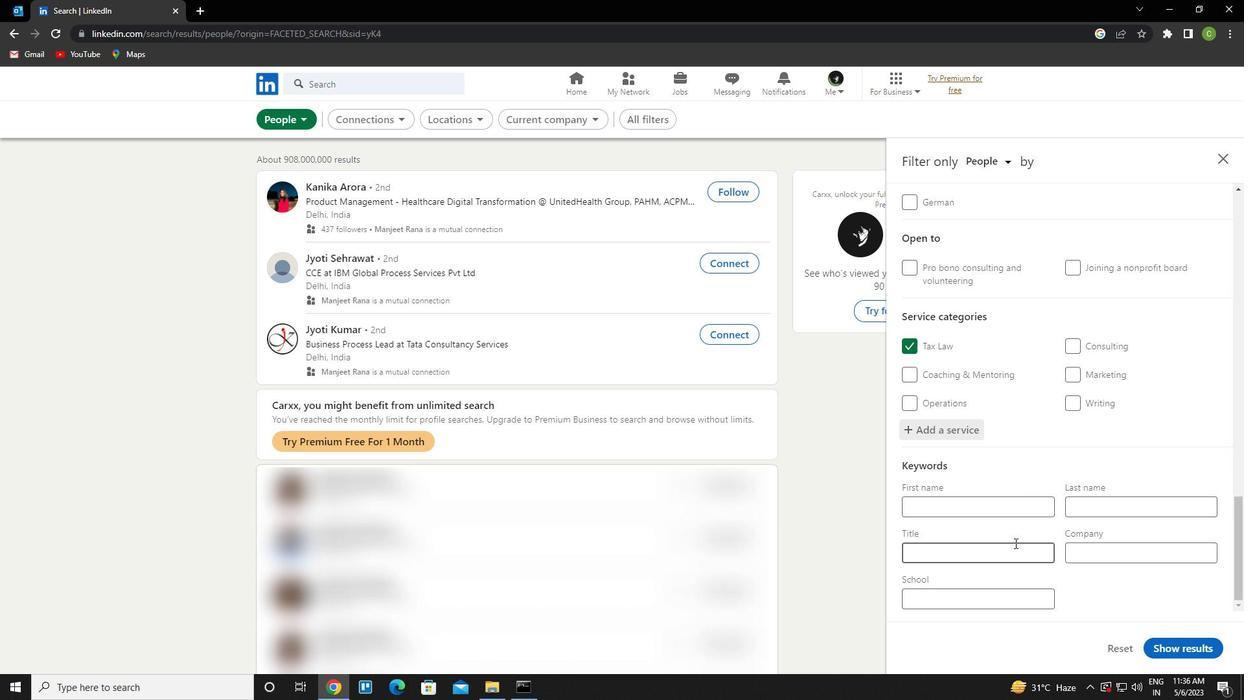 
Action: Key pressed <Key.caps_lock>G<Key.caps_lock>HOSTWRITER
Screenshot: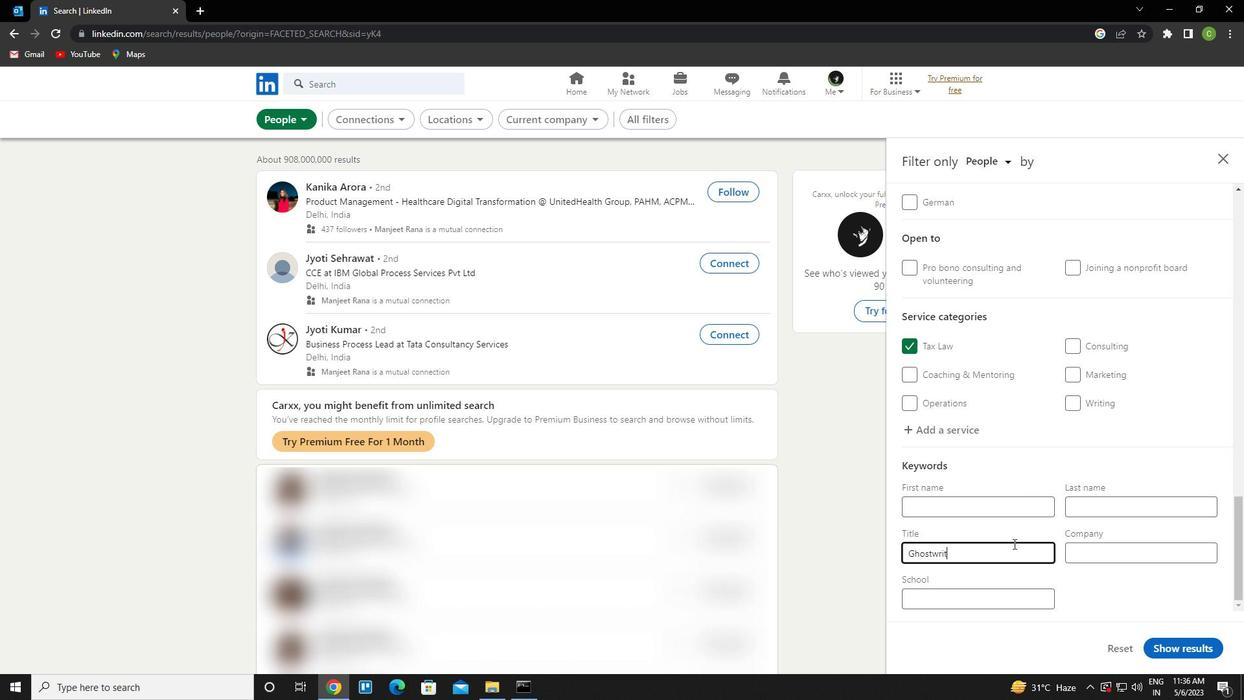 
Action: Mouse moved to (1183, 637)
Screenshot: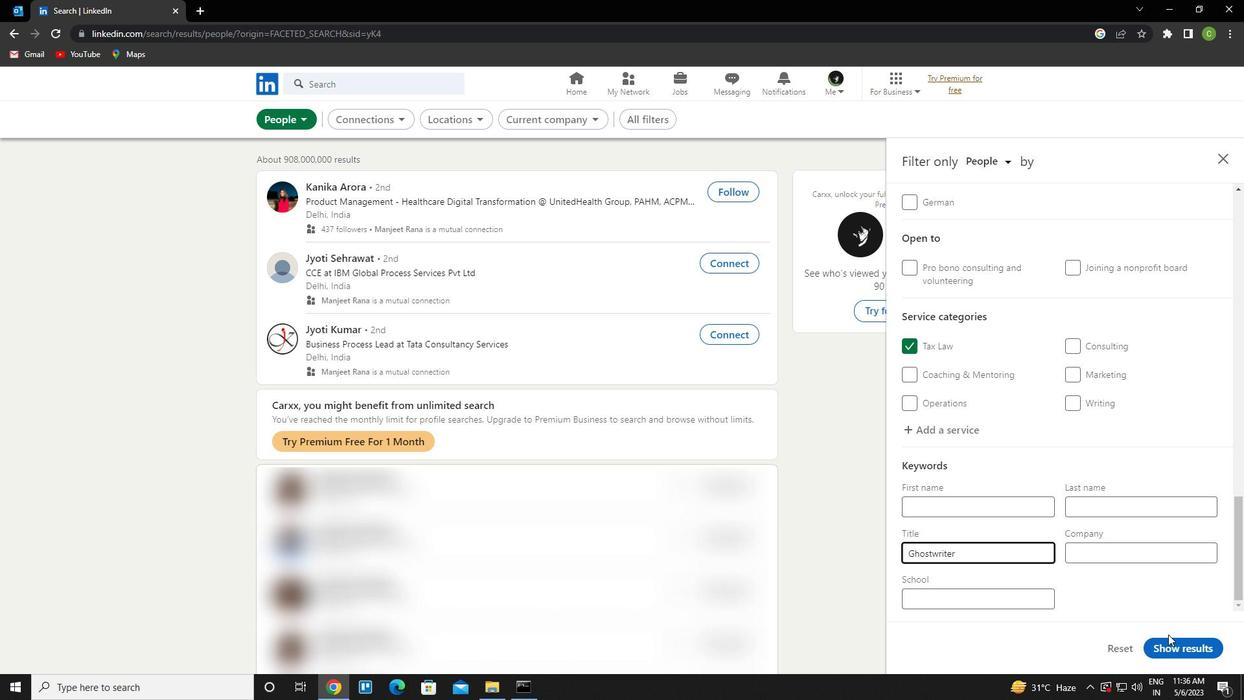 
Action: Mouse pressed left at (1183, 637)
Screenshot: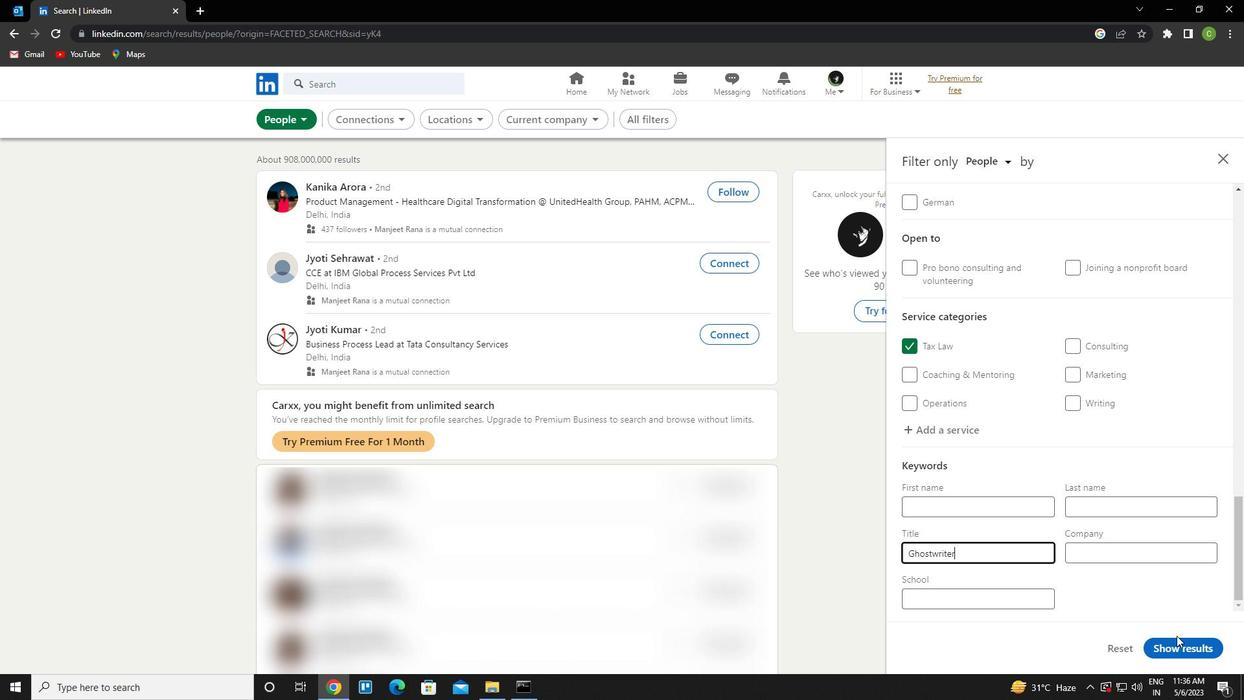 
Action: Mouse moved to (628, 555)
Screenshot: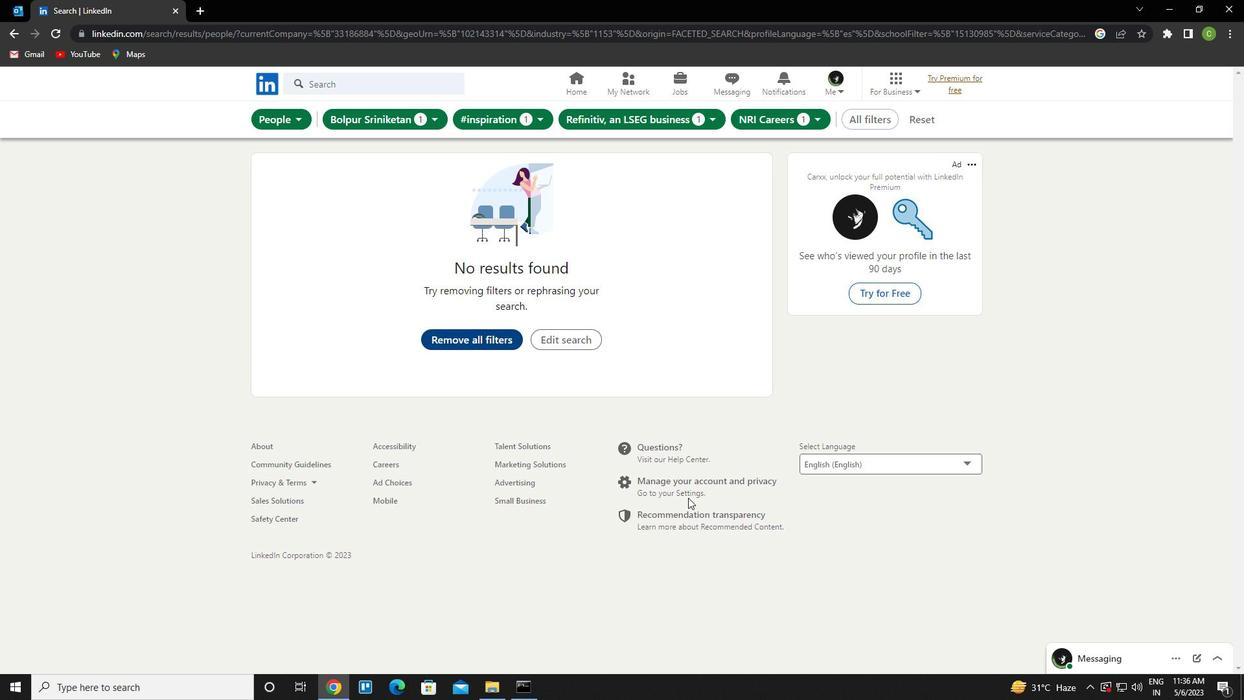
